 Task: Find connections with filter location Navalcarnero with filter topic #Culturewith filter profile language German with filter current company PRA Health Sciences with filter school Scaler with filter industry Surveying and Mapping Services with filter service category Healthcare Consulting with filter keywords title Paralegal
Action: Mouse moved to (193, 267)
Screenshot: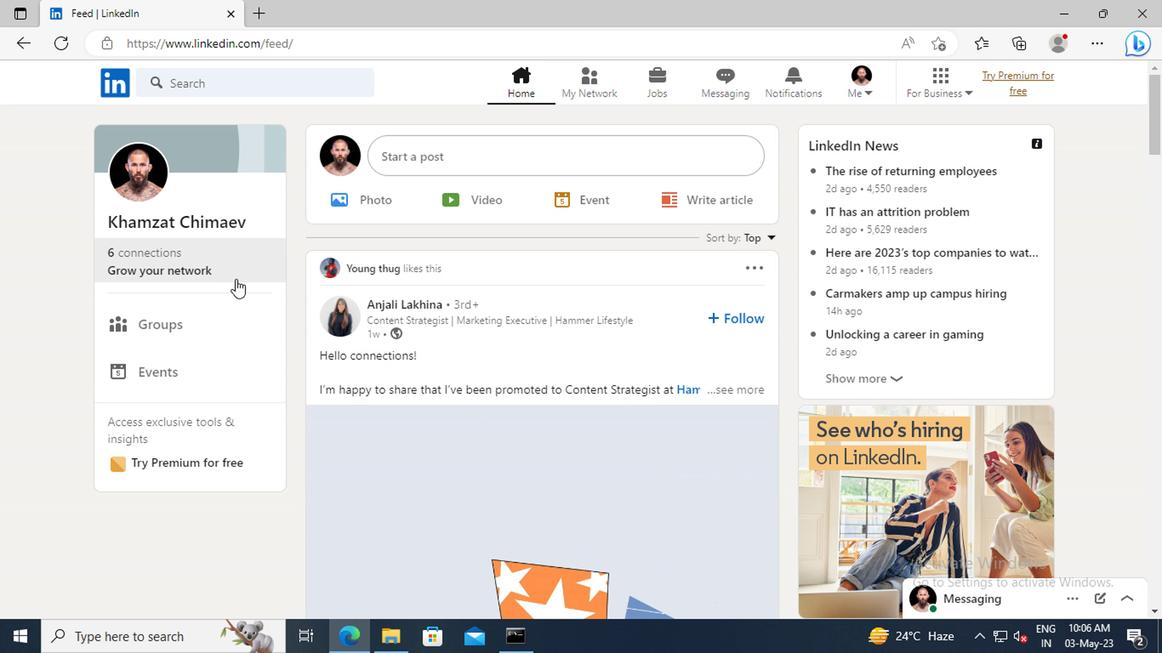 
Action: Mouse pressed left at (193, 267)
Screenshot: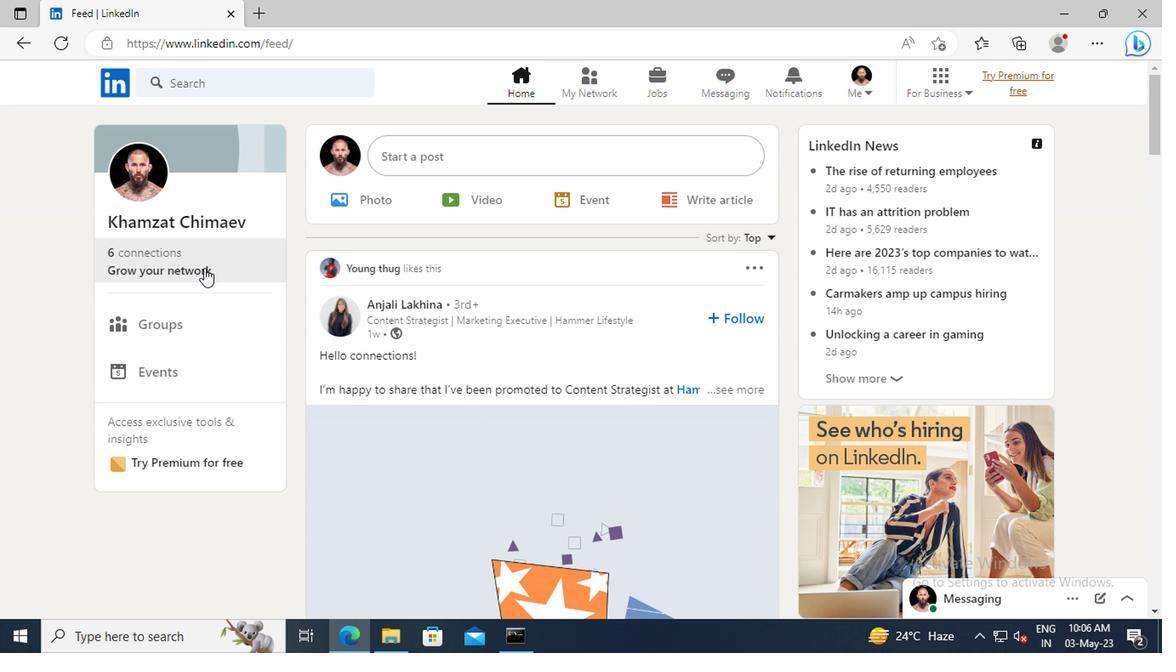 
Action: Mouse moved to (193, 184)
Screenshot: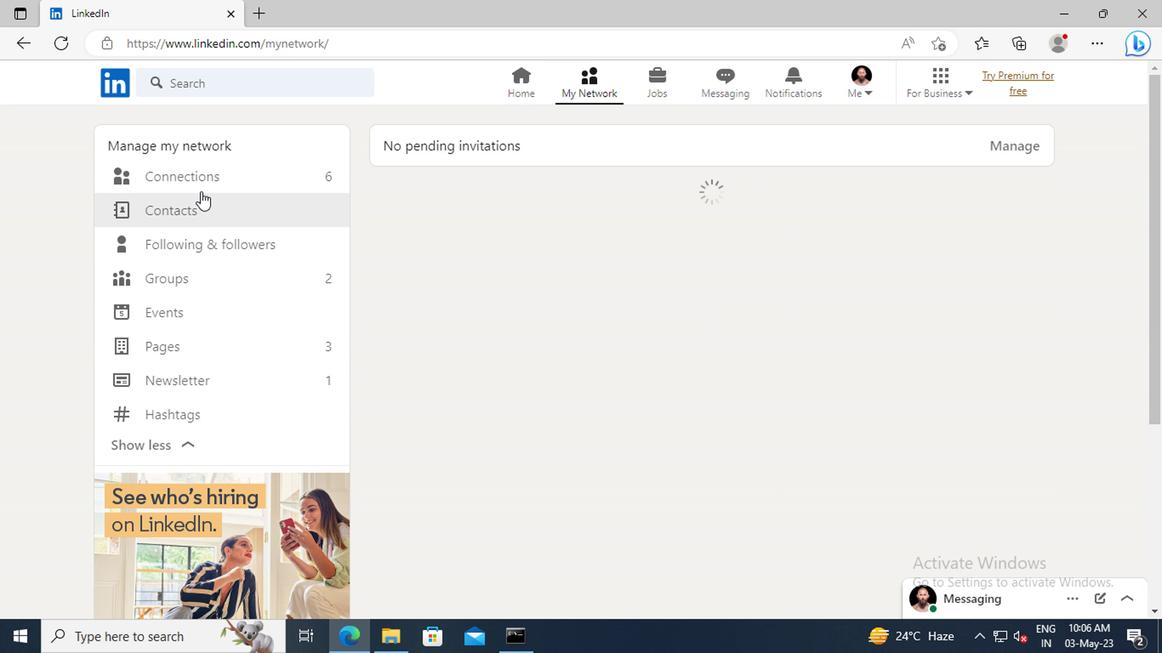 
Action: Mouse pressed left at (193, 184)
Screenshot: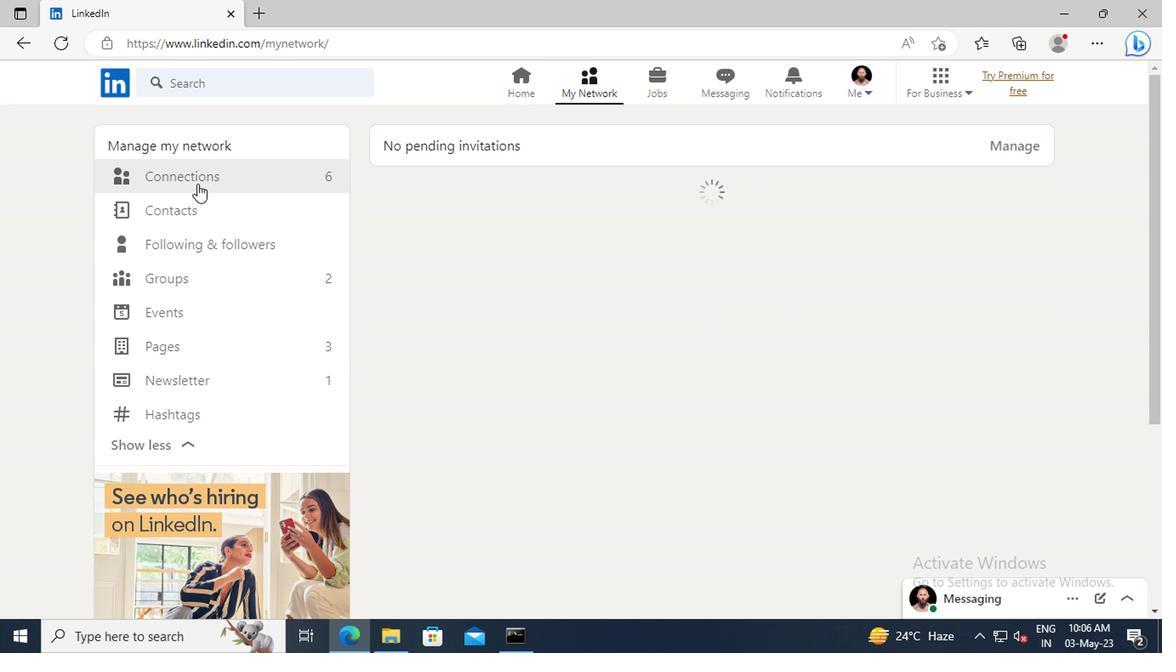 
Action: Mouse moved to (684, 182)
Screenshot: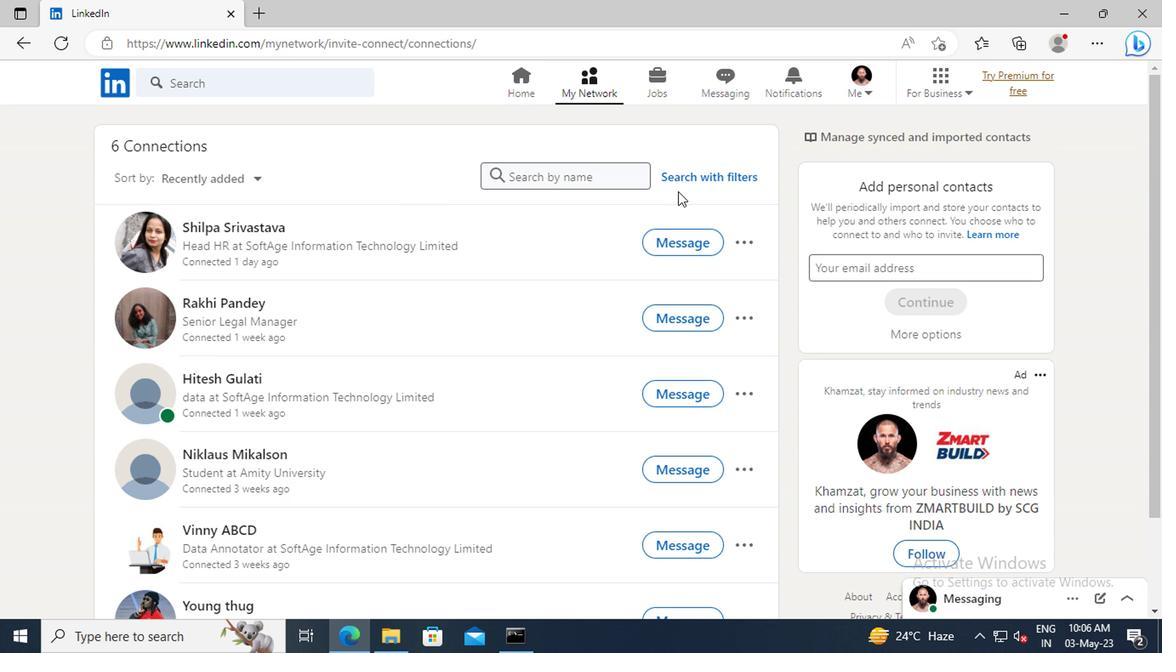 
Action: Mouse pressed left at (684, 182)
Screenshot: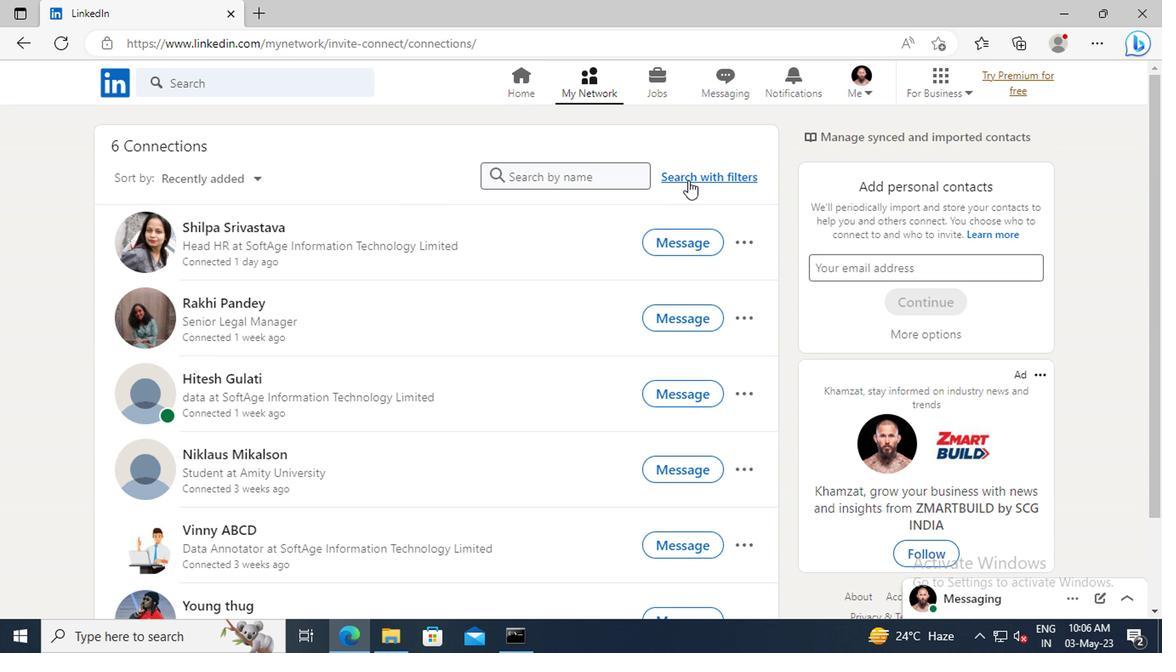 
Action: Mouse moved to (644, 135)
Screenshot: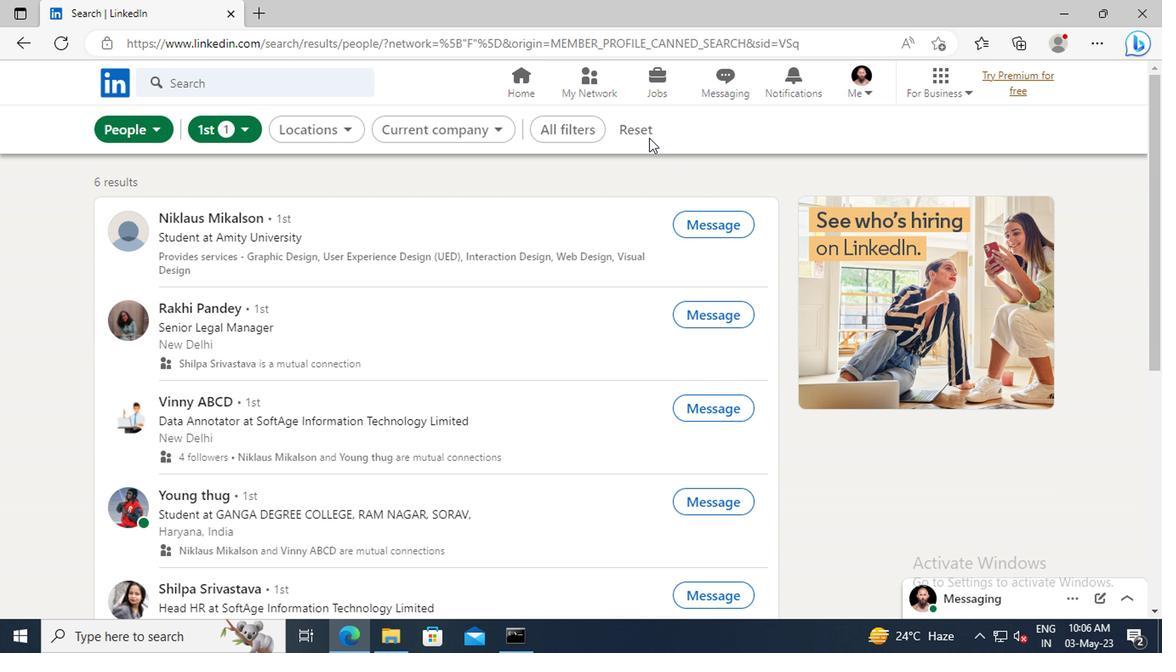 
Action: Mouse pressed left at (644, 135)
Screenshot: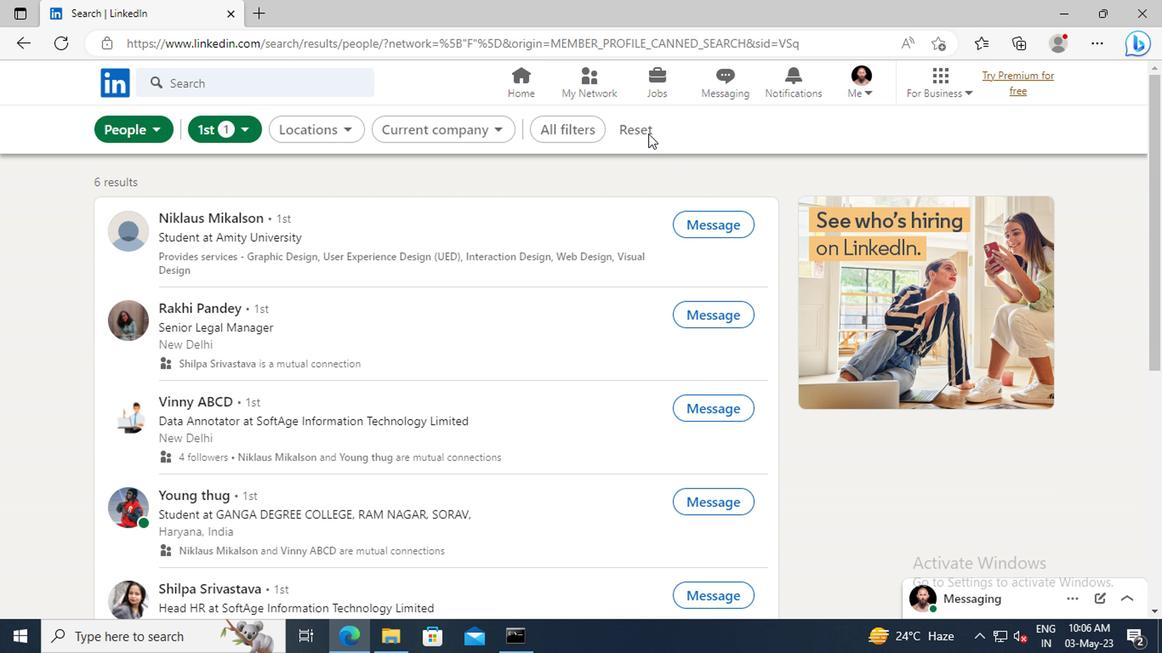 
Action: Mouse moved to (627, 134)
Screenshot: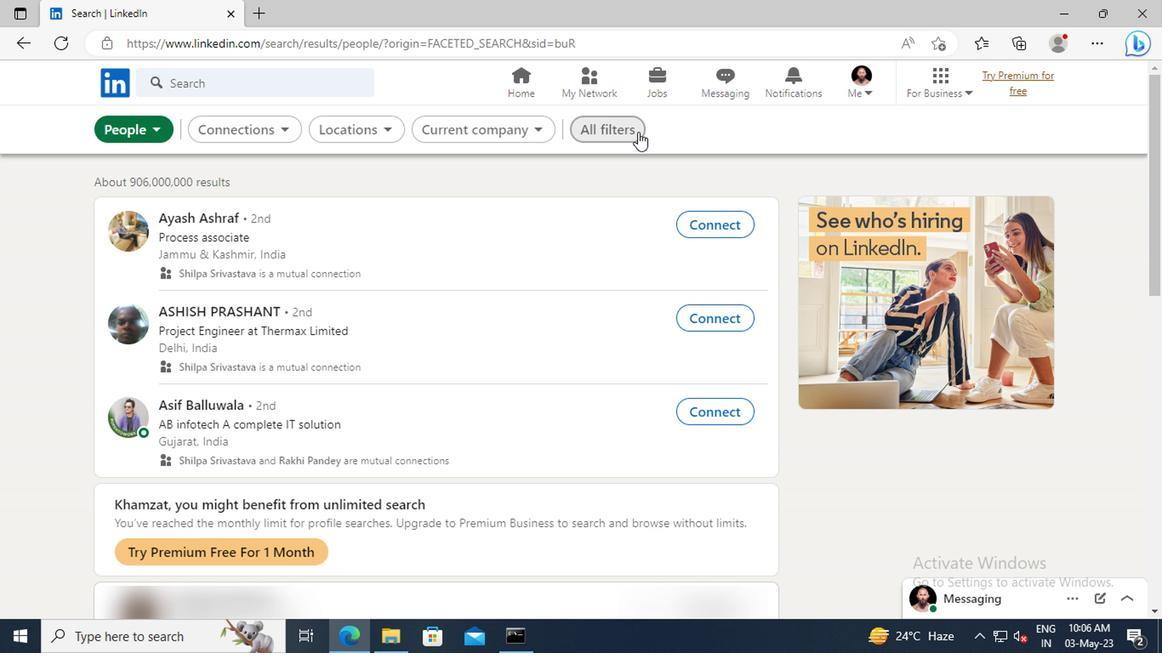 
Action: Mouse pressed left at (627, 134)
Screenshot: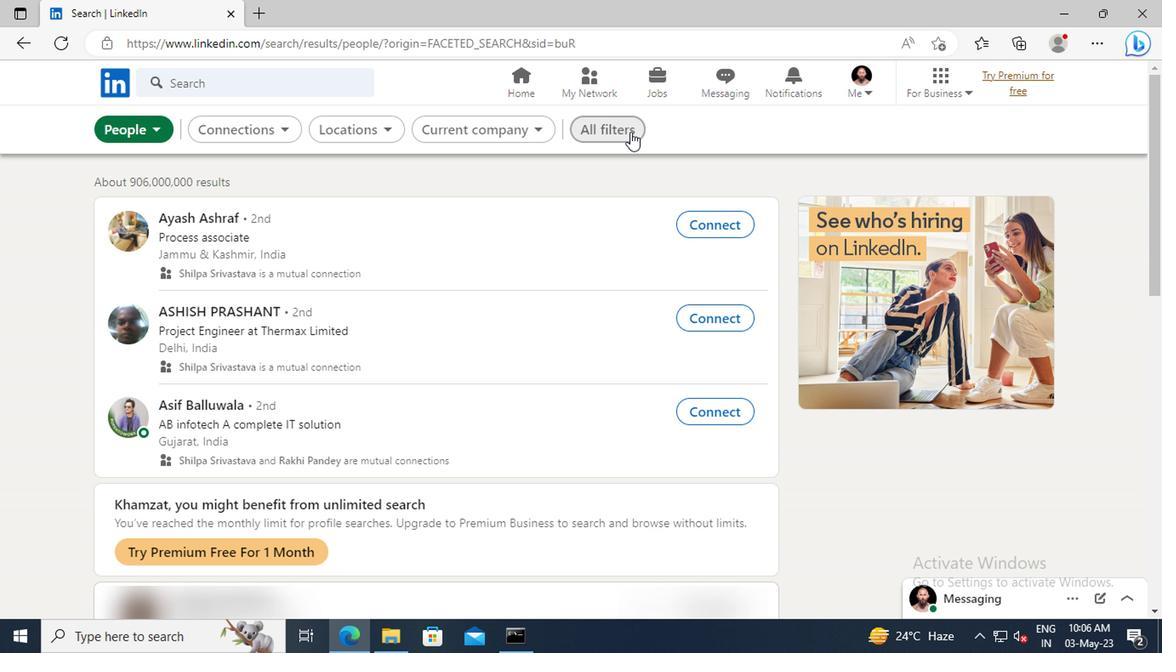 
Action: Mouse moved to (930, 313)
Screenshot: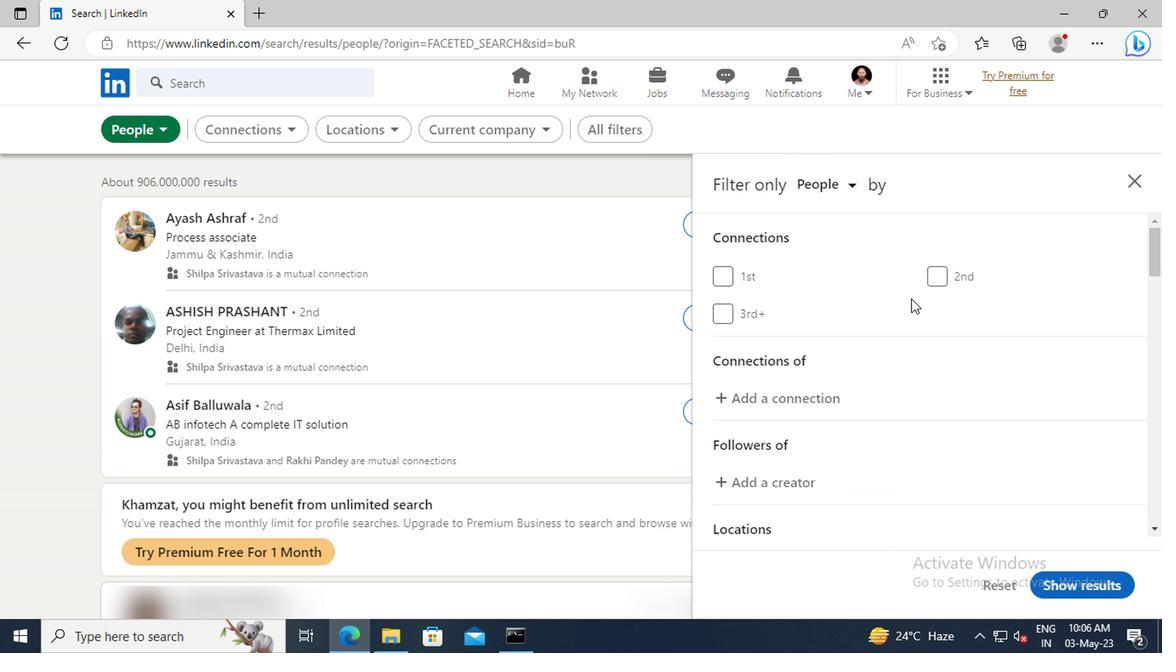 
Action: Mouse scrolled (930, 312) with delta (0, -1)
Screenshot: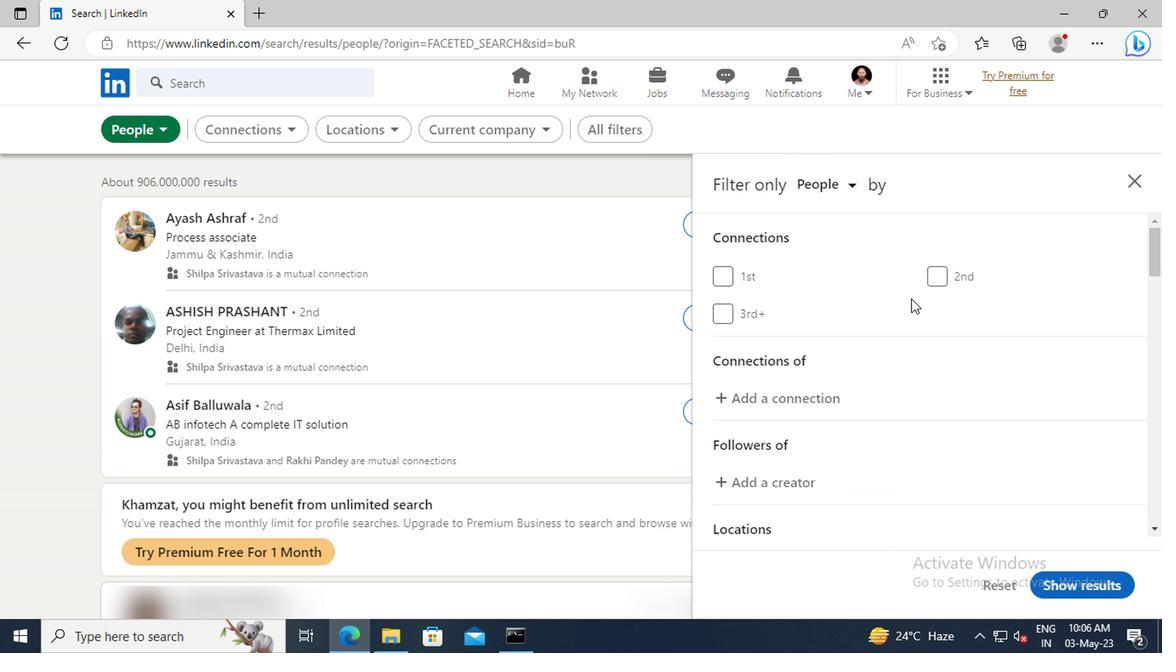 
Action: Mouse moved to (932, 316)
Screenshot: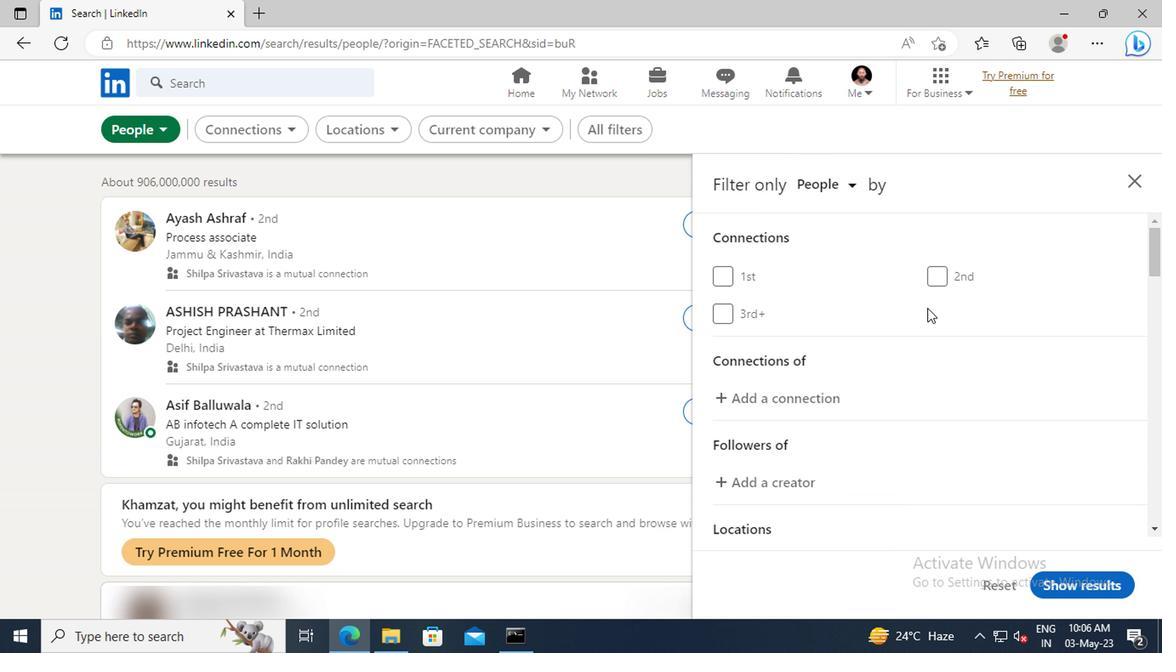
Action: Mouse scrolled (932, 314) with delta (0, -1)
Screenshot: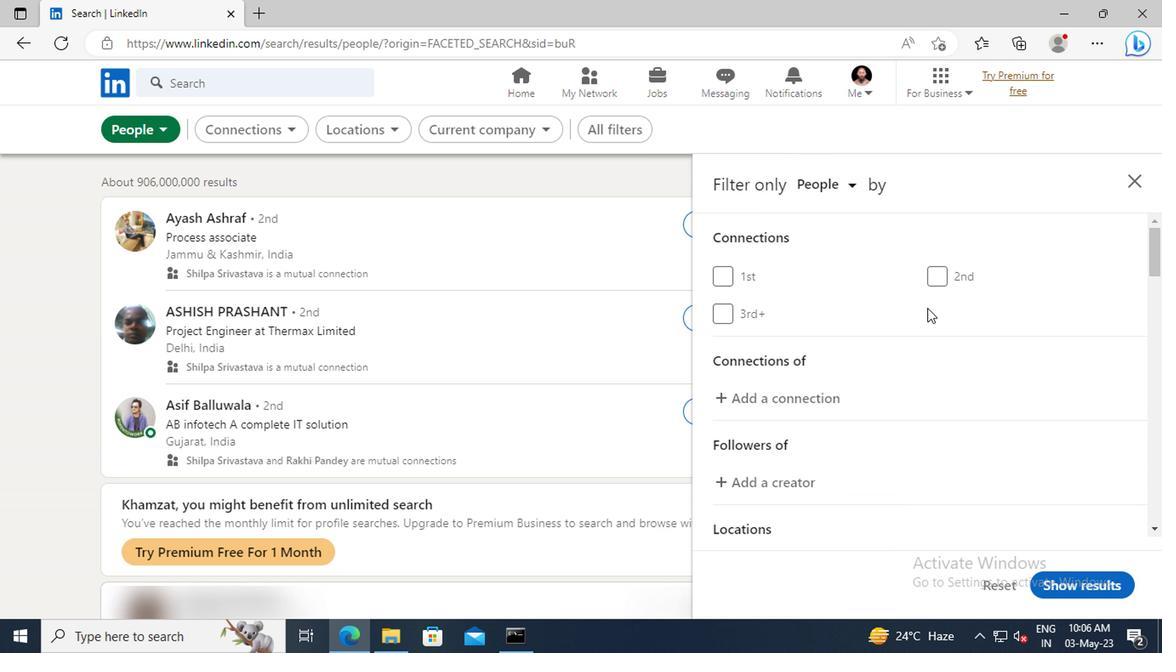 
Action: Mouse scrolled (932, 314) with delta (0, -1)
Screenshot: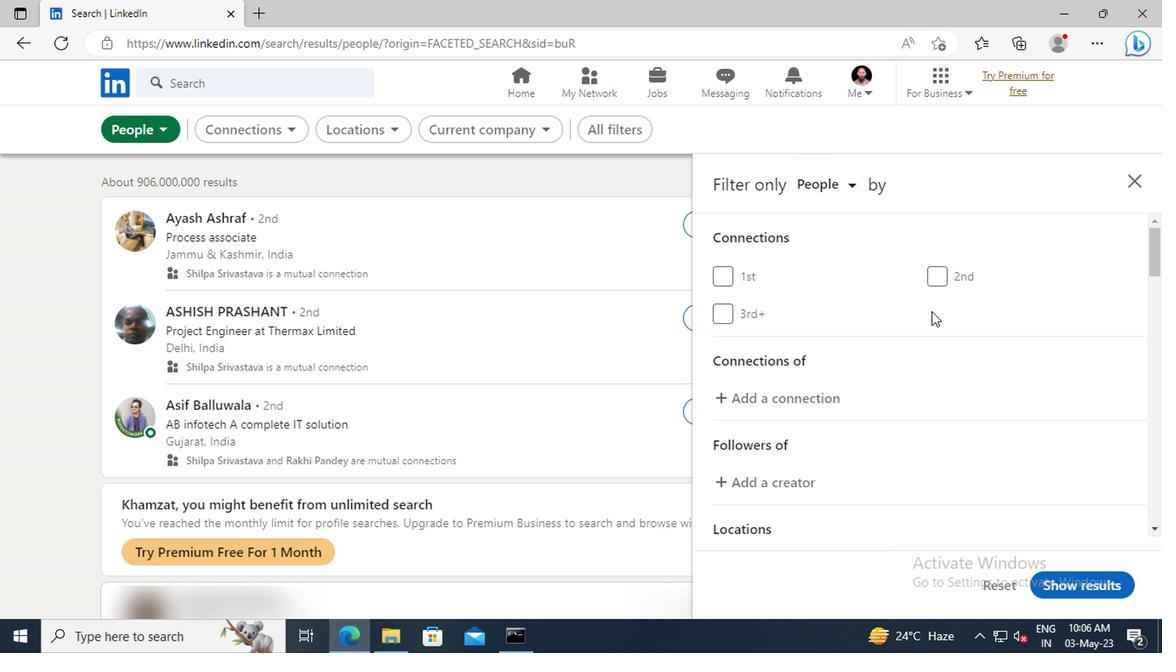
Action: Mouse scrolled (932, 314) with delta (0, -1)
Screenshot: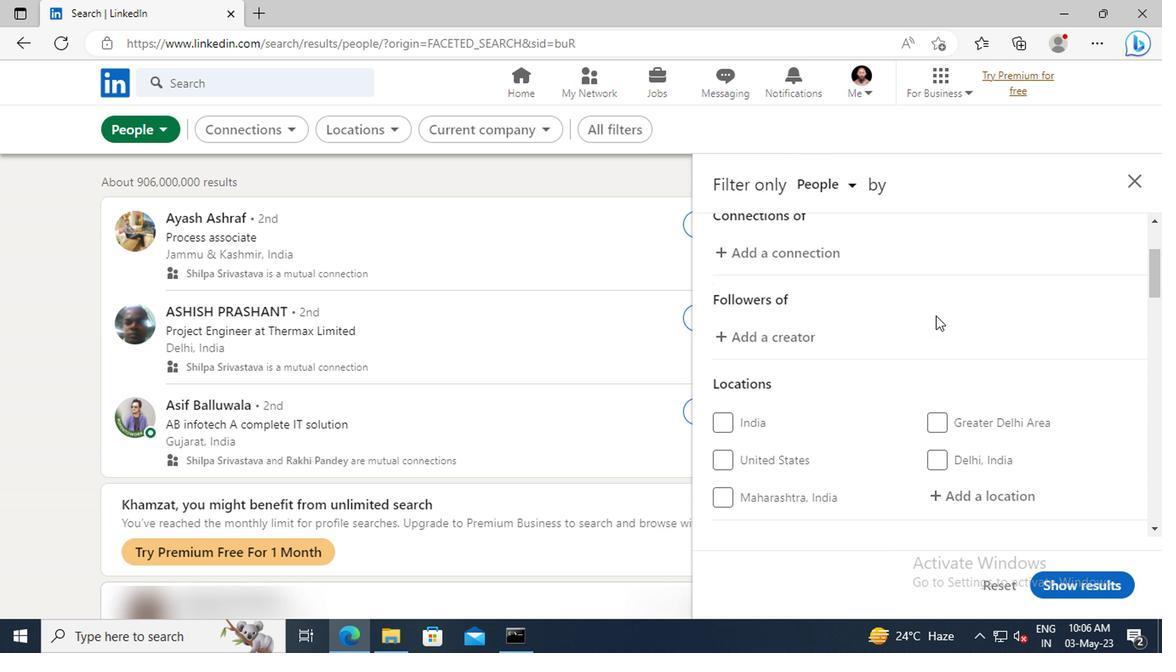 
Action: Mouse scrolled (932, 314) with delta (0, -1)
Screenshot: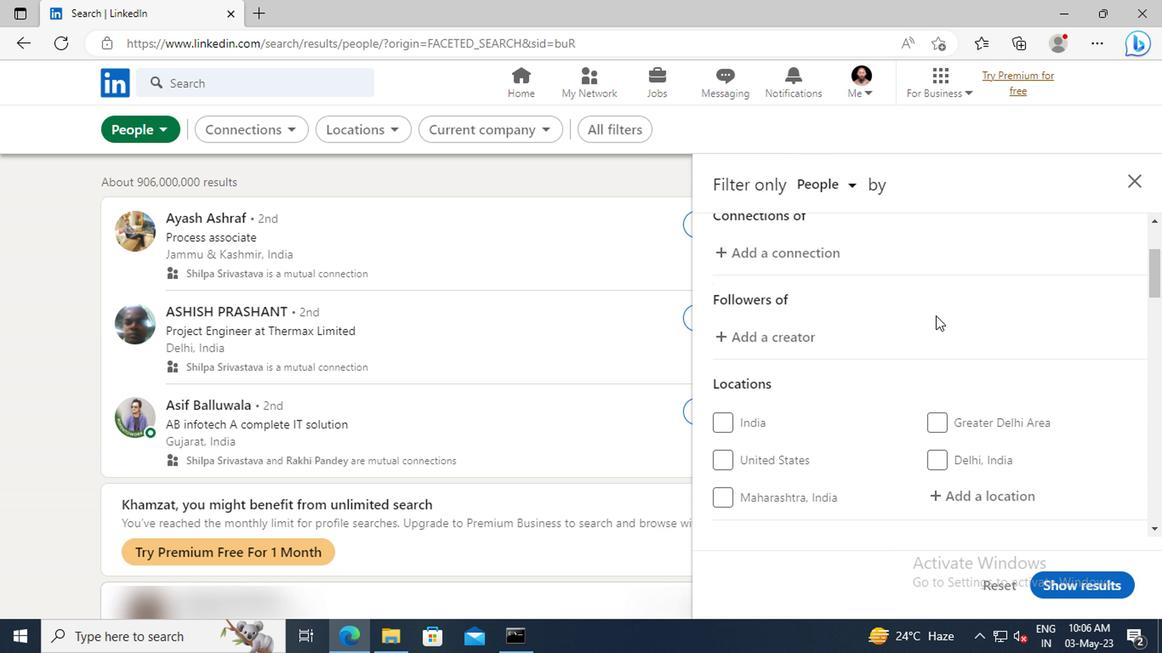 
Action: Mouse scrolled (932, 314) with delta (0, -1)
Screenshot: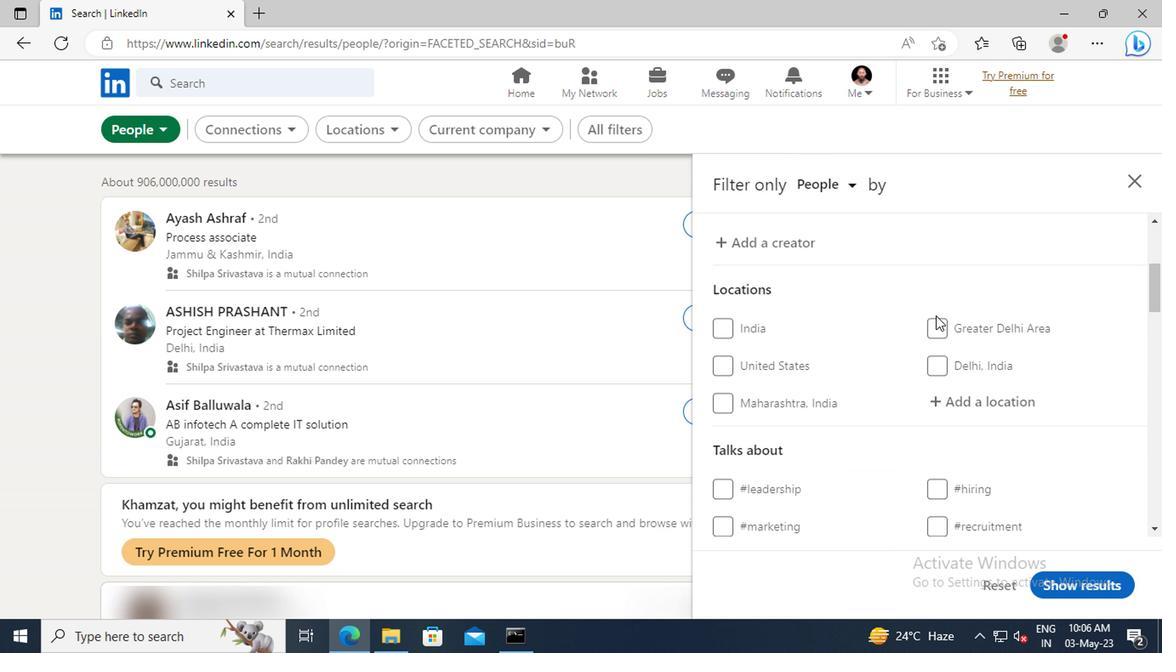 
Action: Mouse moved to (940, 350)
Screenshot: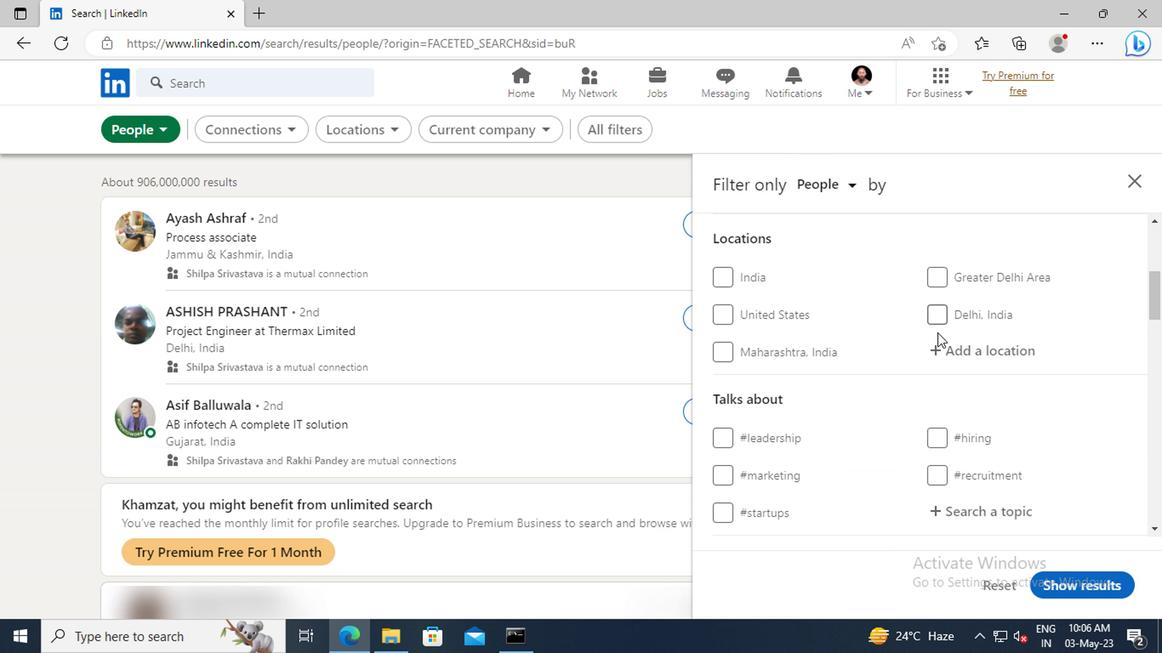 
Action: Mouse pressed left at (940, 350)
Screenshot: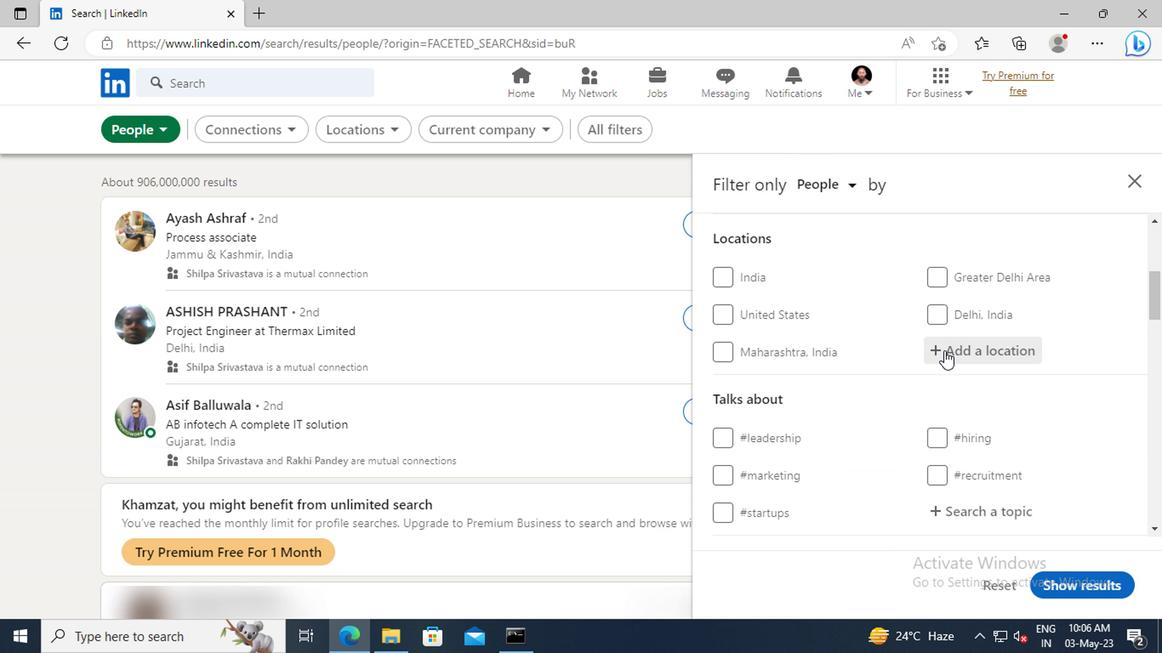 
Action: Key pressed <Key.shift>NAVALCARNERO<Key.enter>
Screenshot: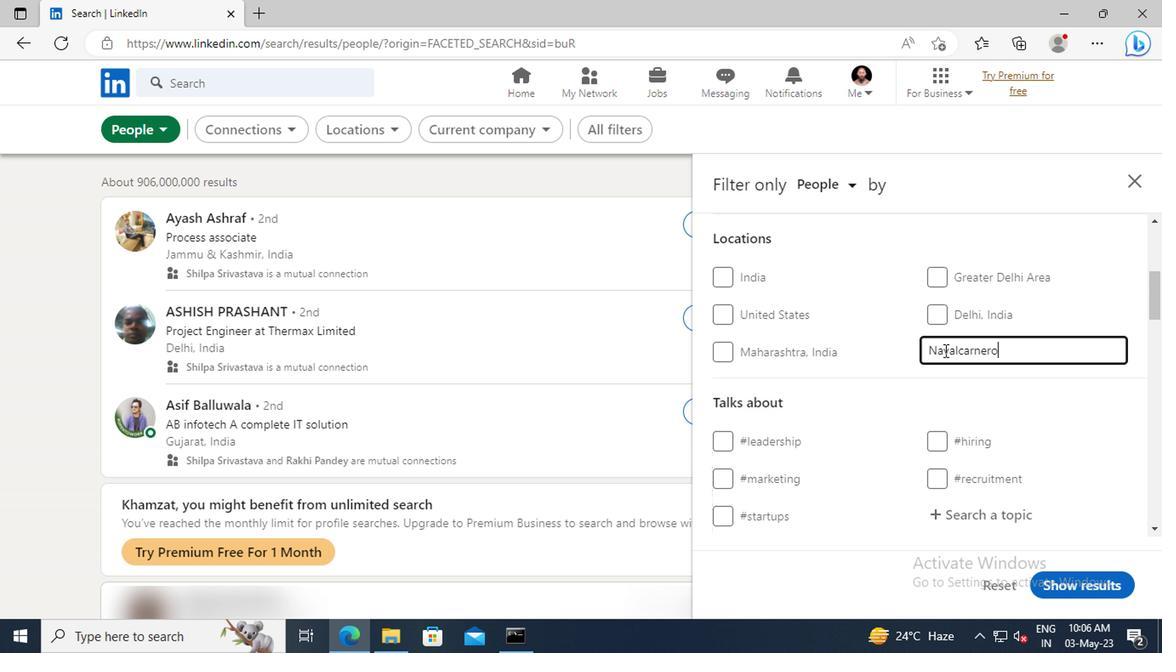 
Action: Mouse scrolled (940, 349) with delta (0, -1)
Screenshot: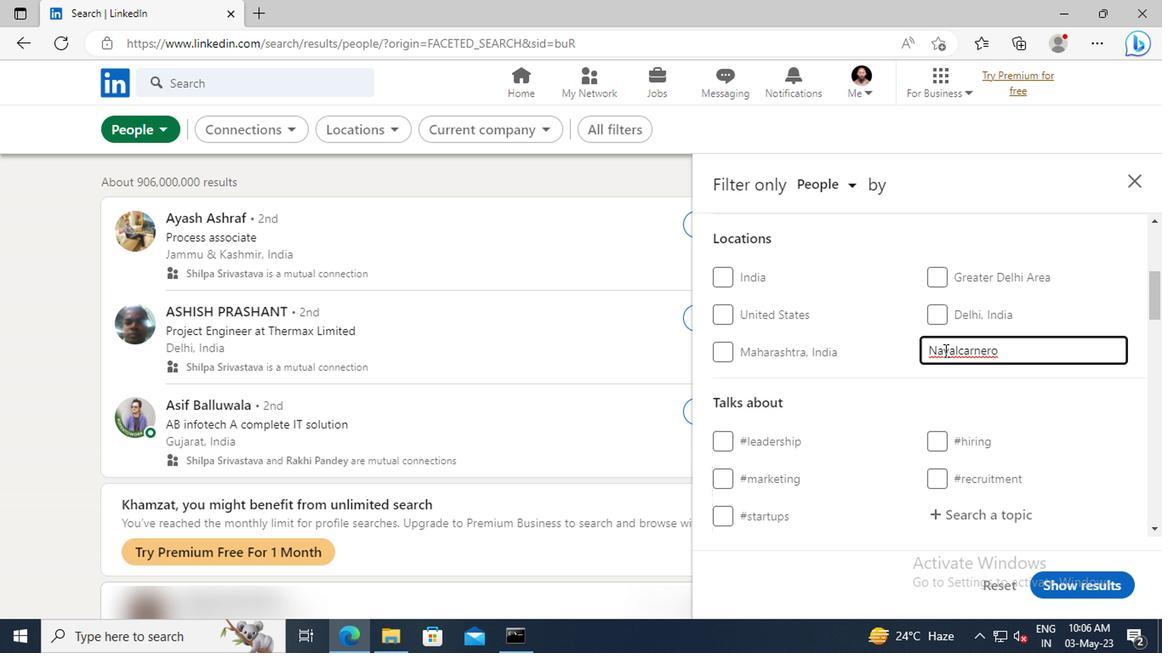
Action: Mouse scrolled (940, 349) with delta (0, -1)
Screenshot: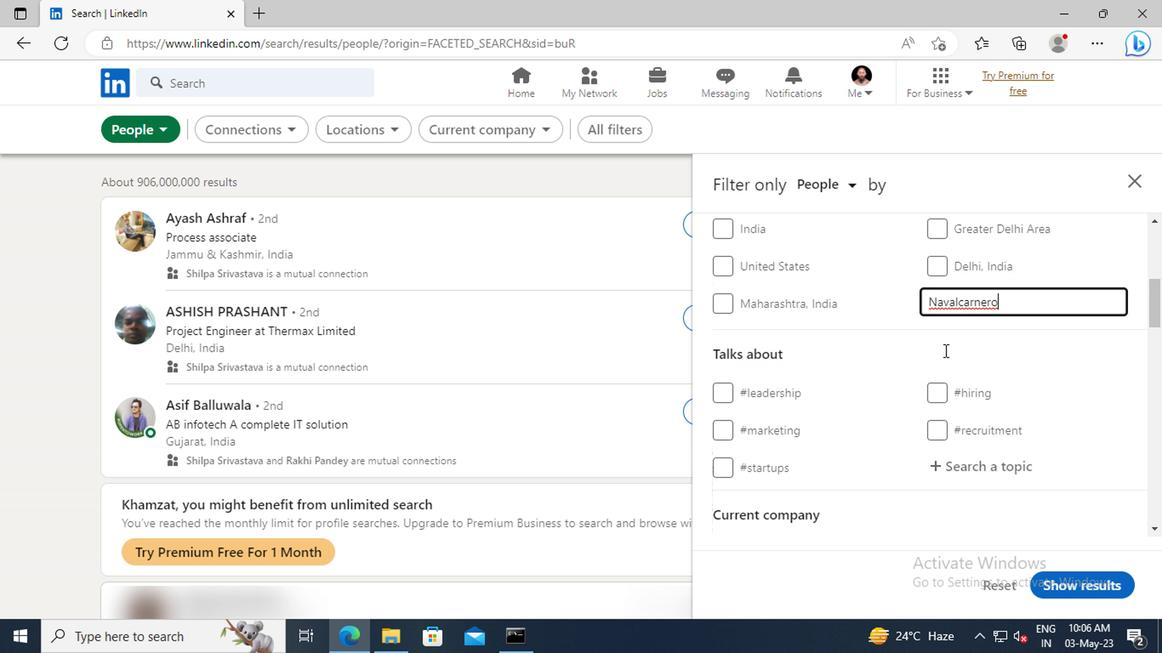 
Action: Mouse scrolled (940, 349) with delta (0, -1)
Screenshot: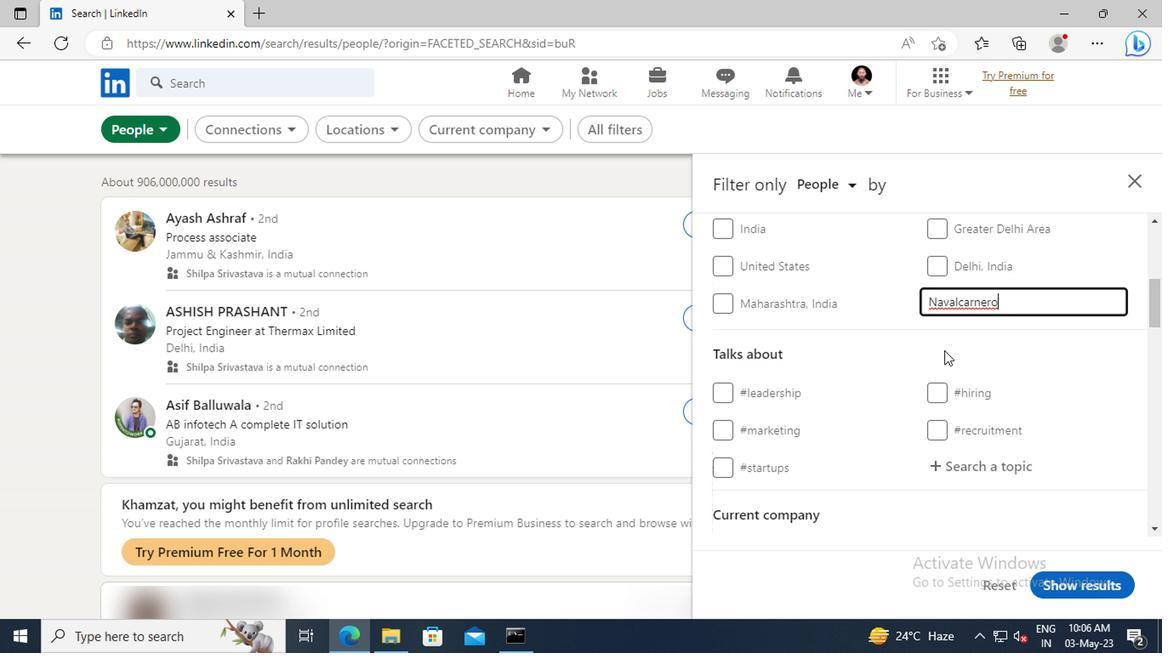 
Action: Mouse moved to (945, 365)
Screenshot: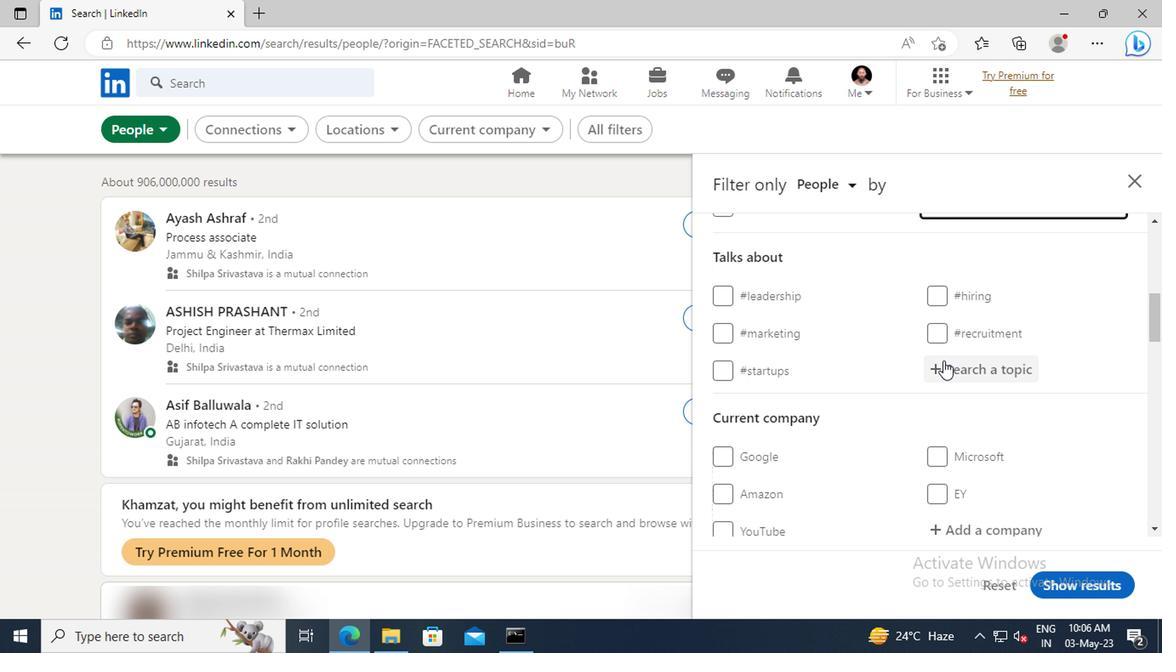 
Action: Mouse pressed left at (945, 365)
Screenshot: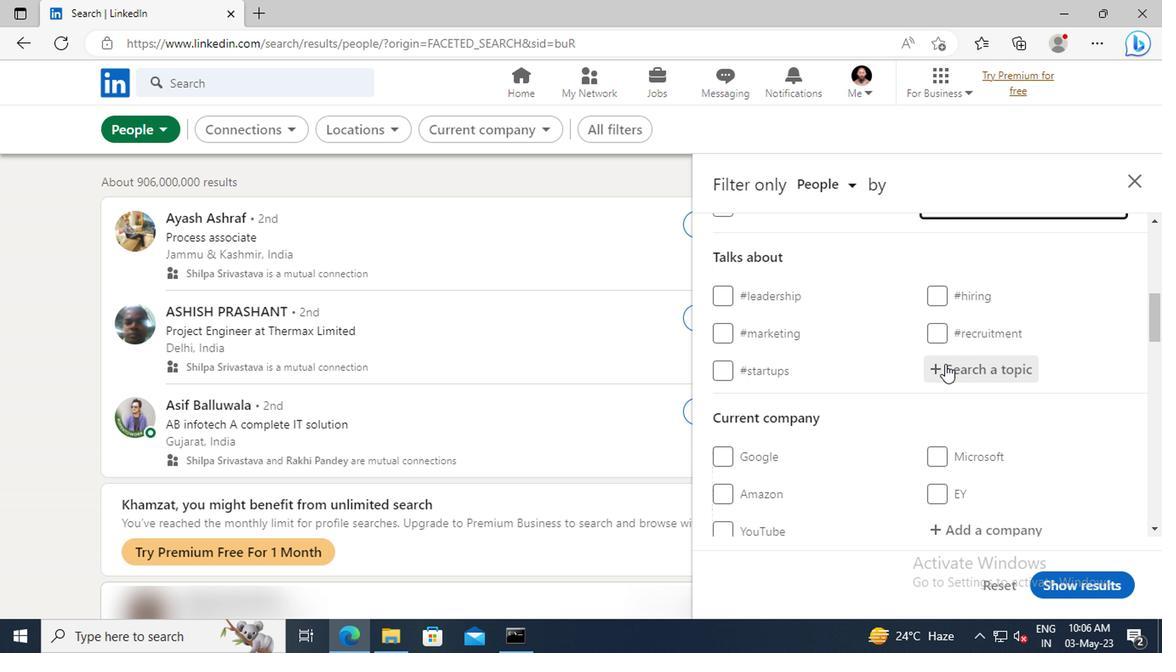 
Action: Key pressed <Key.shift>CULTU
Screenshot: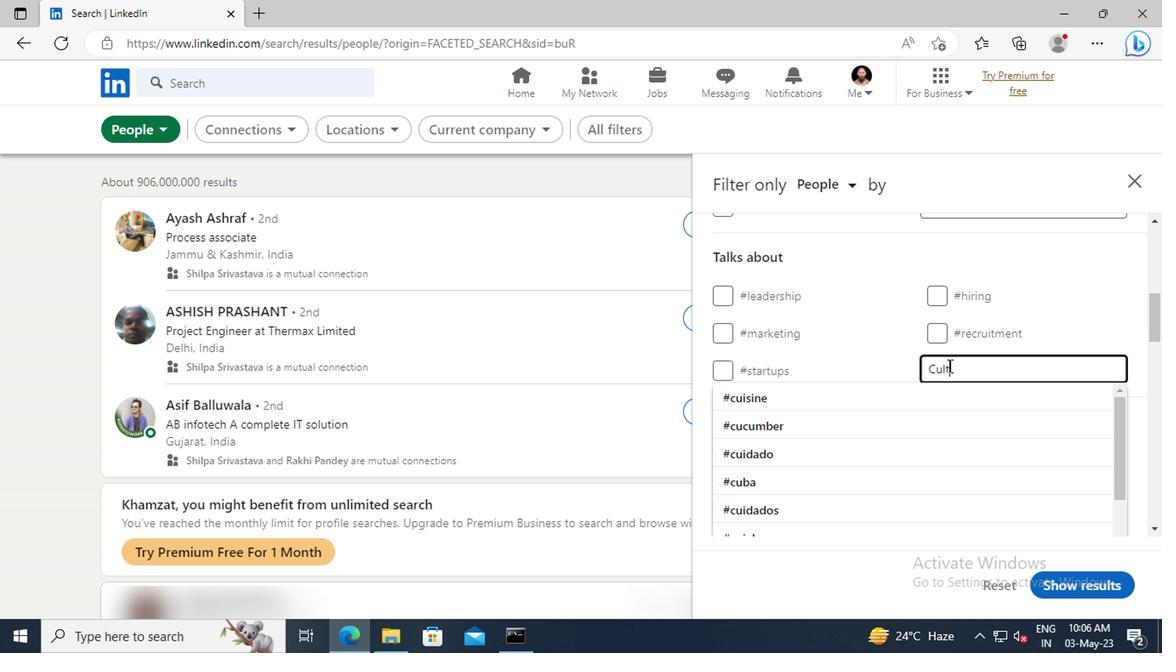 
Action: Mouse moved to (947, 389)
Screenshot: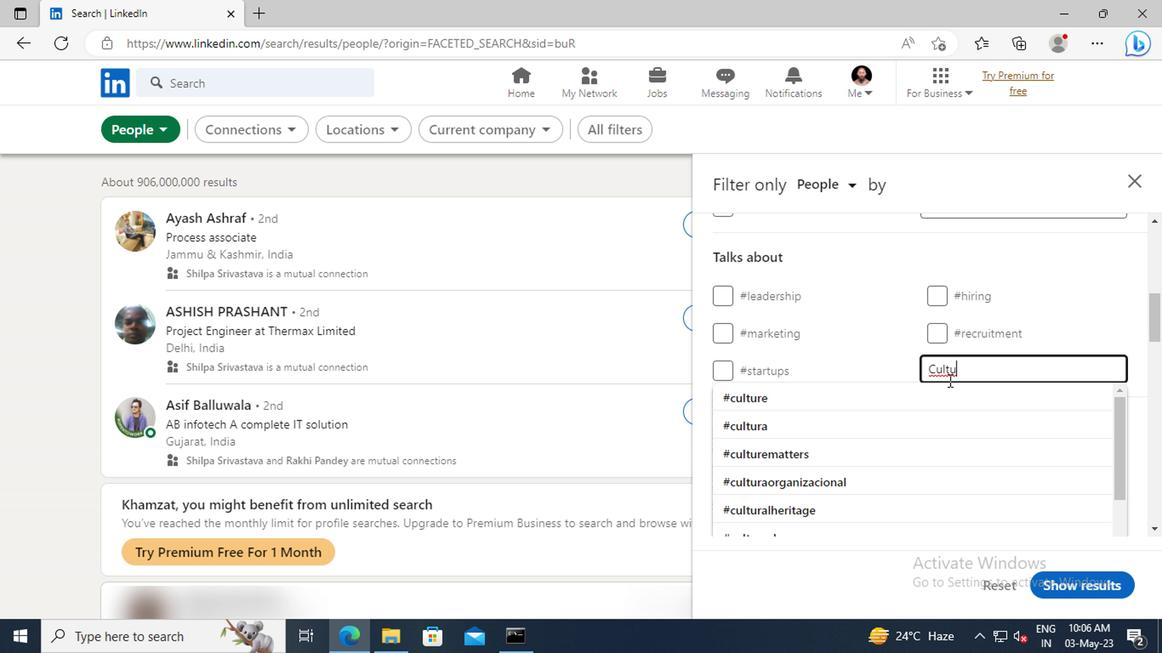 
Action: Mouse pressed left at (947, 389)
Screenshot: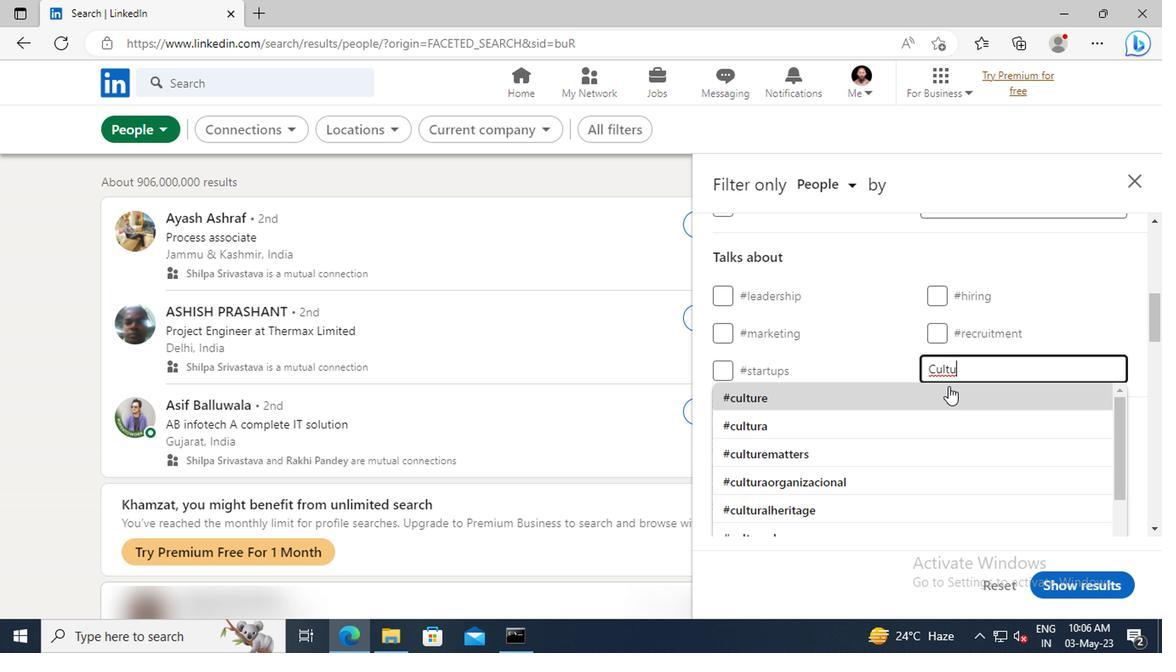 
Action: Mouse scrolled (947, 389) with delta (0, 0)
Screenshot: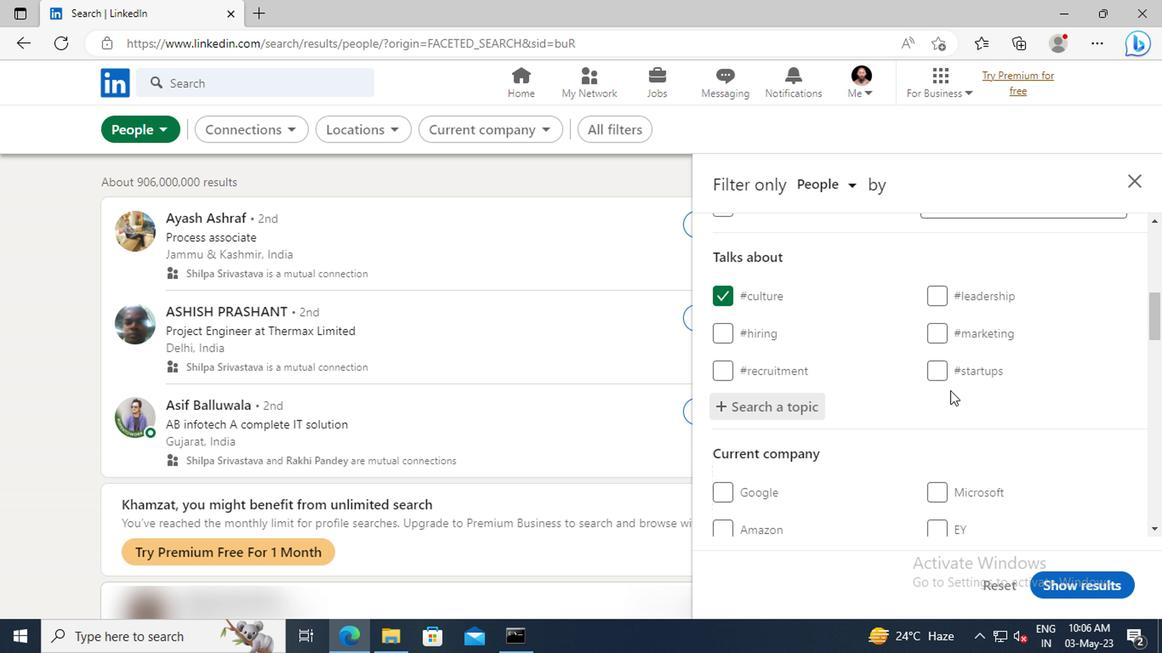 
Action: Mouse scrolled (947, 389) with delta (0, 0)
Screenshot: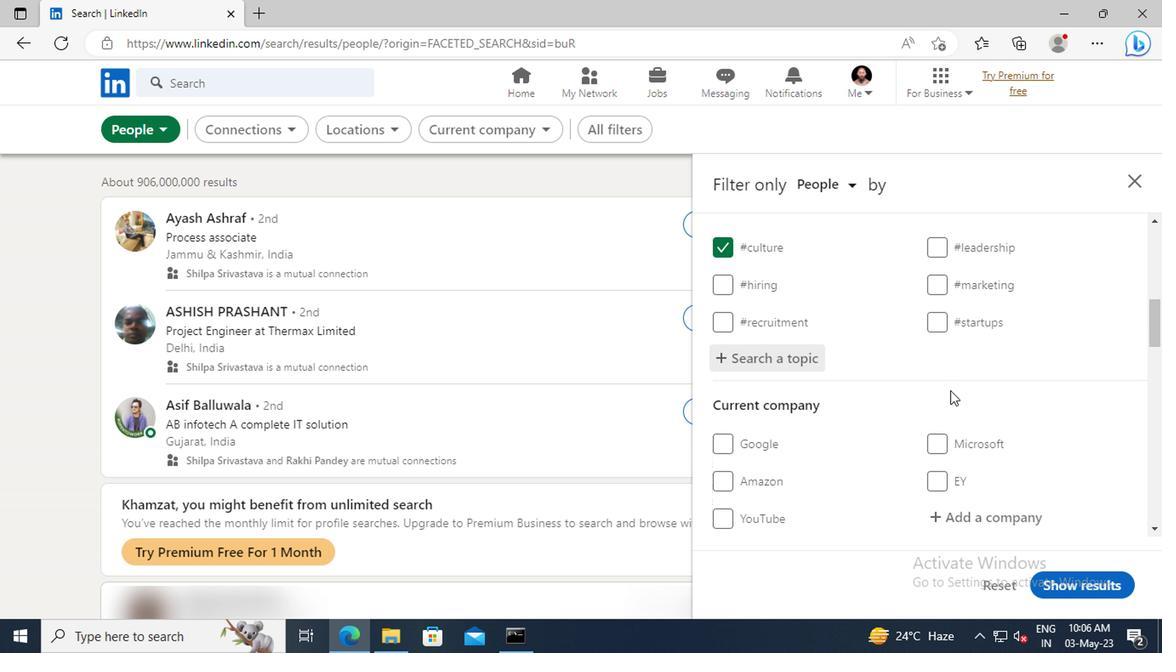
Action: Mouse scrolled (947, 389) with delta (0, 0)
Screenshot: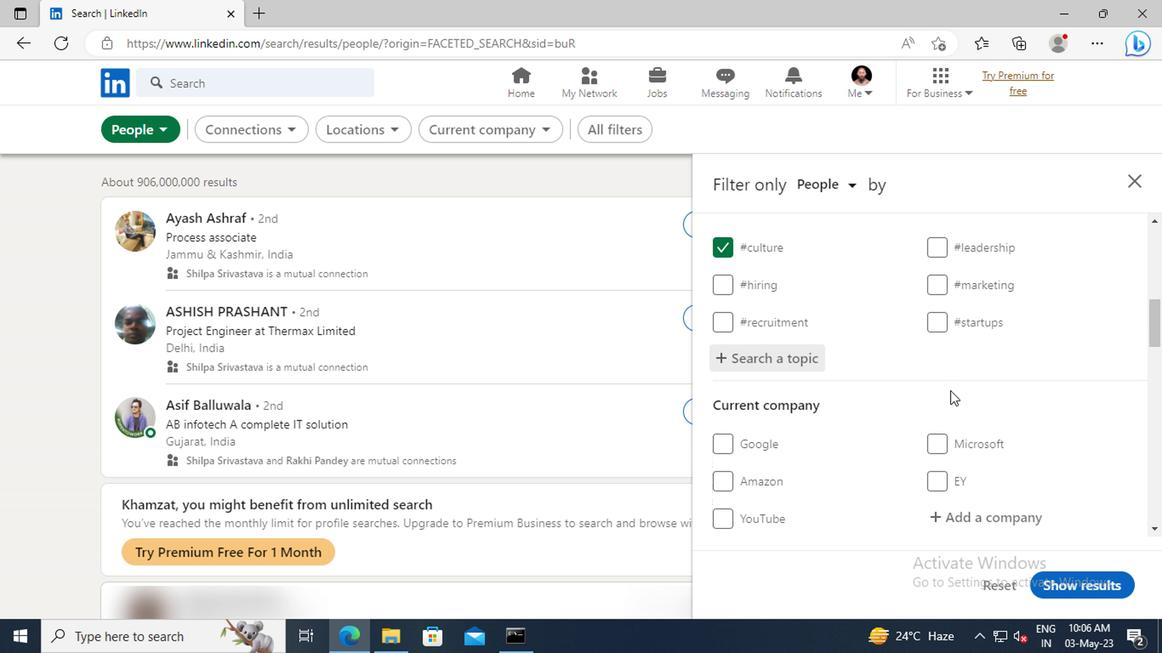 
Action: Mouse scrolled (947, 389) with delta (0, 0)
Screenshot: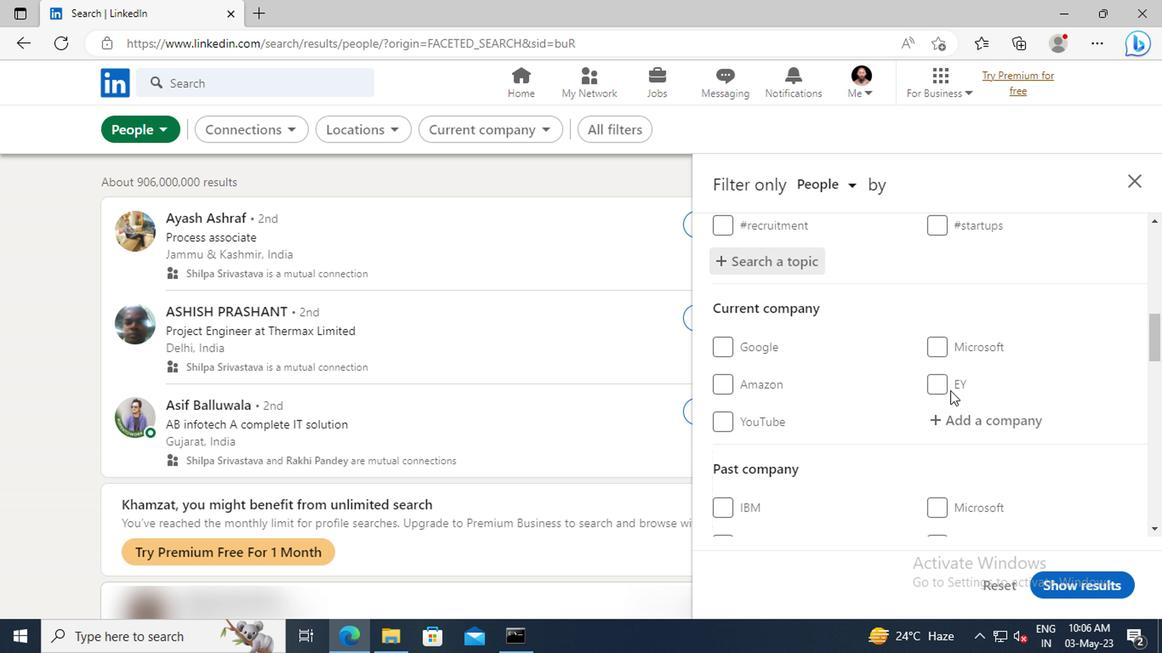 
Action: Mouse moved to (947, 390)
Screenshot: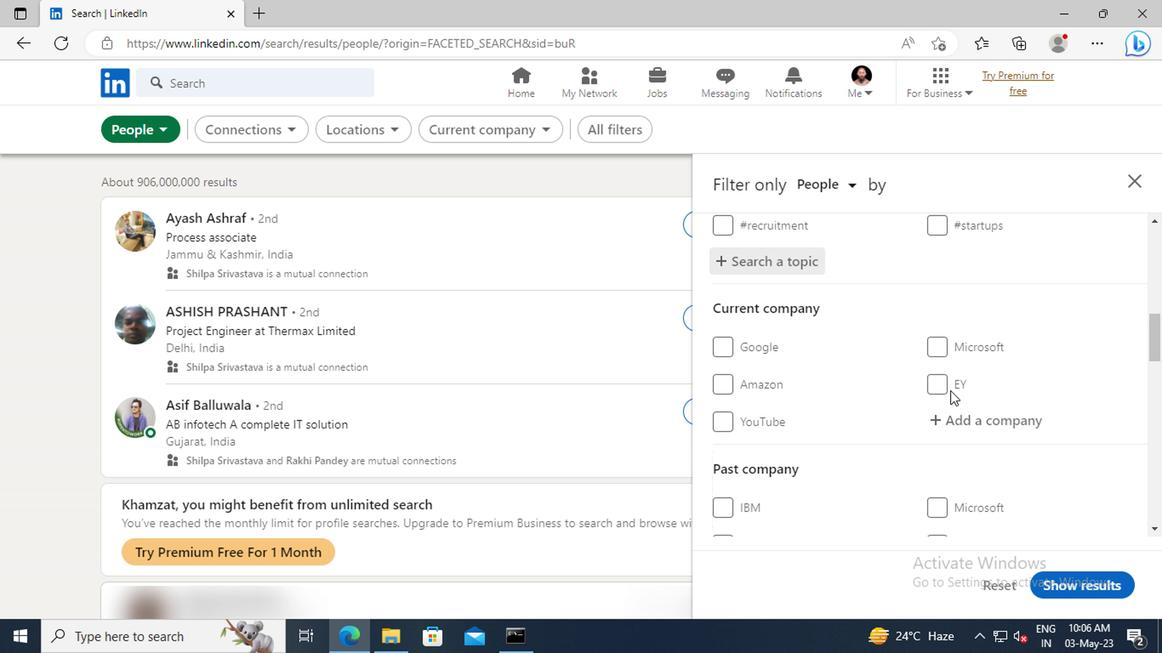 
Action: Mouse scrolled (947, 389) with delta (0, 0)
Screenshot: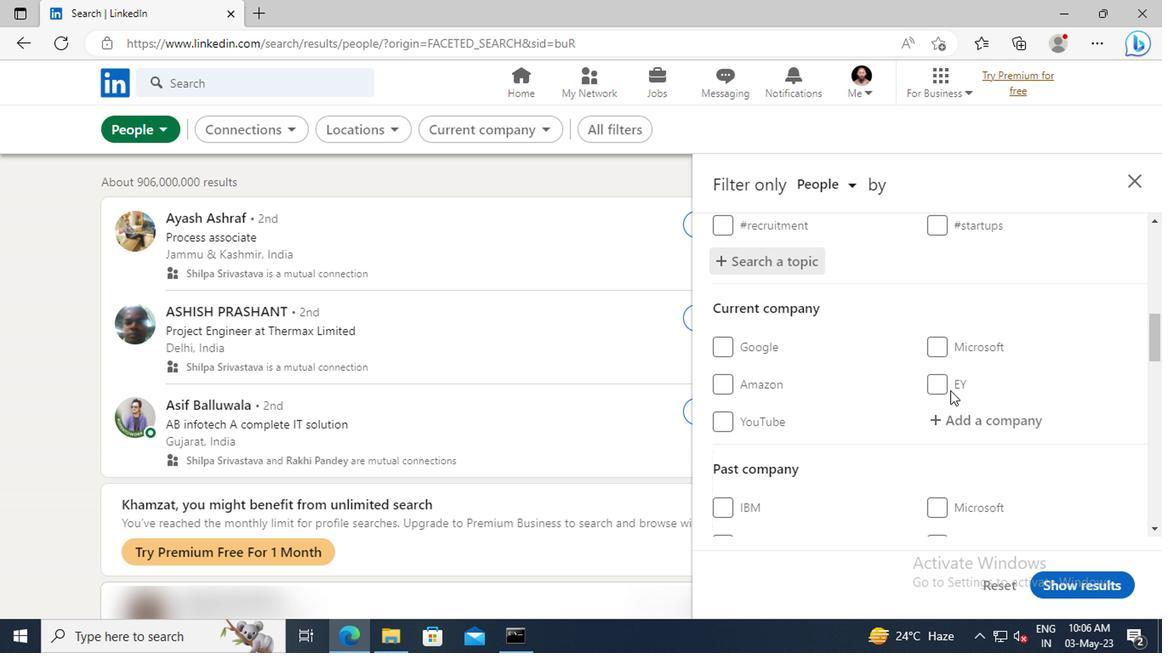 
Action: Mouse scrolled (947, 389) with delta (0, 0)
Screenshot: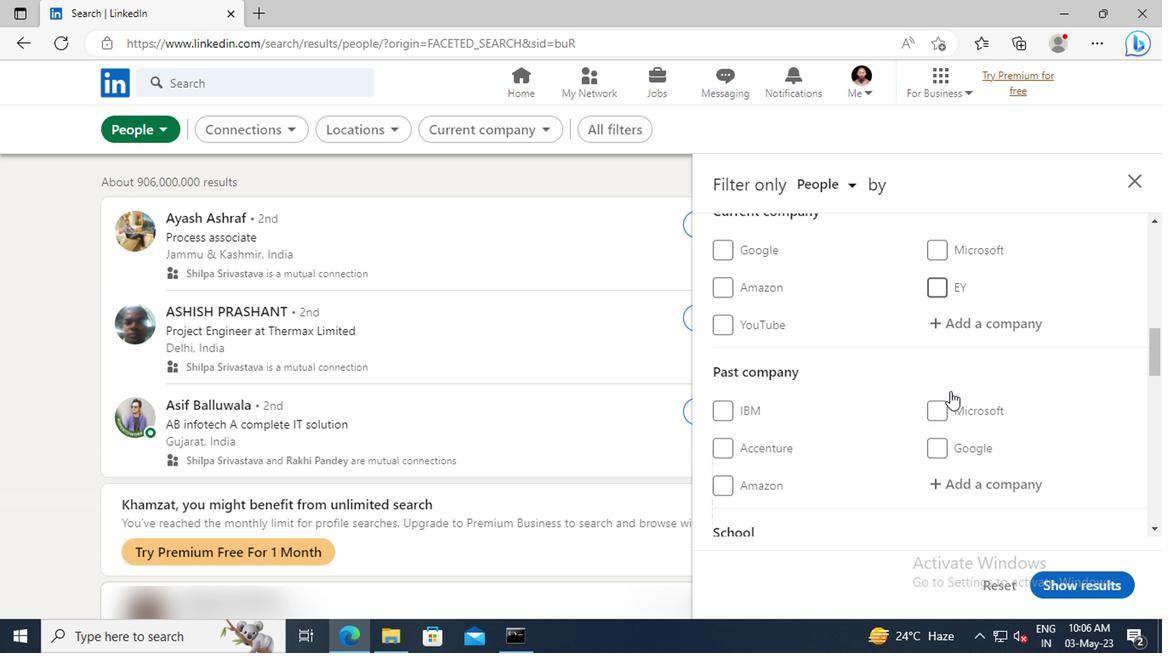 
Action: Mouse scrolled (947, 389) with delta (0, 0)
Screenshot: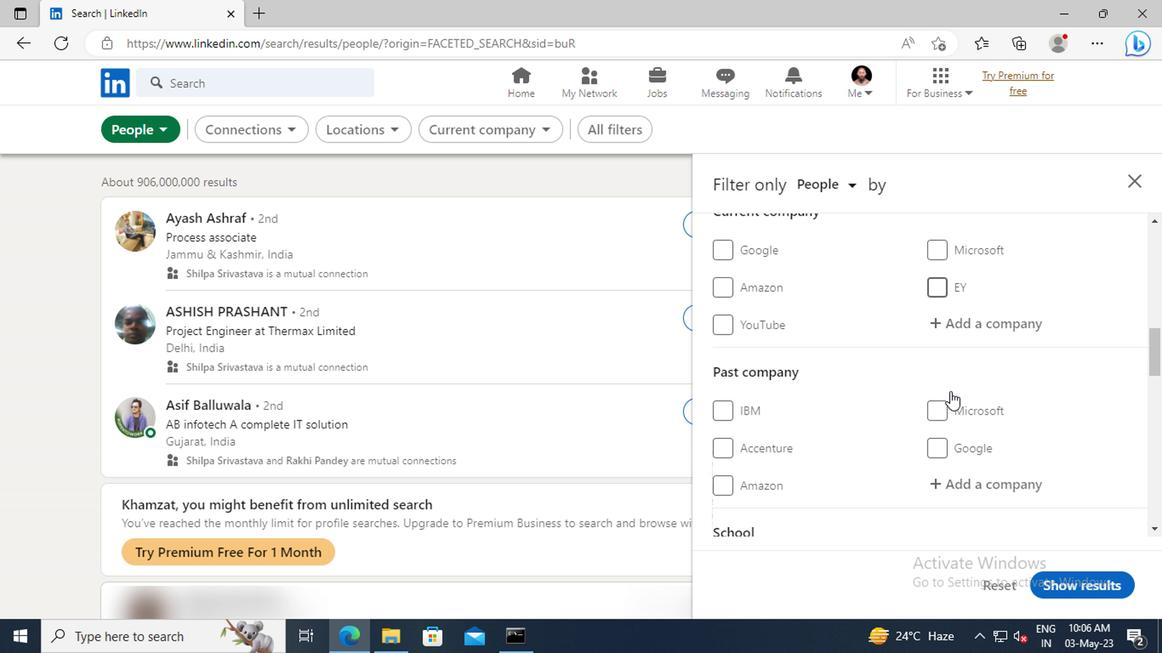 
Action: Mouse scrolled (947, 389) with delta (0, 0)
Screenshot: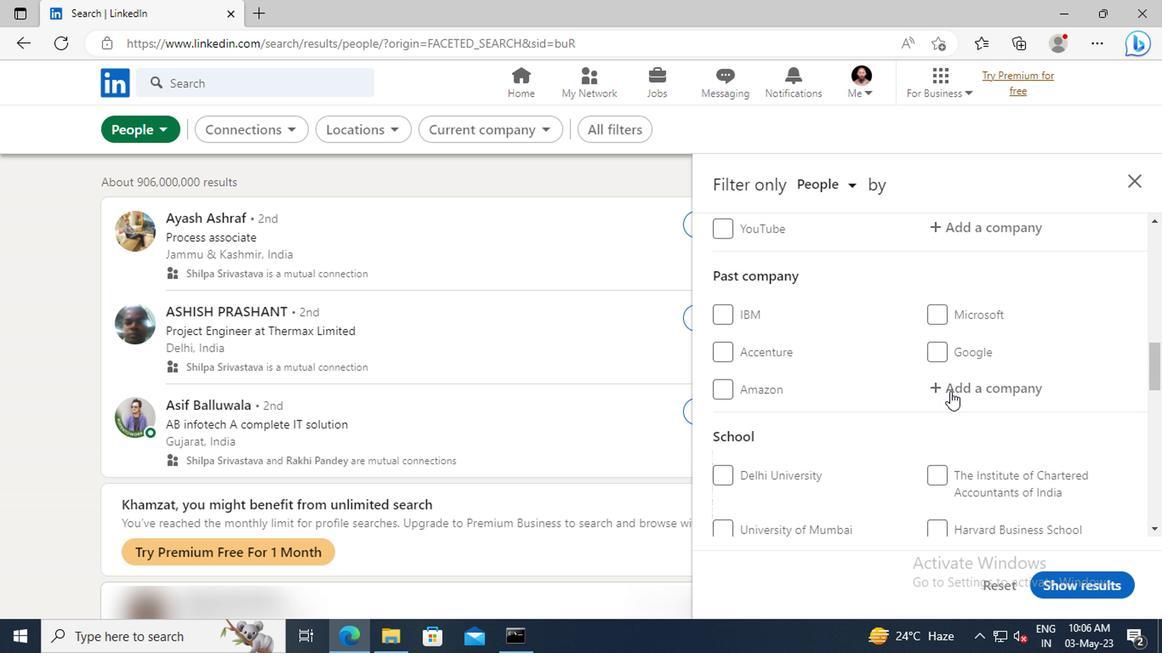
Action: Mouse scrolled (947, 389) with delta (0, 0)
Screenshot: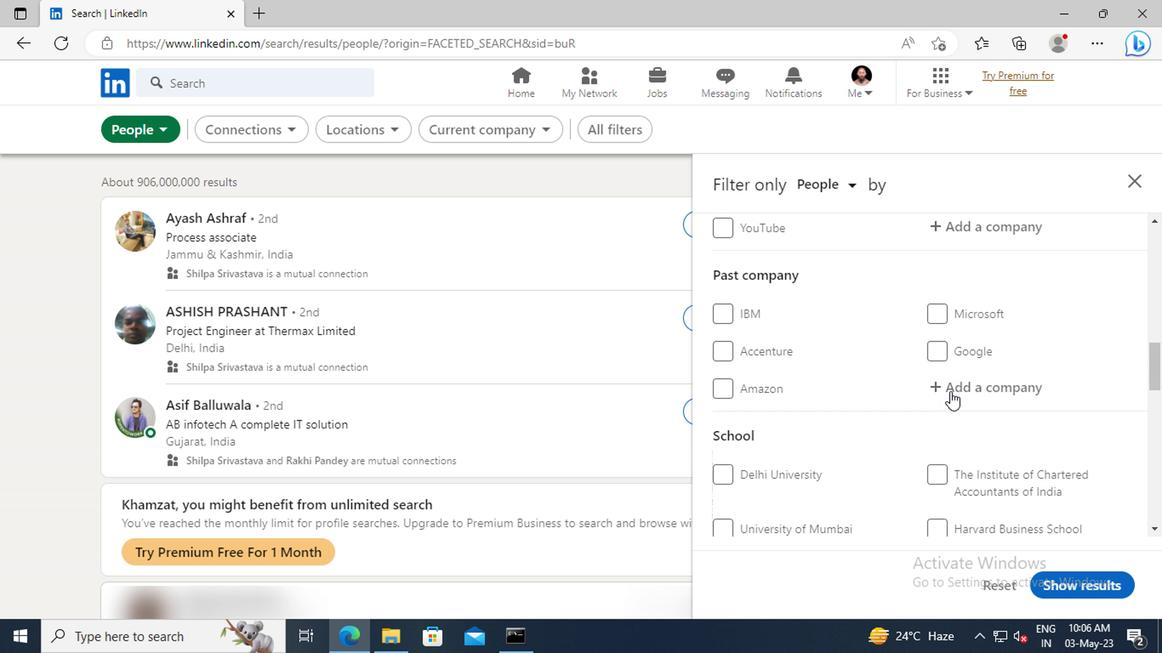 
Action: Mouse scrolled (947, 389) with delta (0, 0)
Screenshot: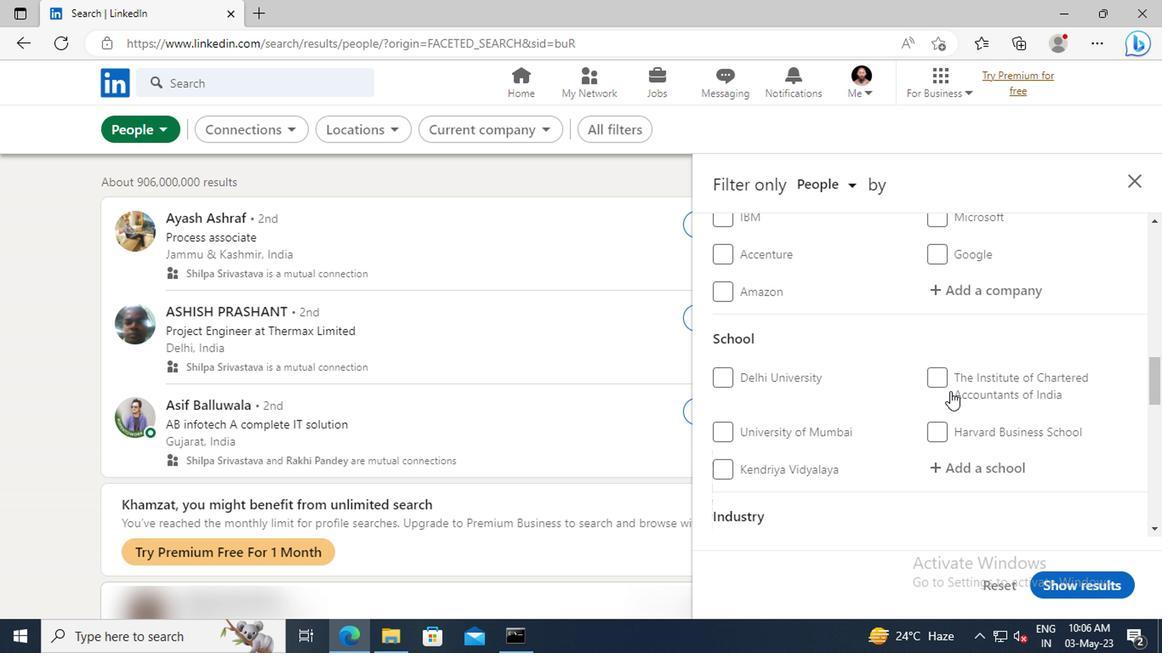 
Action: Mouse scrolled (947, 389) with delta (0, 0)
Screenshot: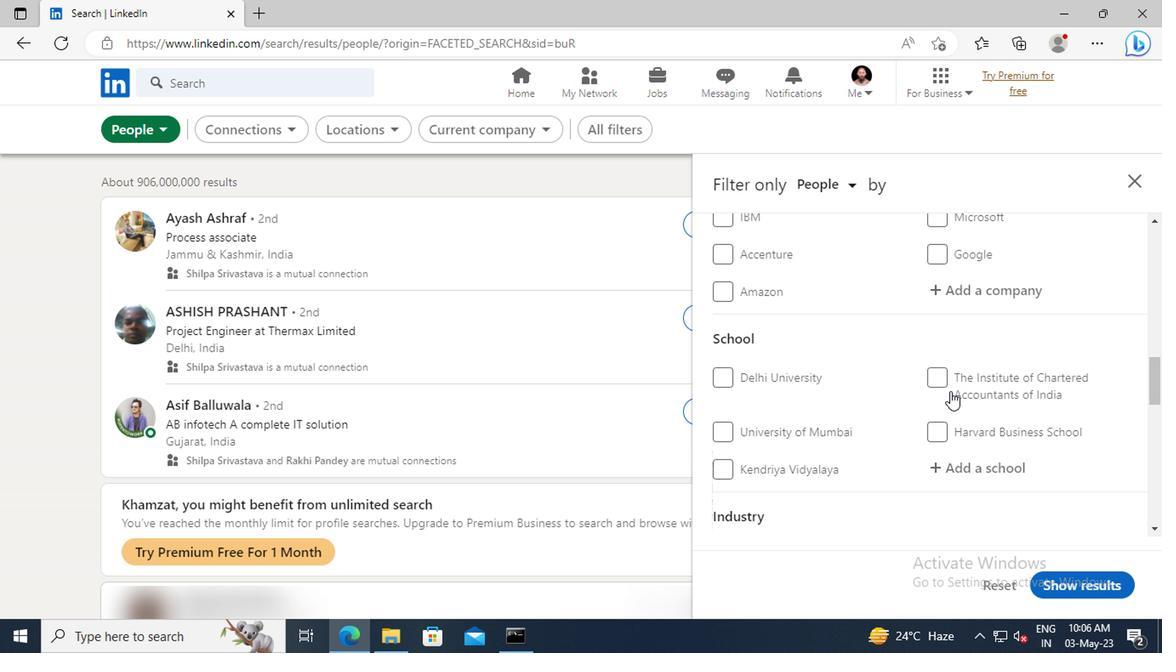 
Action: Mouse scrolled (947, 389) with delta (0, 0)
Screenshot: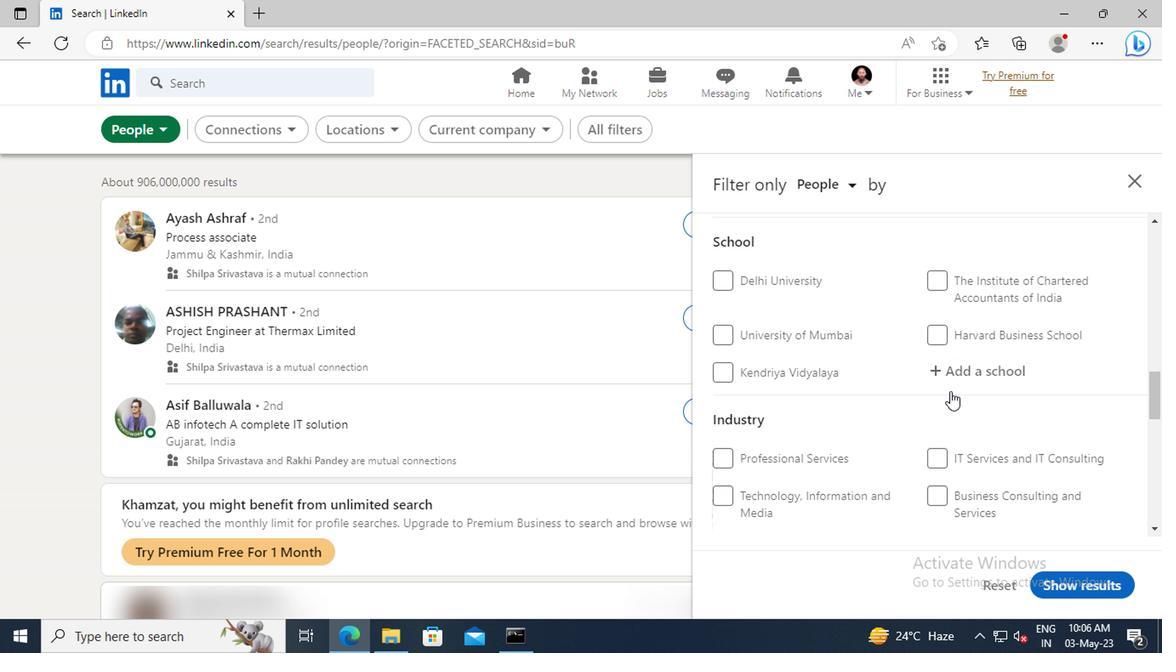 
Action: Mouse scrolled (947, 389) with delta (0, 0)
Screenshot: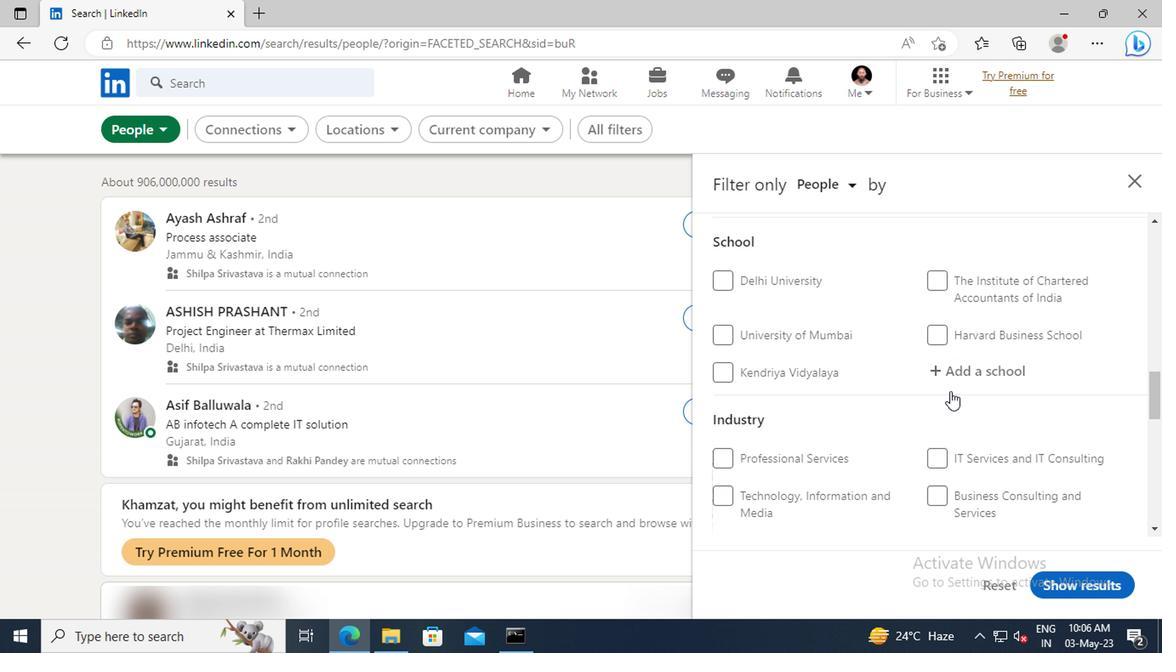 
Action: Mouse scrolled (947, 389) with delta (0, 0)
Screenshot: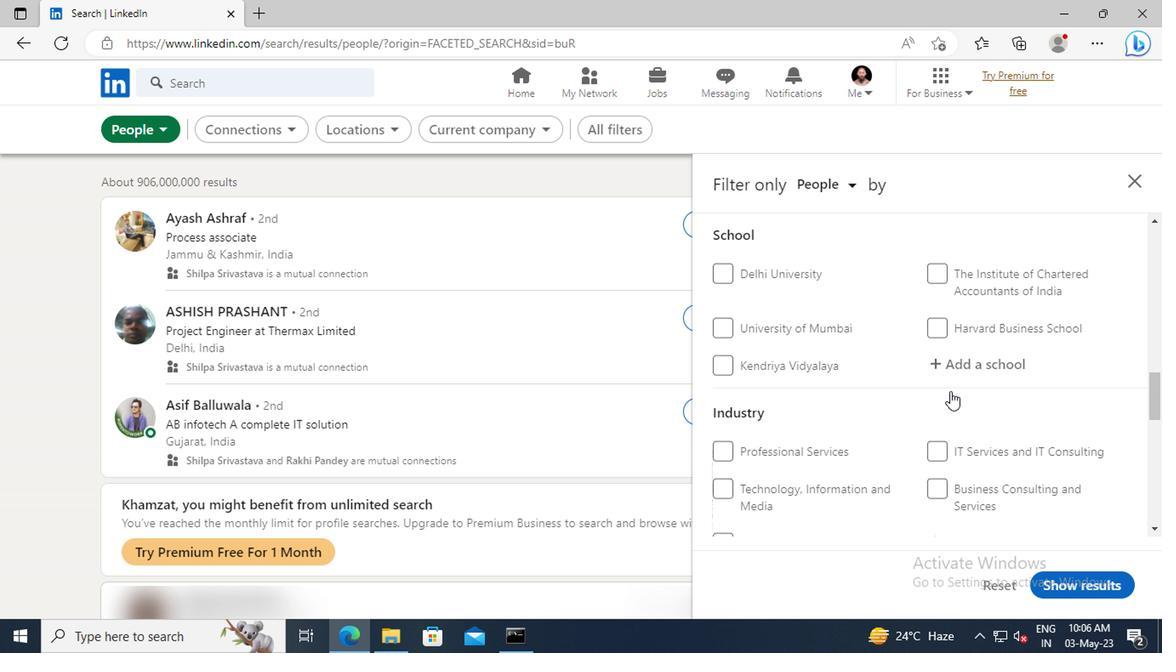 
Action: Mouse scrolled (947, 389) with delta (0, 0)
Screenshot: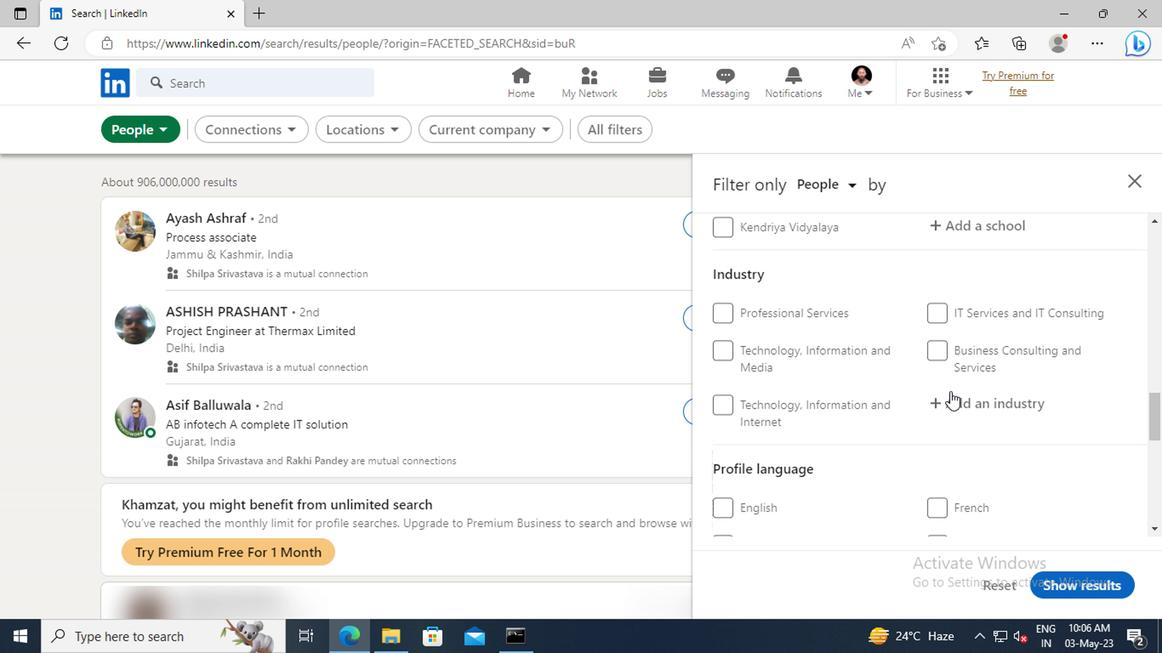 
Action: Mouse scrolled (947, 389) with delta (0, 0)
Screenshot: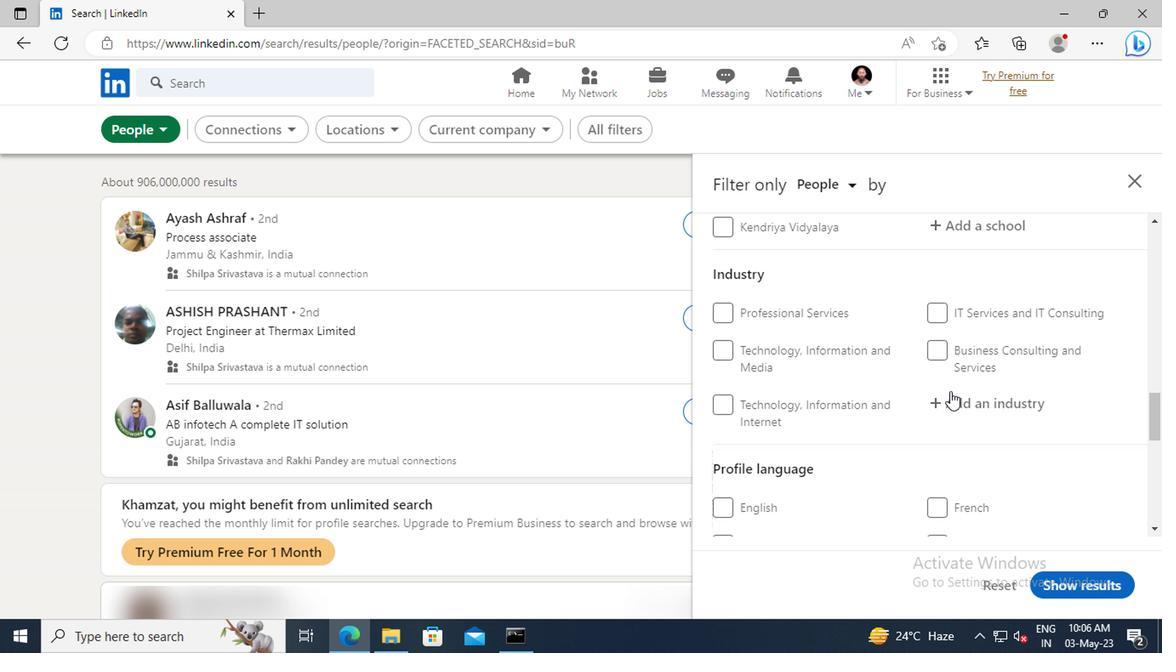 
Action: Mouse moved to (719, 483)
Screenshot: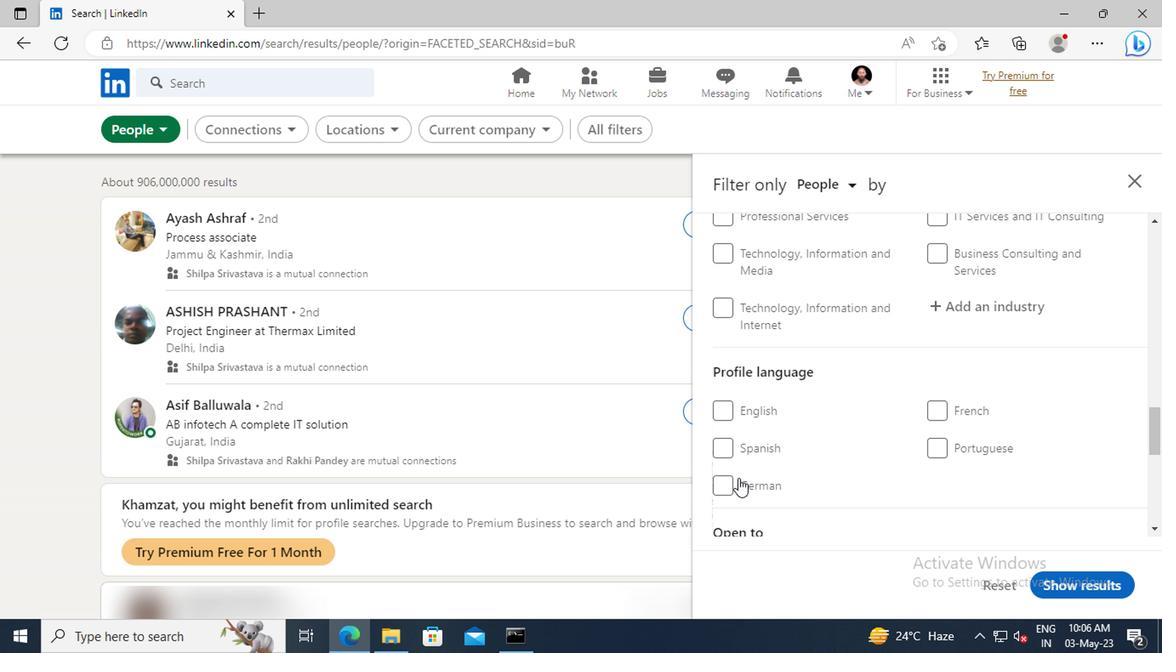 
Action: Mouse pressed left at (719, 483)
Screenshot: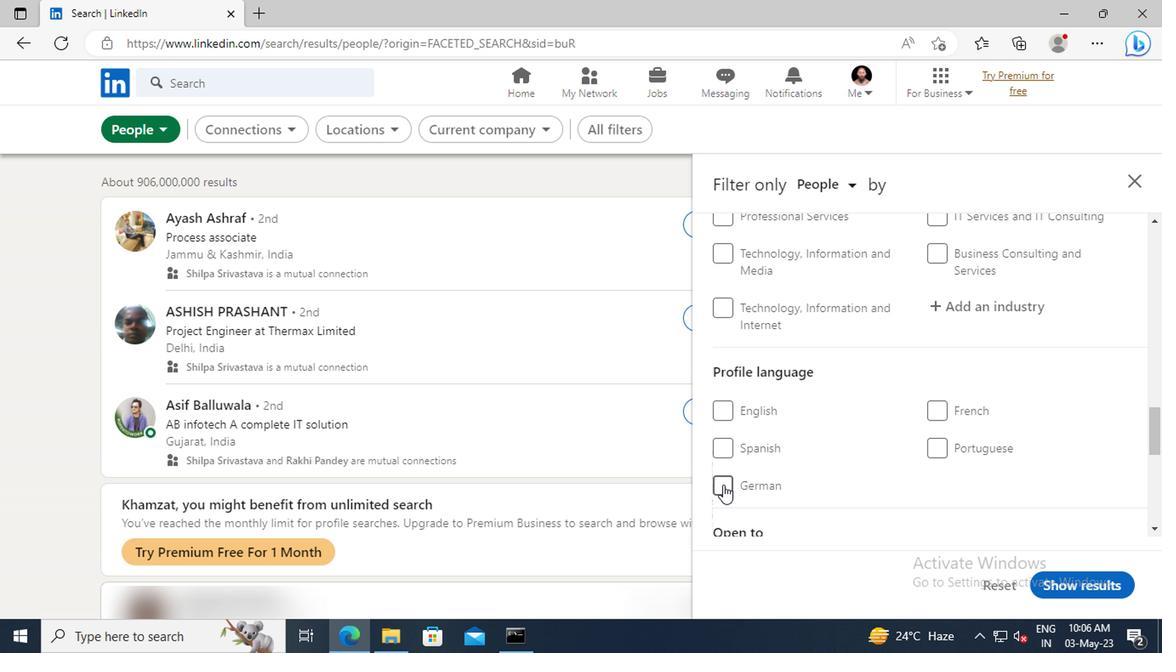 
Action: Mouse moved to (973, 435)
Screenshot: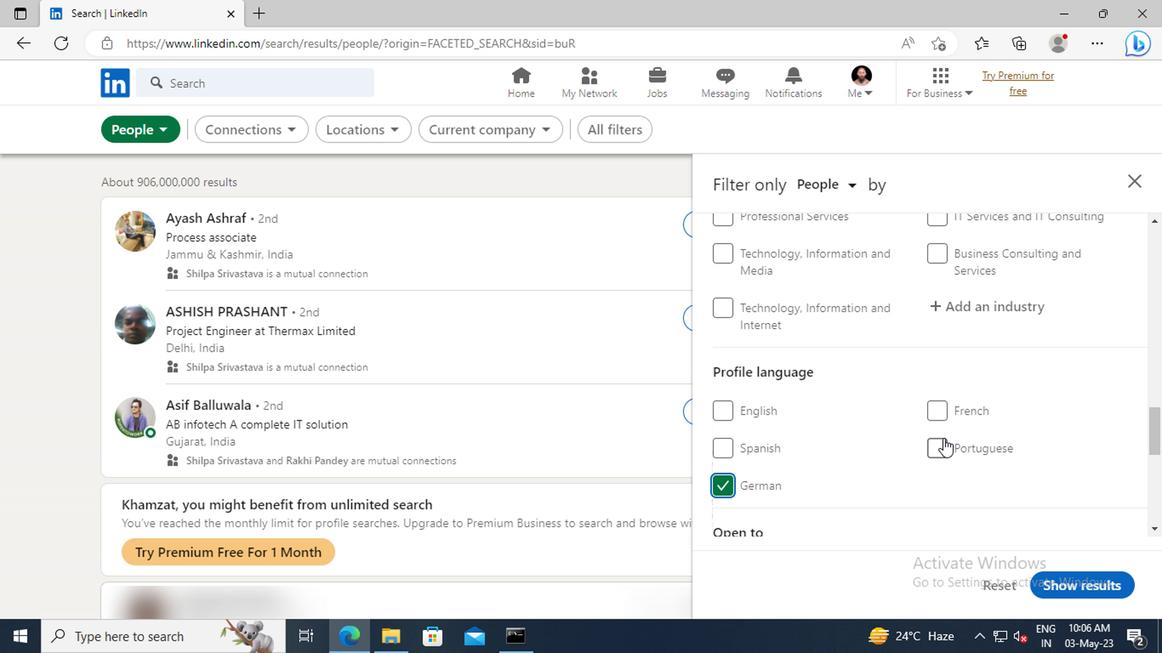 
Action: Mouse scrolled (973, 435) with delta (0, 0)
Screenshot: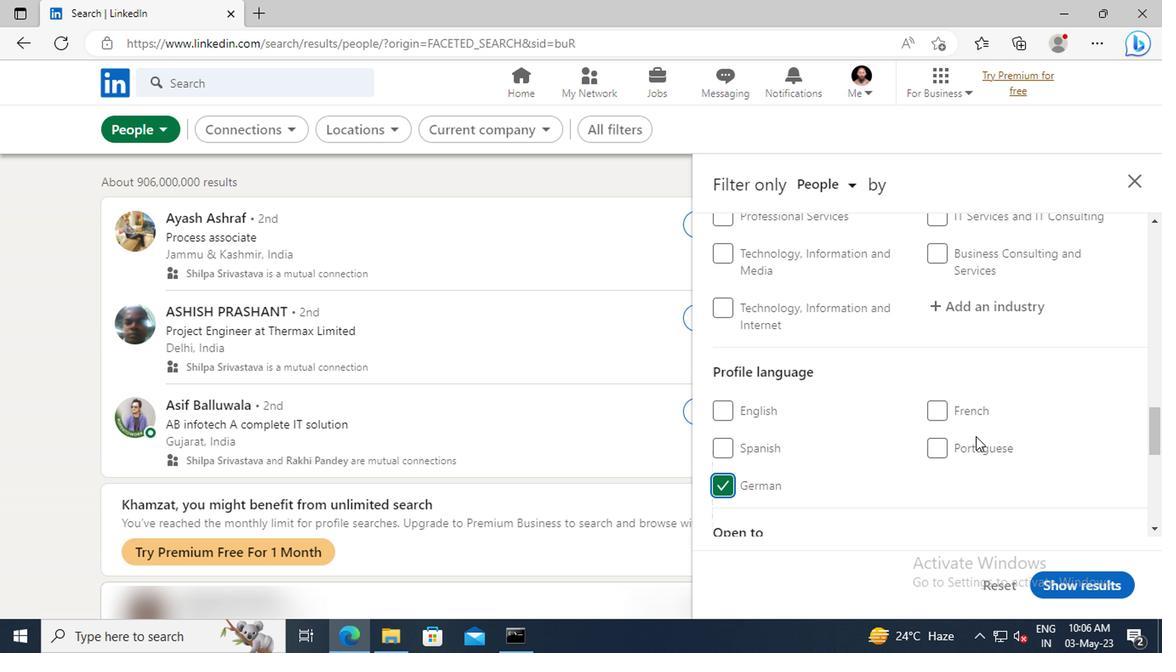
Action: Mouse scrolled (973, 435) with delta (0, 0)
Screenshot: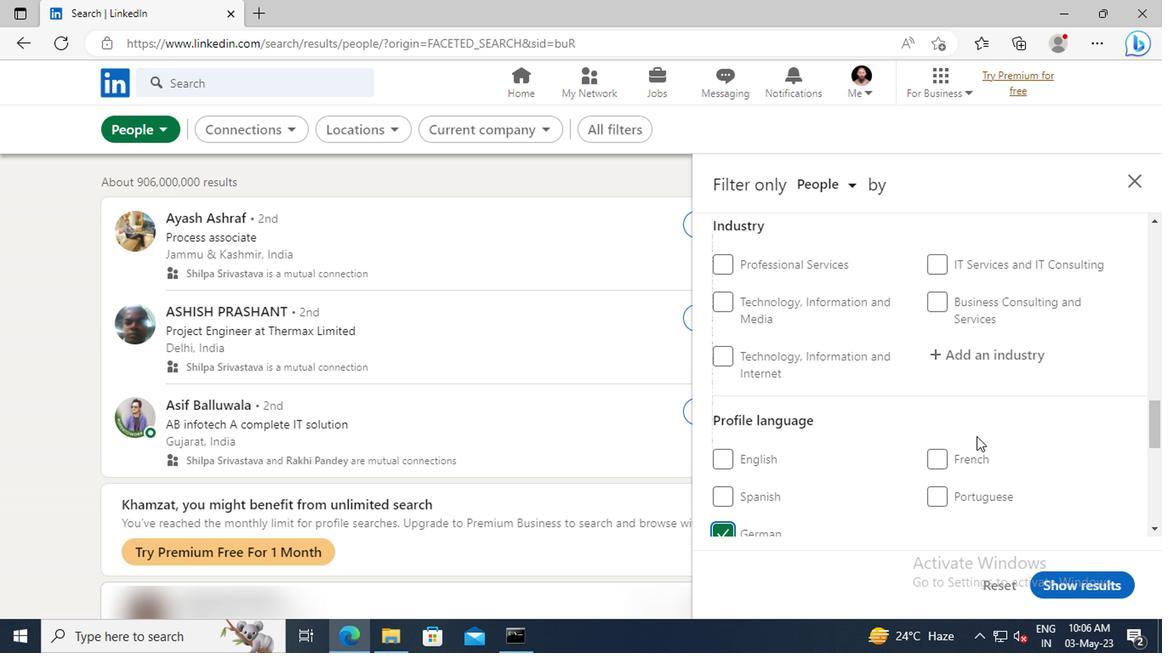 
Action: Mouse scrolled (973, 435) with delta (0, 0)
Screenshot: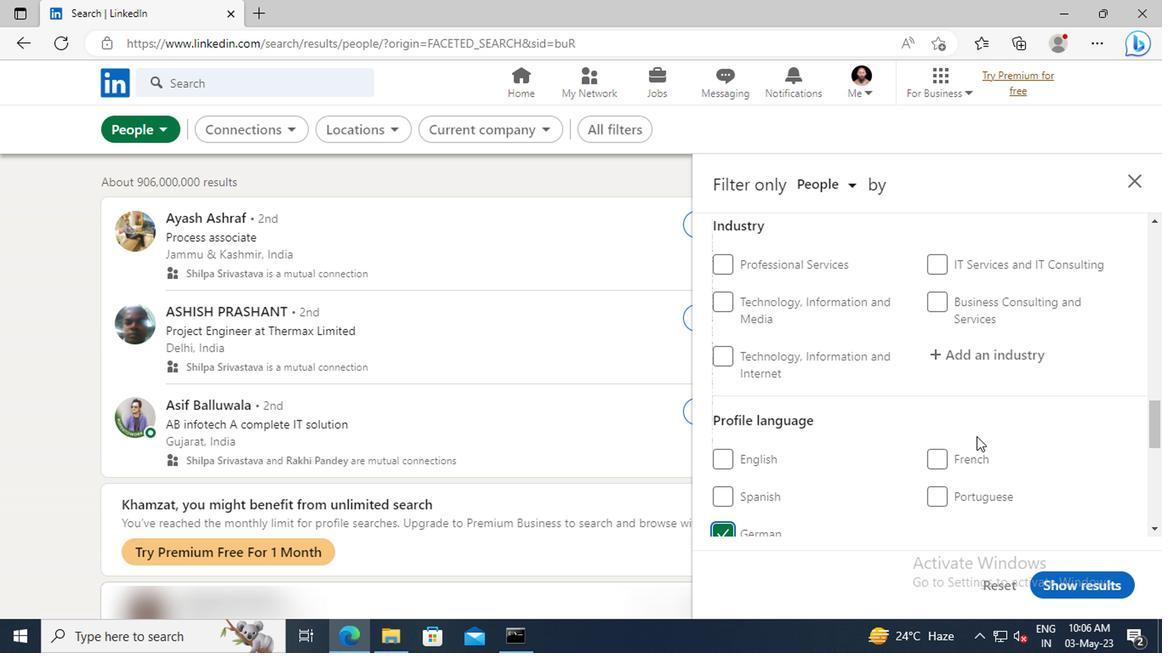 
Action: Mouse scrolled (973, 435) with delta (0, 0)
Screenshot: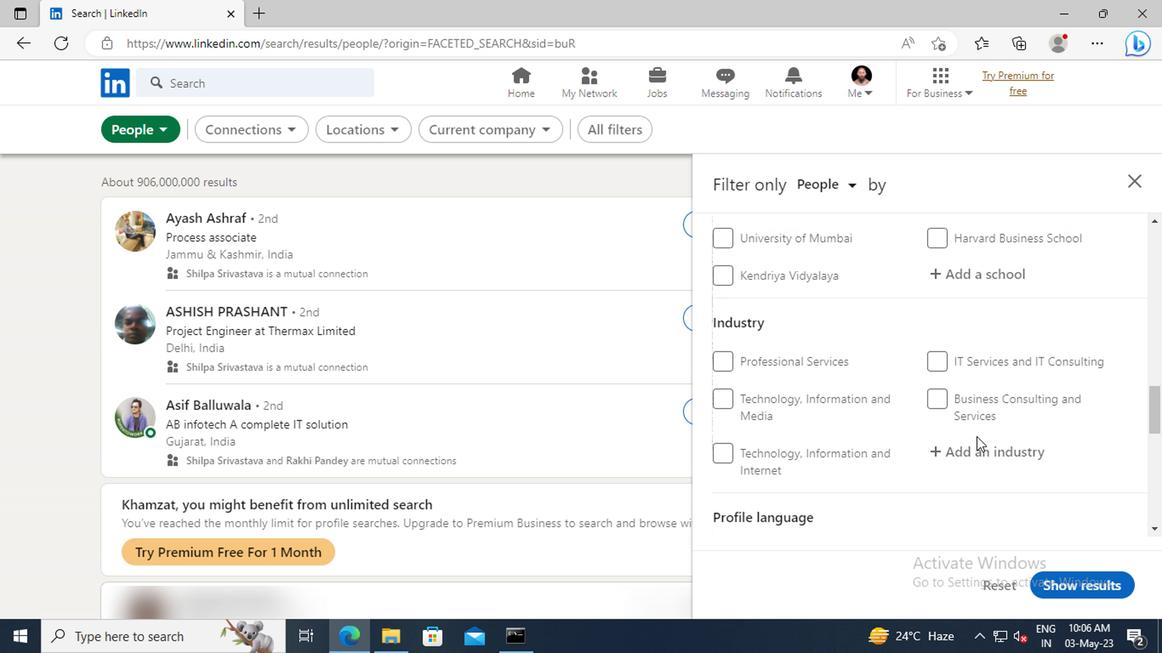 
Action: Mouse scrolled (973, 435) with delta (0, 0)
Screenshot: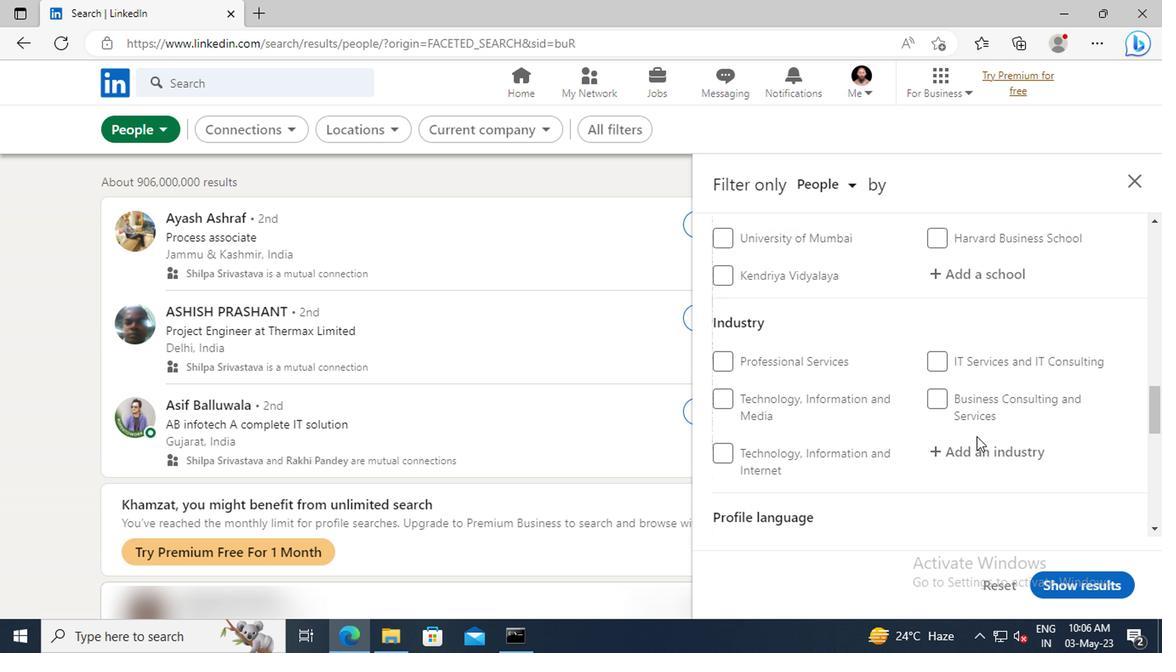 
Action: Mouse scrolled (973, 435) with delta (0, 0)
Screenshot: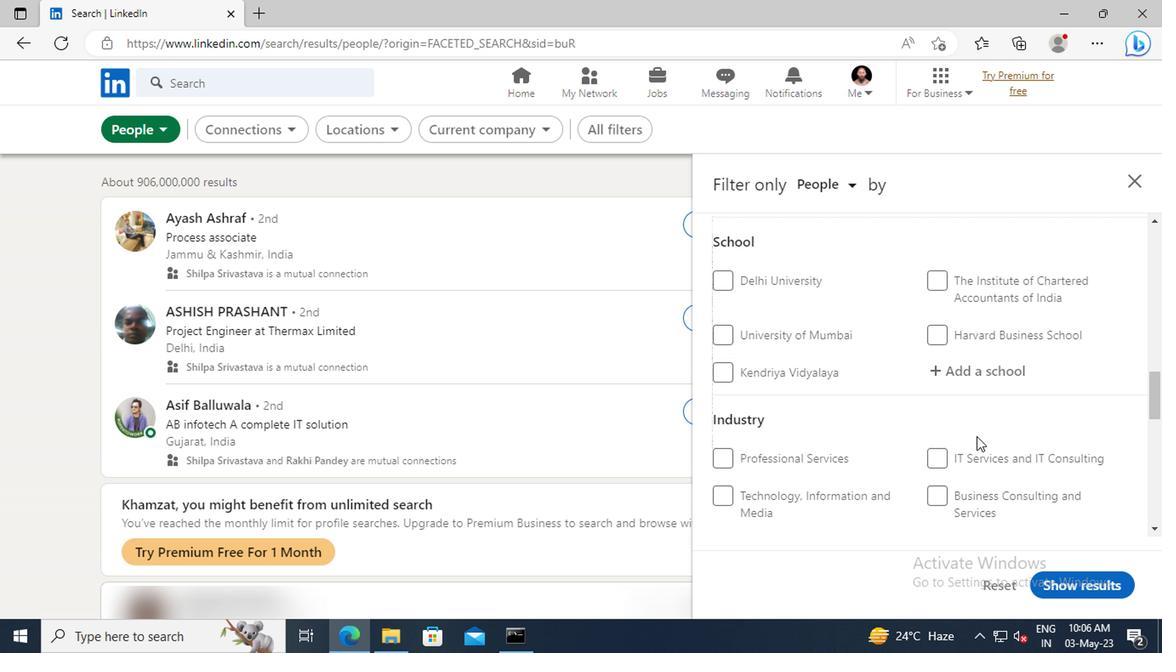 
Action: Mouse scrolled (973, 435) with delta (0, 0)
Screenshot: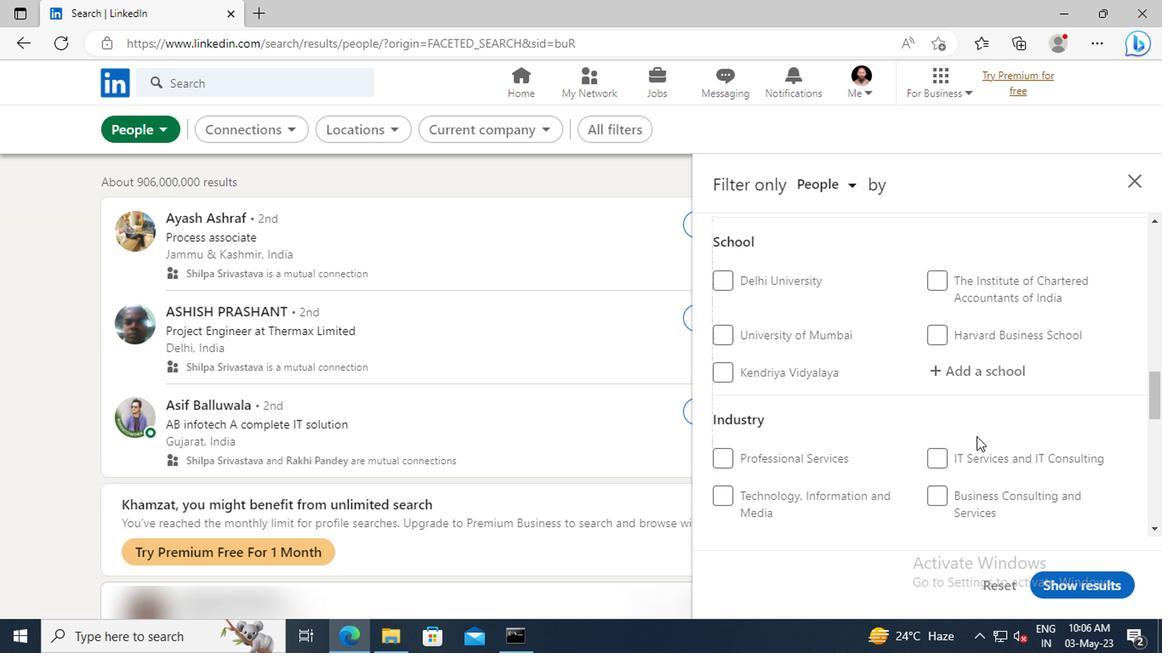 
Action: Mouse scrolled (973, 435) with delta (0, 0)
Screenshot: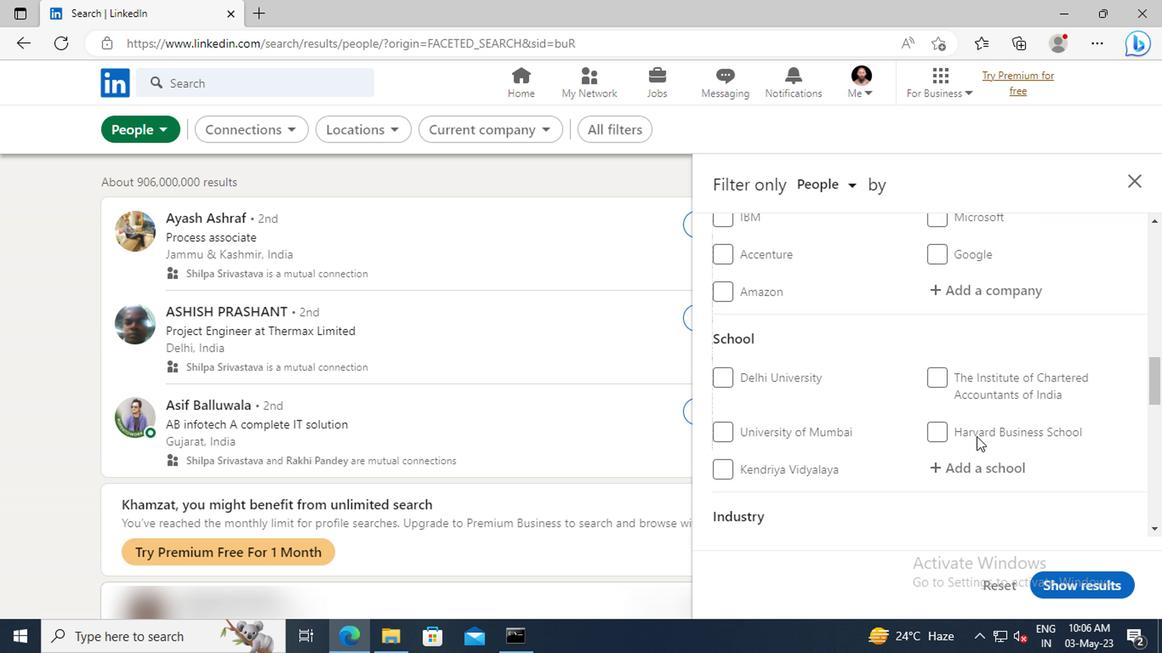 
Action: Mouse scrolled (973, 435) with delta (0, 0)
Screenshot: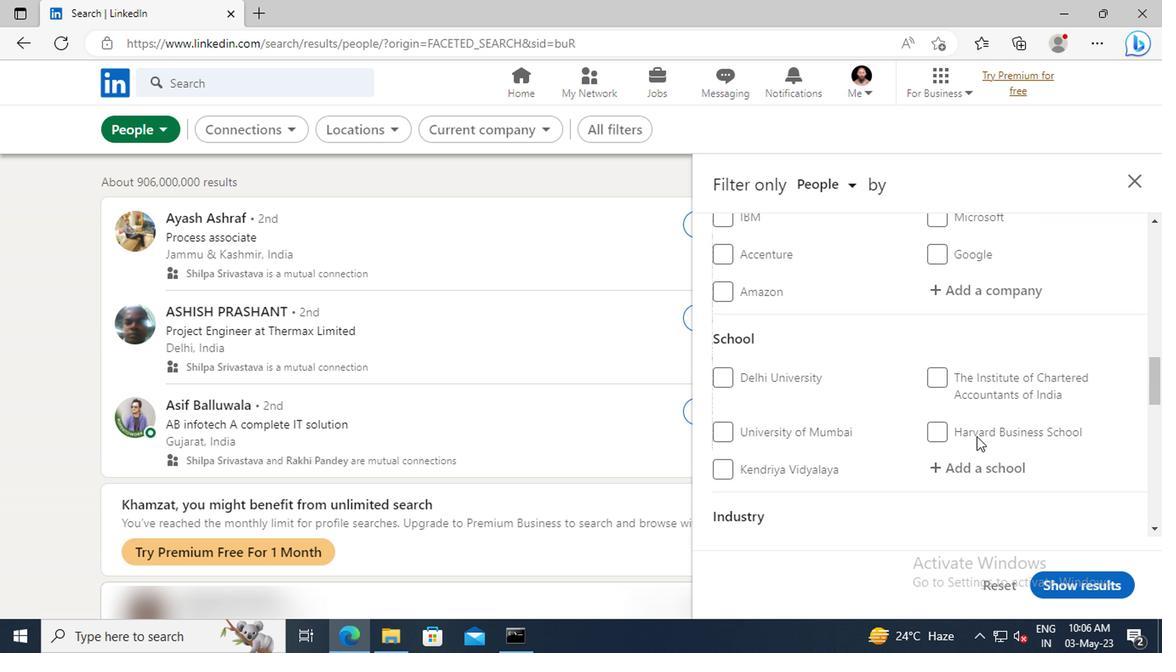 
Action: Mouse scrolled (973, 435) with delta (0, 0)
Screenshot: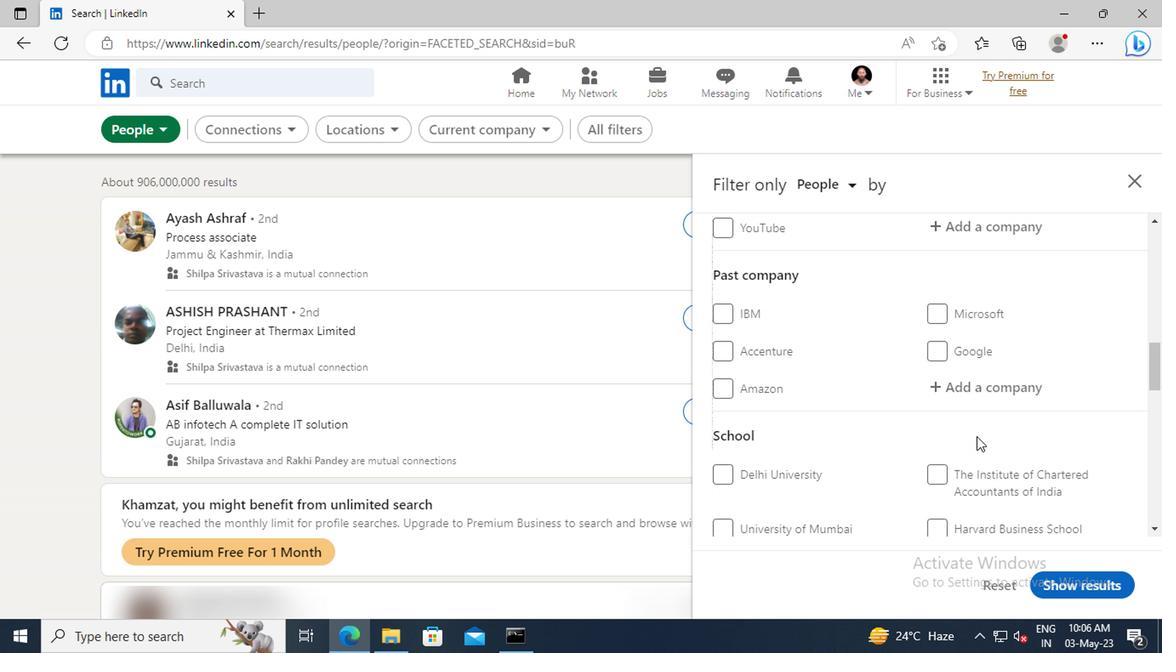 
Action: Mouse scrolled (973, 435) with delta (0, 0)
Screenshot: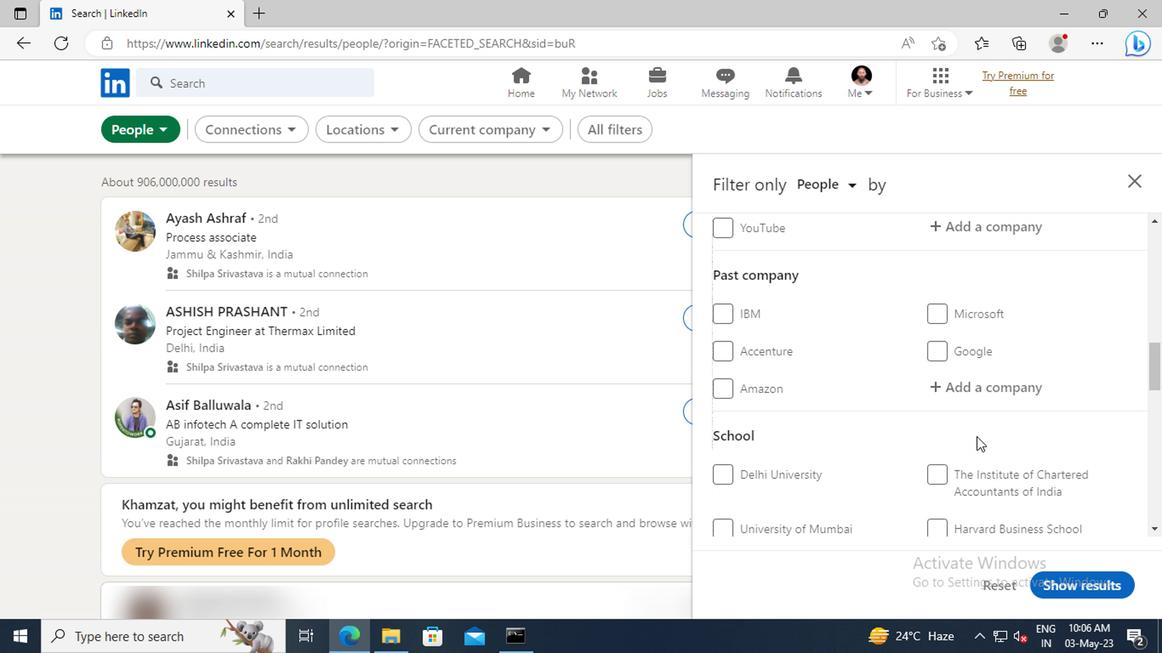 
Action: Mouse scrolled (973, 435) with delta (0, 0)
Screenshot: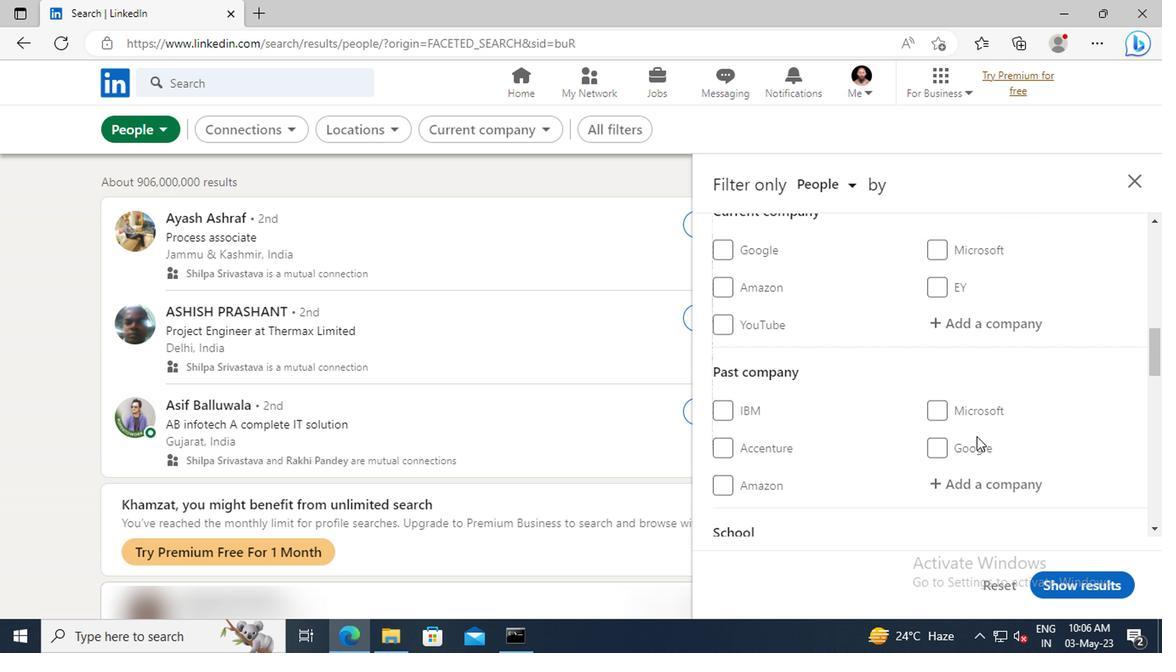 
Action: Mouse moved to (963, 376)
Screenshot: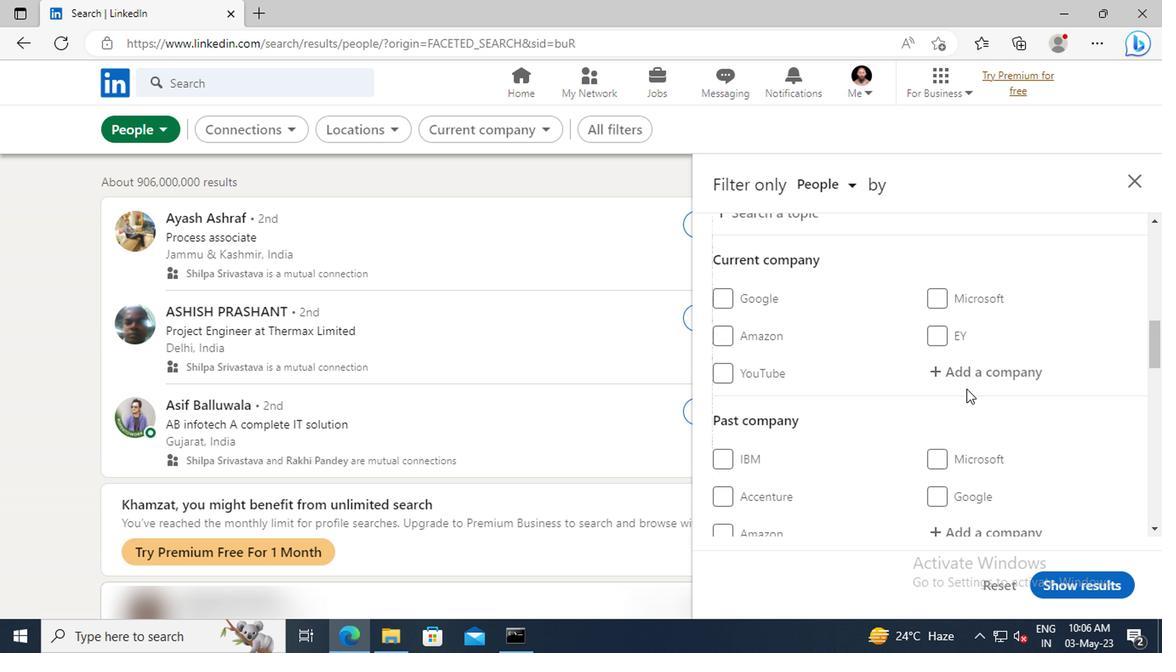 
Action: Mouse pressed left at (963, 376)
Screenshot: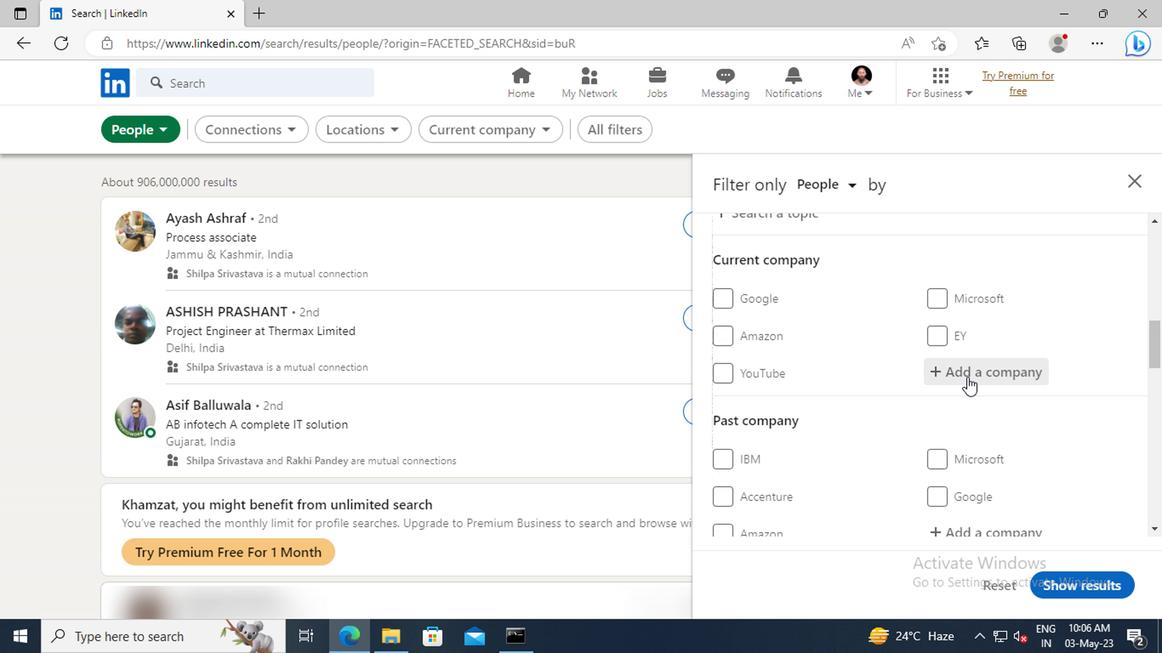 
Action: Key pressed <Key.shift>PRA<Key.space><Key.shift>HEA
Screenshot: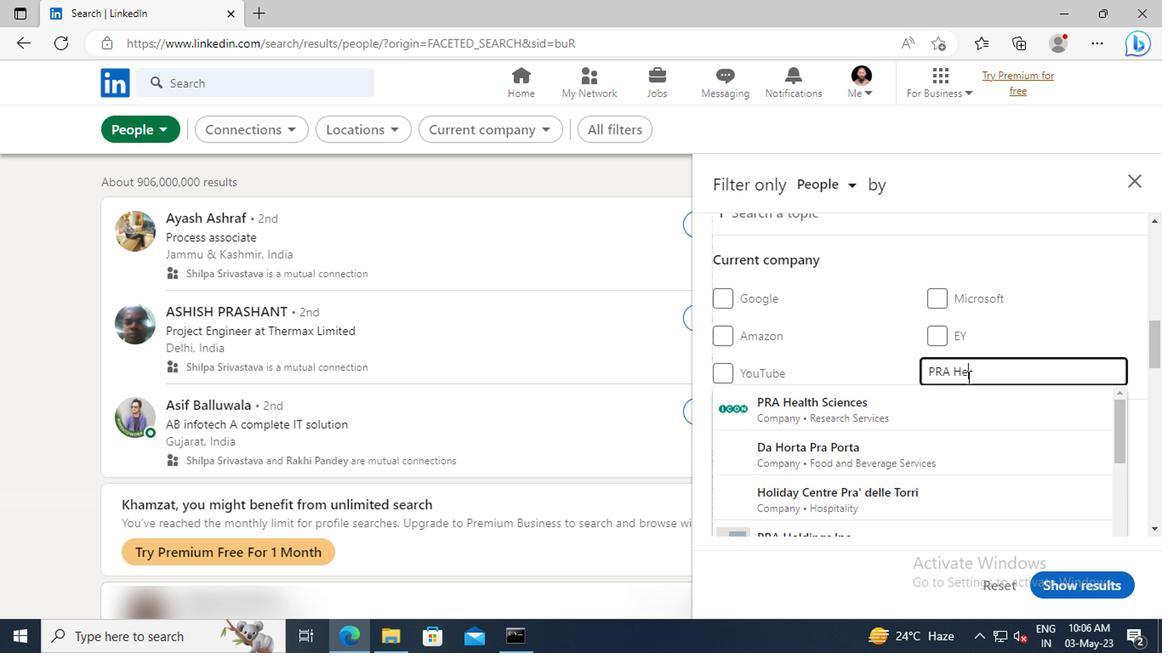 
Action: Mouse moved to (963, 394)
Screenshot: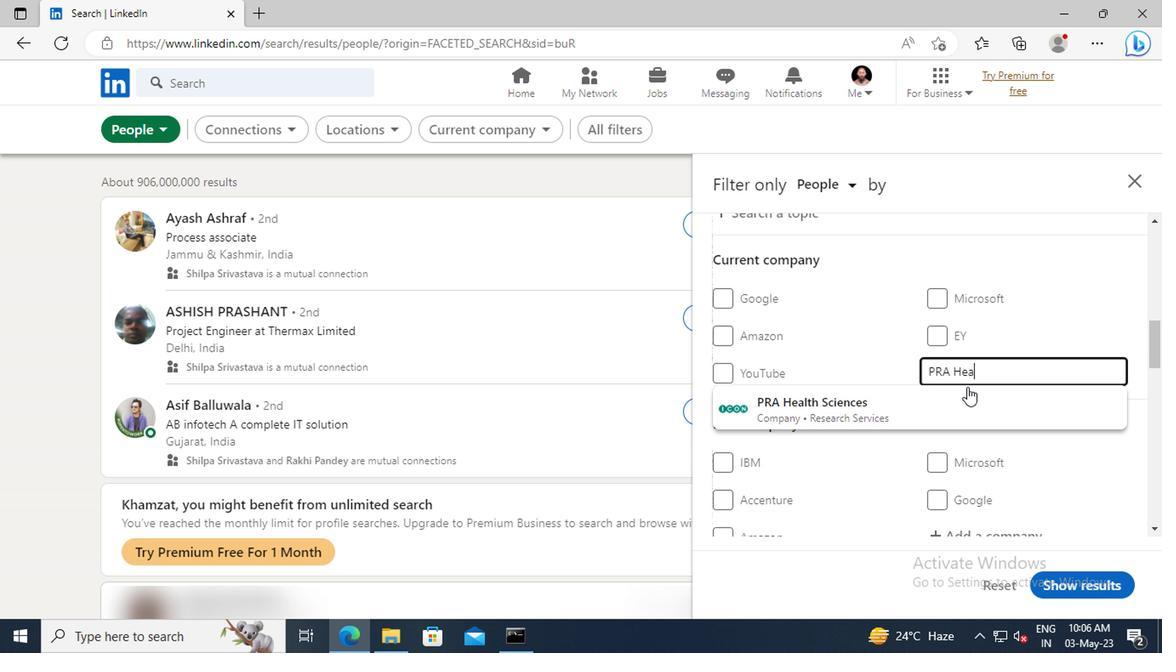 
Action: Mouse pressed left at (963, 394)
Screenshot: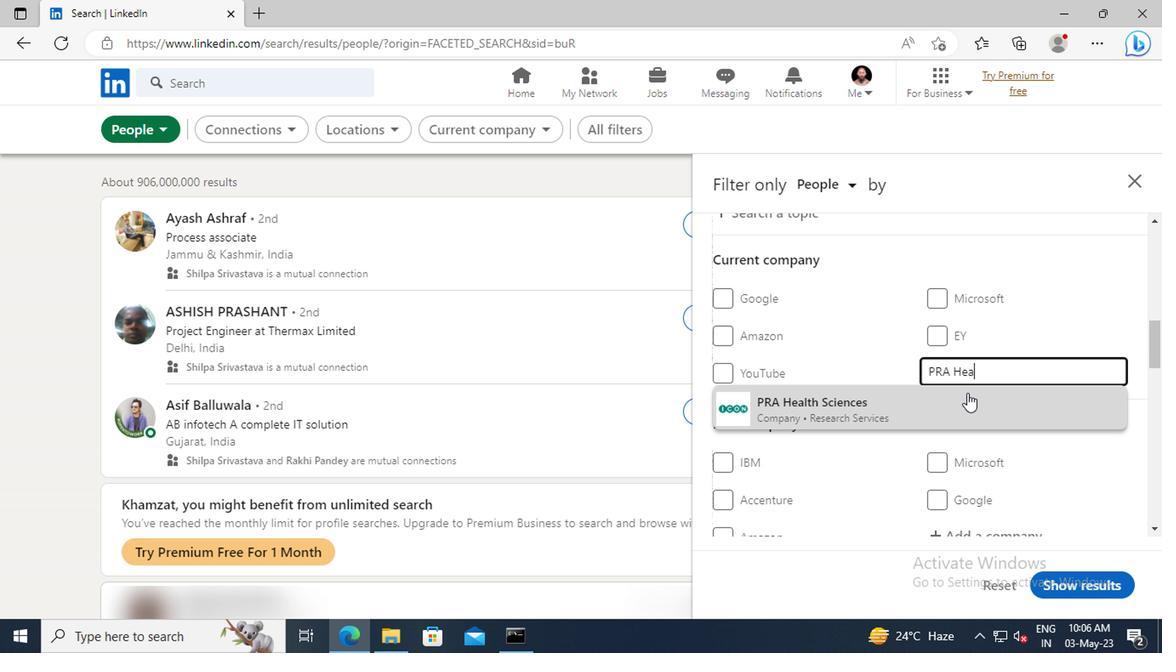 
Action: Mouse scrolled (963, 394) with delta (0, 0)
Screenshot: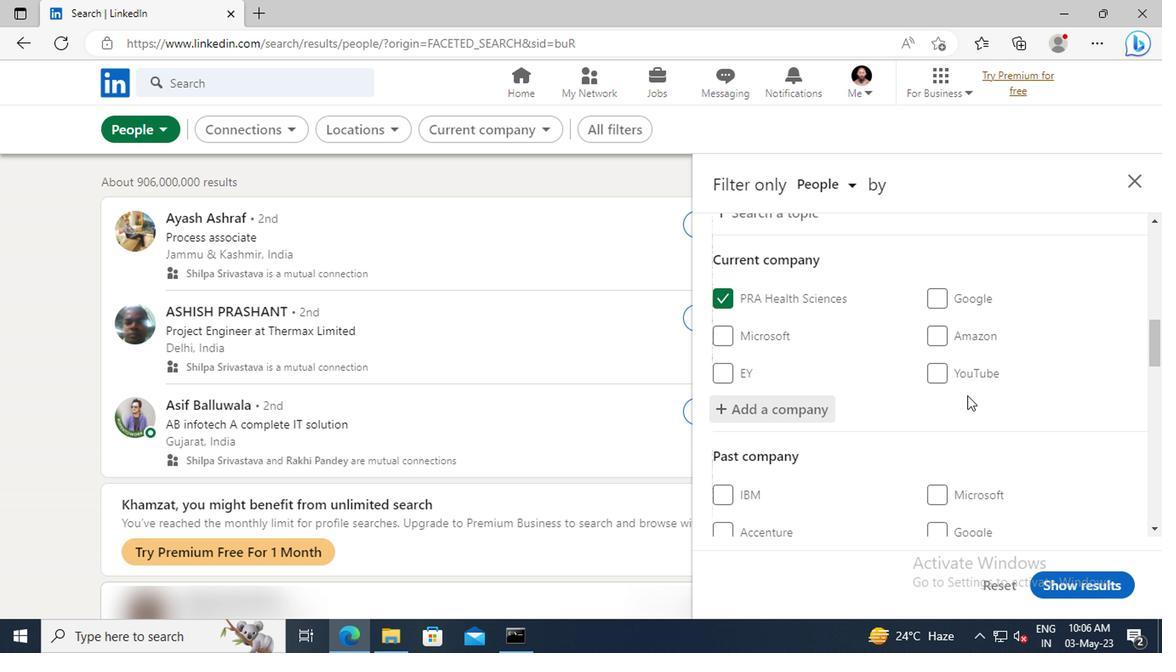
Action: Mouse scrolled (963, 394) with delta (0, 0)
Screenshot: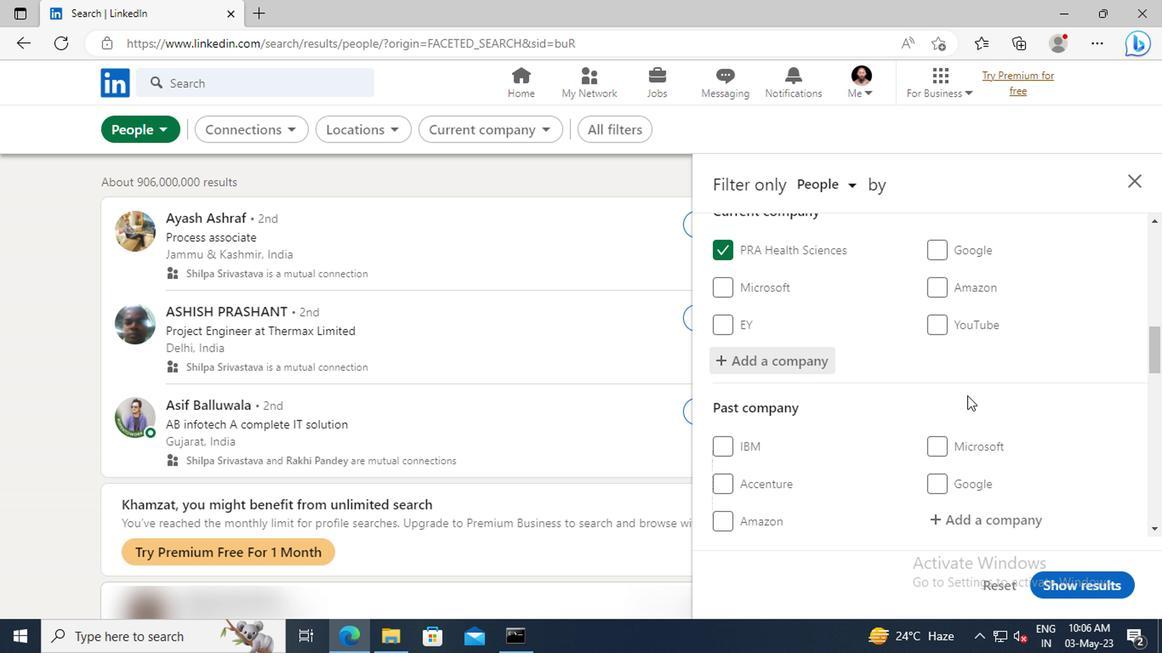 
Action: Mouse moved to (958, 369)
Screenshot: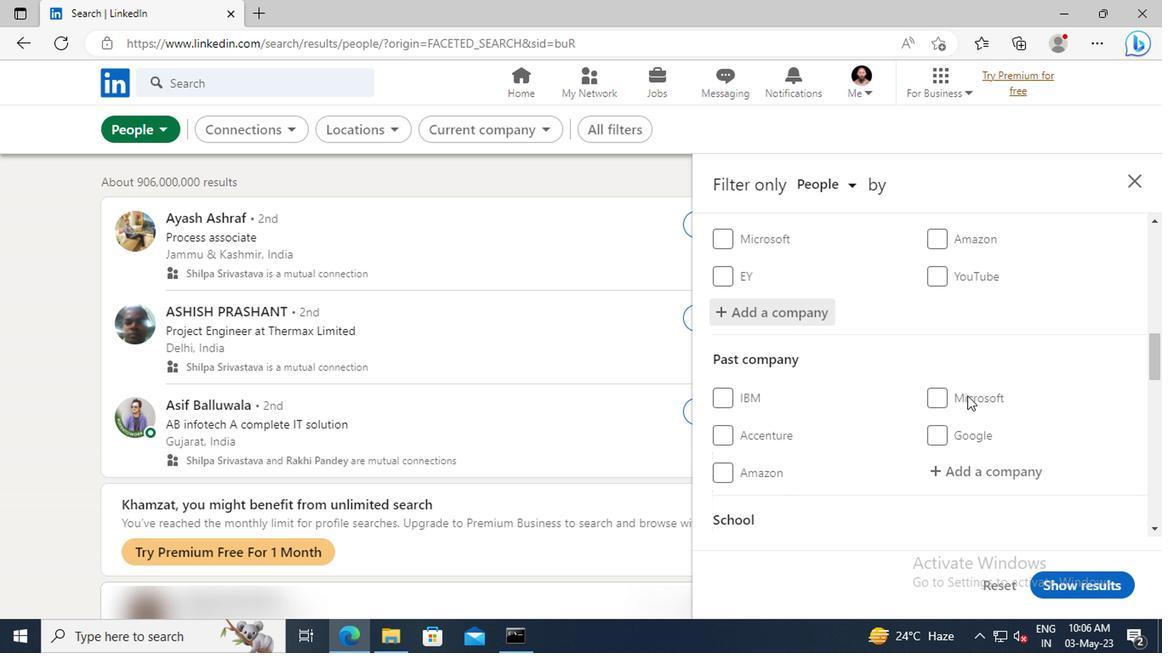 
Action: Mouse scrolled (958, 368) with delta (0, -1)
Screenshot: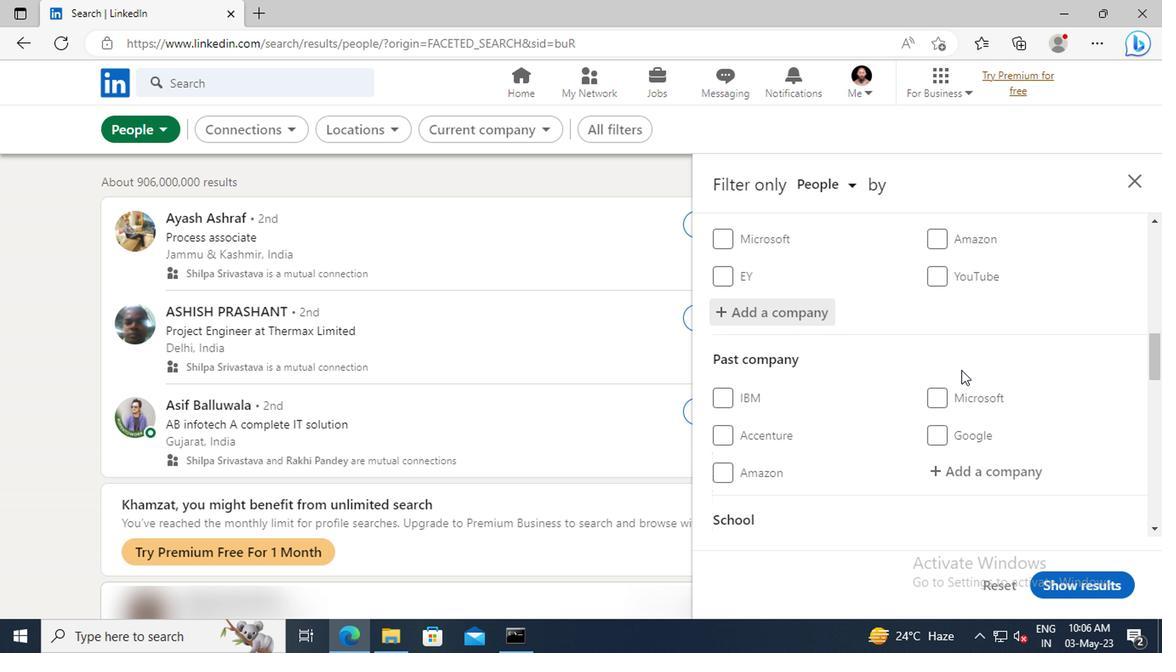 
Action: Mouse scrolled (958, 368) with delta (0, -1)
Screenshot: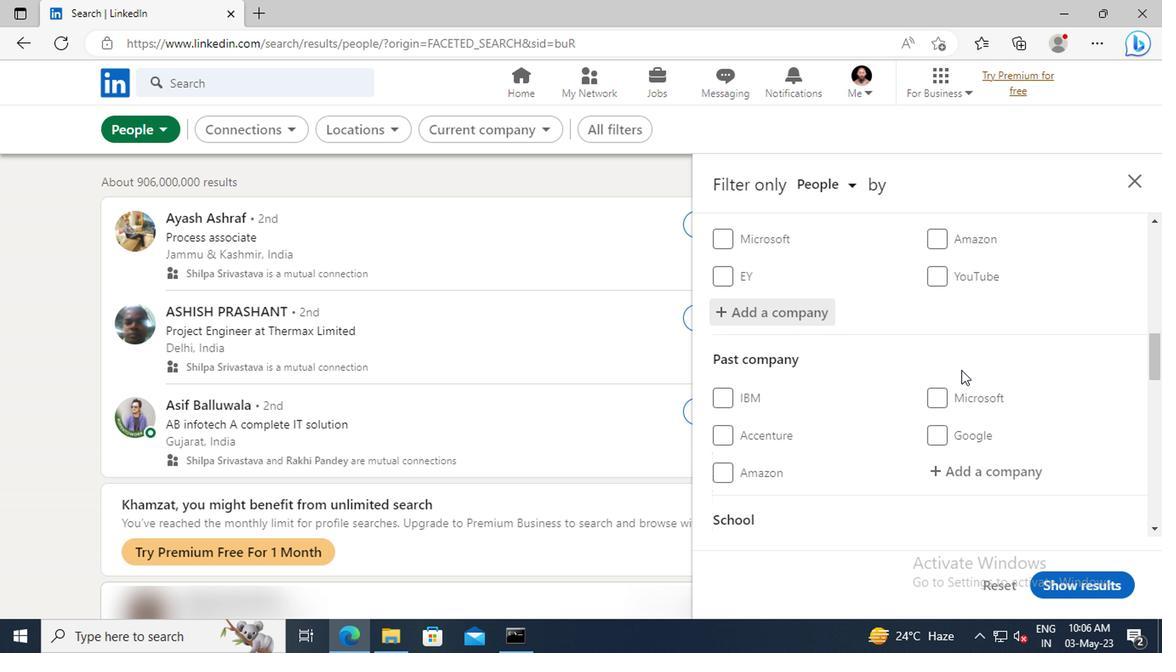 
Action: Mouse scrolled (958, 368) with delta (0, -1)
Screenshot: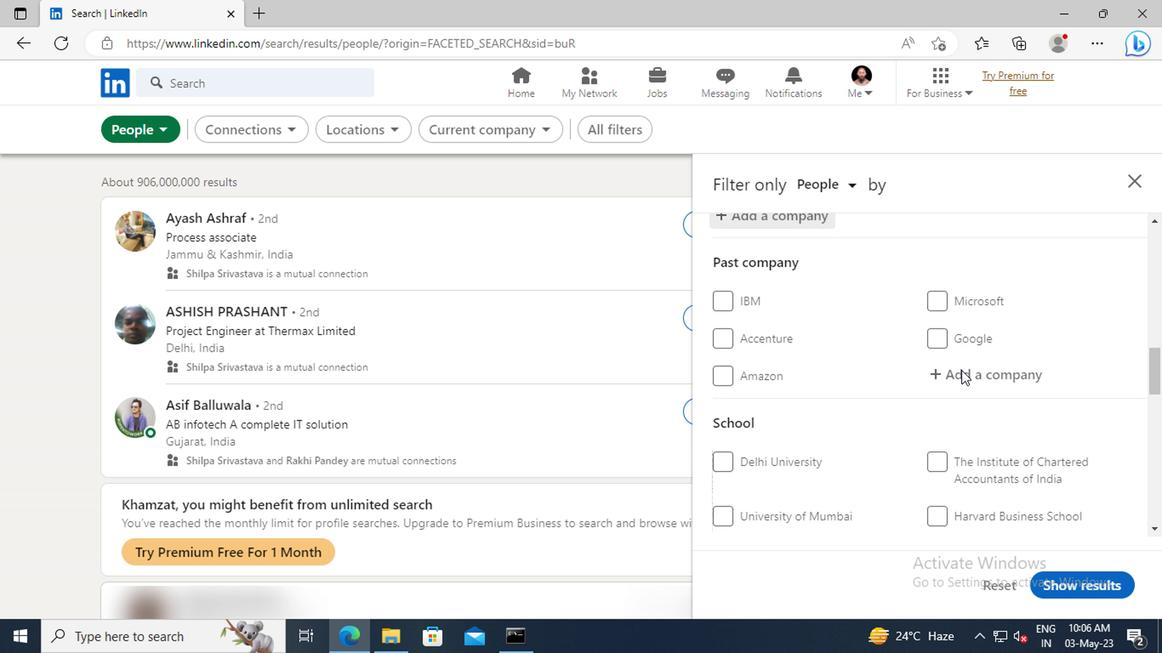 
Action: Mouse scrolled (958, 368) with delta (0, -1)
Screenshot: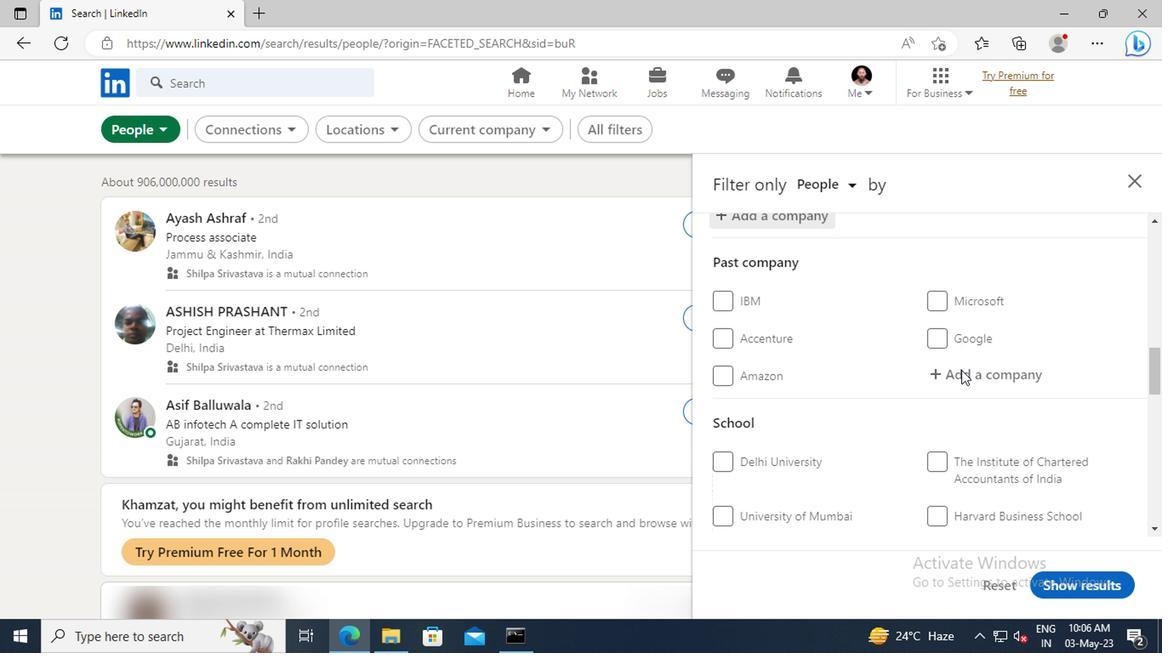 
Action: Mouse scrolled (958, 368) with delta (0, -1)
Screenshot: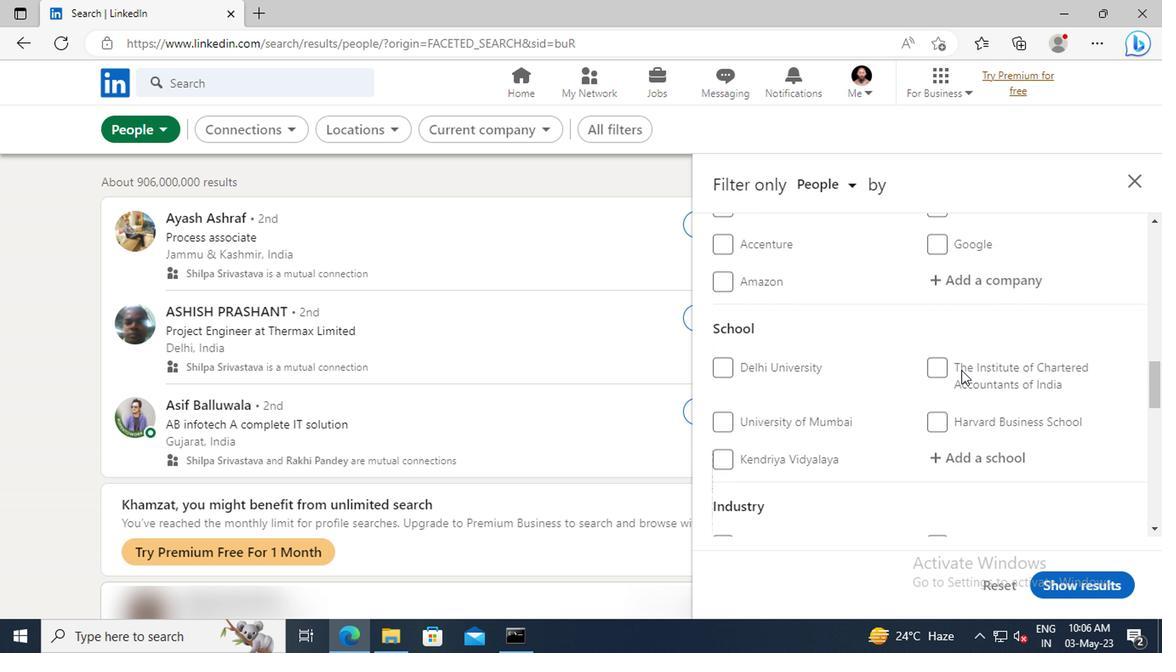
Action: Mouse moved to (954, 404)
Screenshot: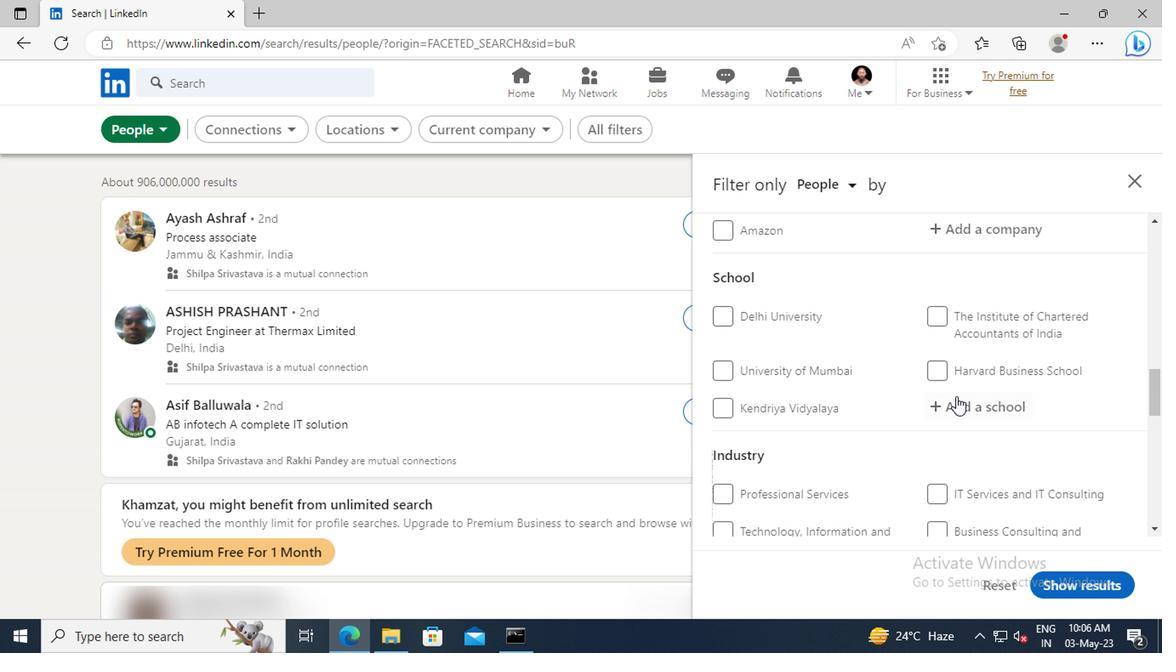 
Action: Mouse pressed left at (954, 404)
Screenshot: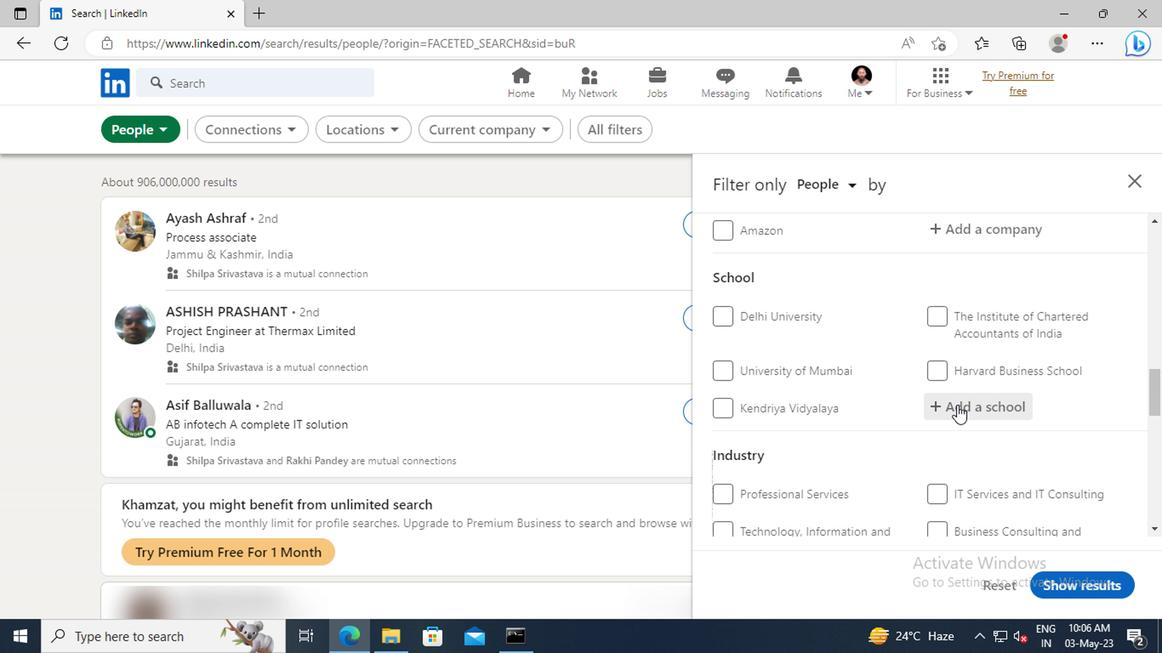
Action: Key pressed <Key.shift>SCALER
Screenshot: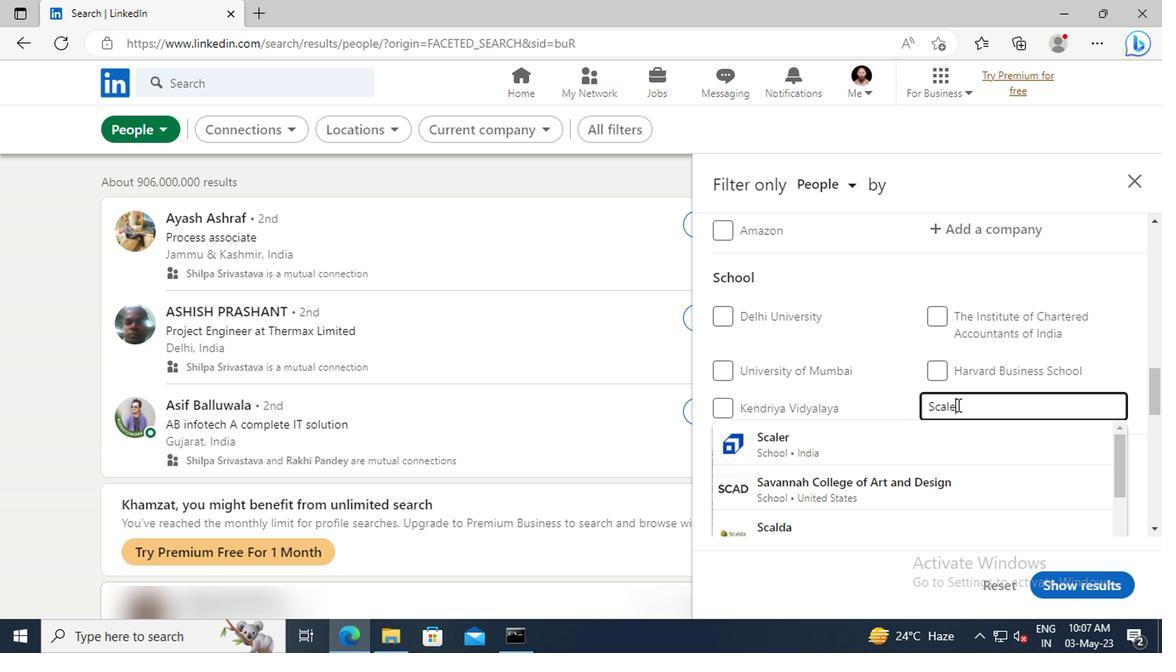 
Action: Mouse moved to (955, 431)
Screenshot: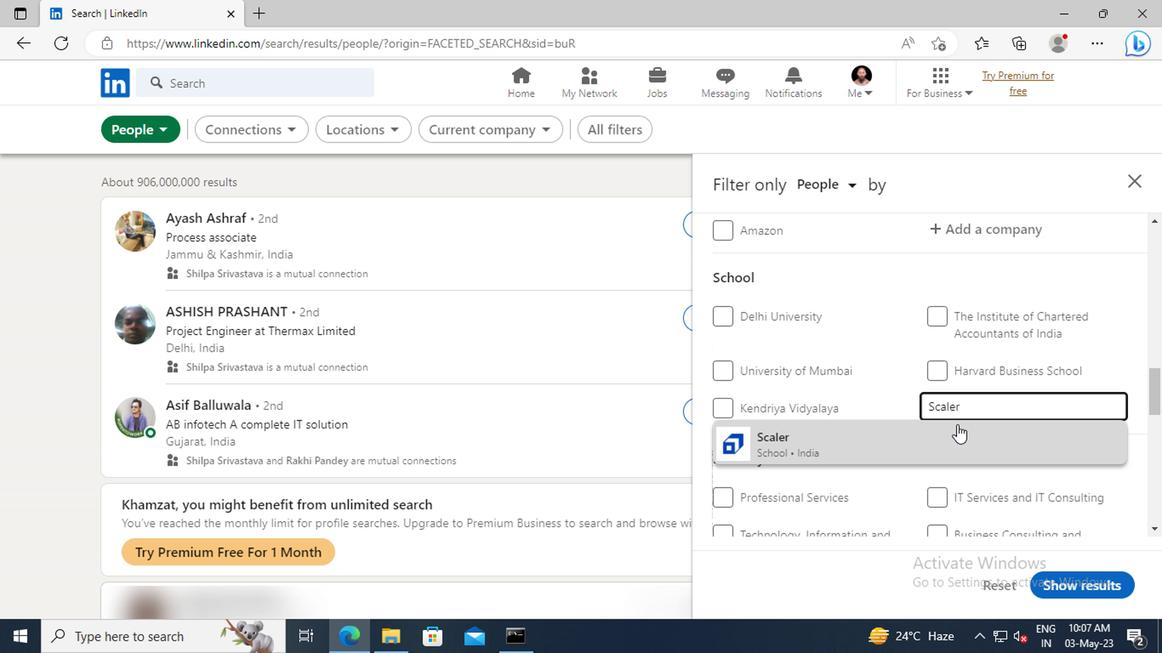 
Action: Mouse pressed left at (955, 431)
Screenshot: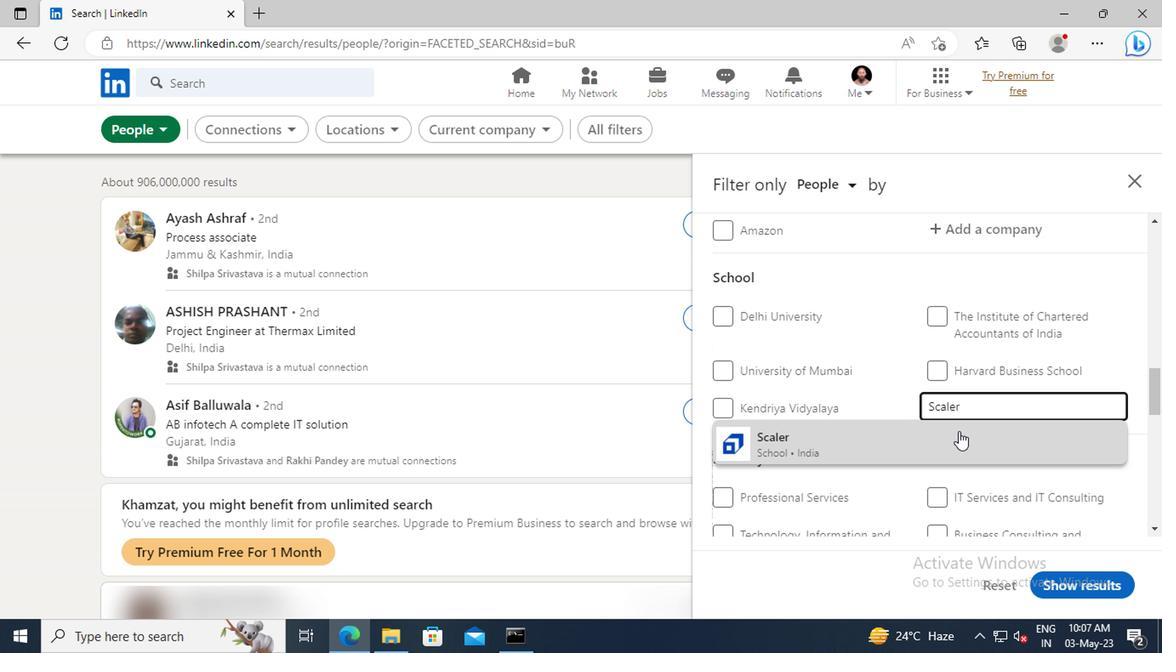 
Action: Mouse scrolled (955, 430) with delta (0, 0)
Screenshot: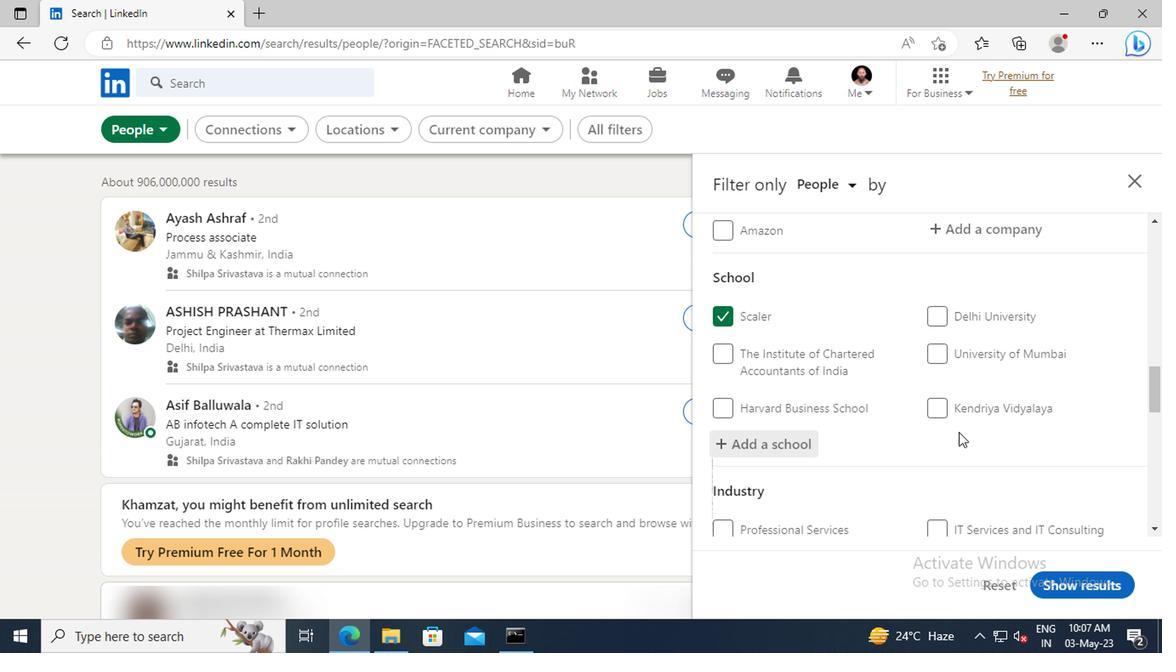 
Action: Mouse scrolled (955, 430) with delta (0, 0)
Screenshot: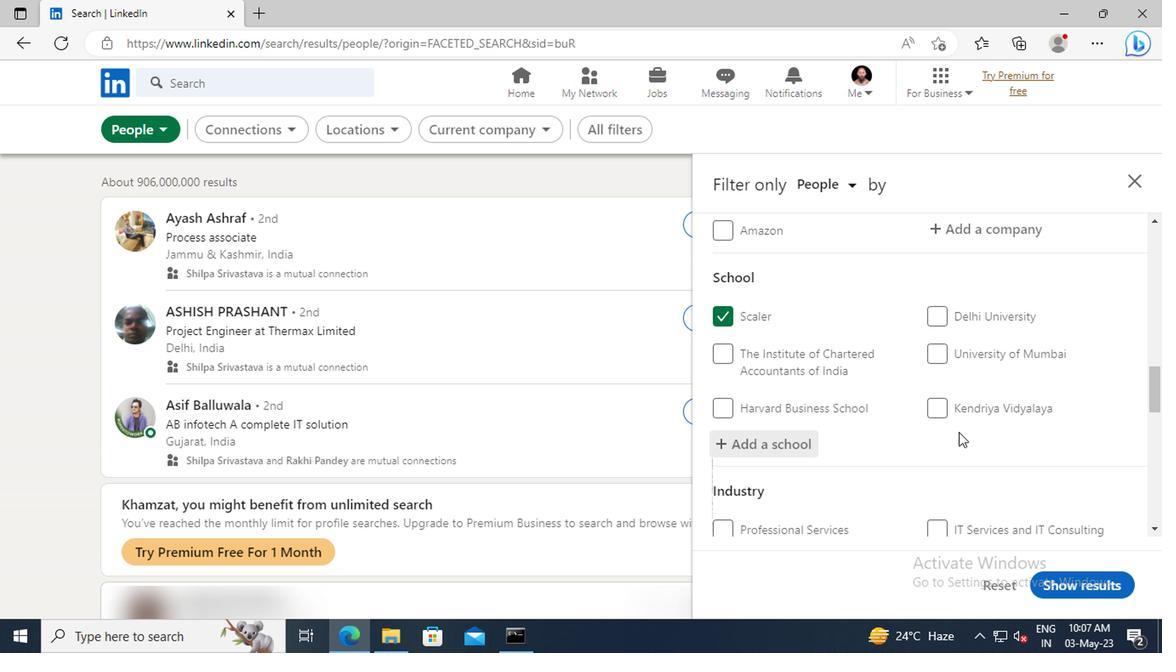 
Action: Mouse moved to (956, 430)
Screenshot: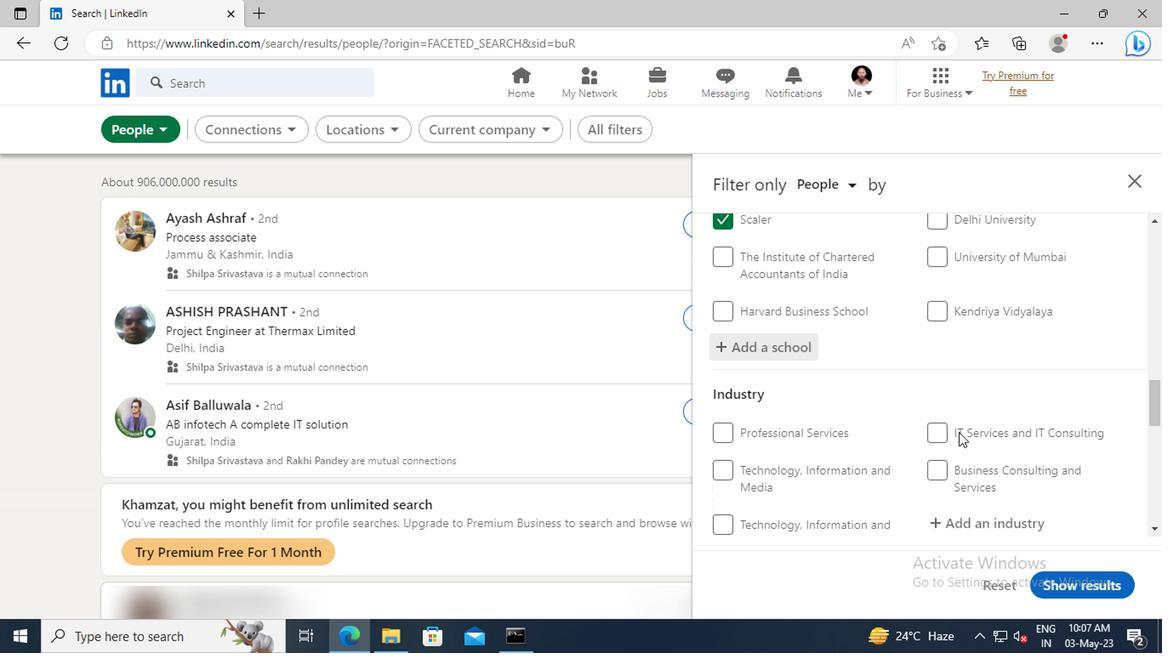 
Action: Mouse scrolled (956, 429) with delta (0, -1)
Screenshot: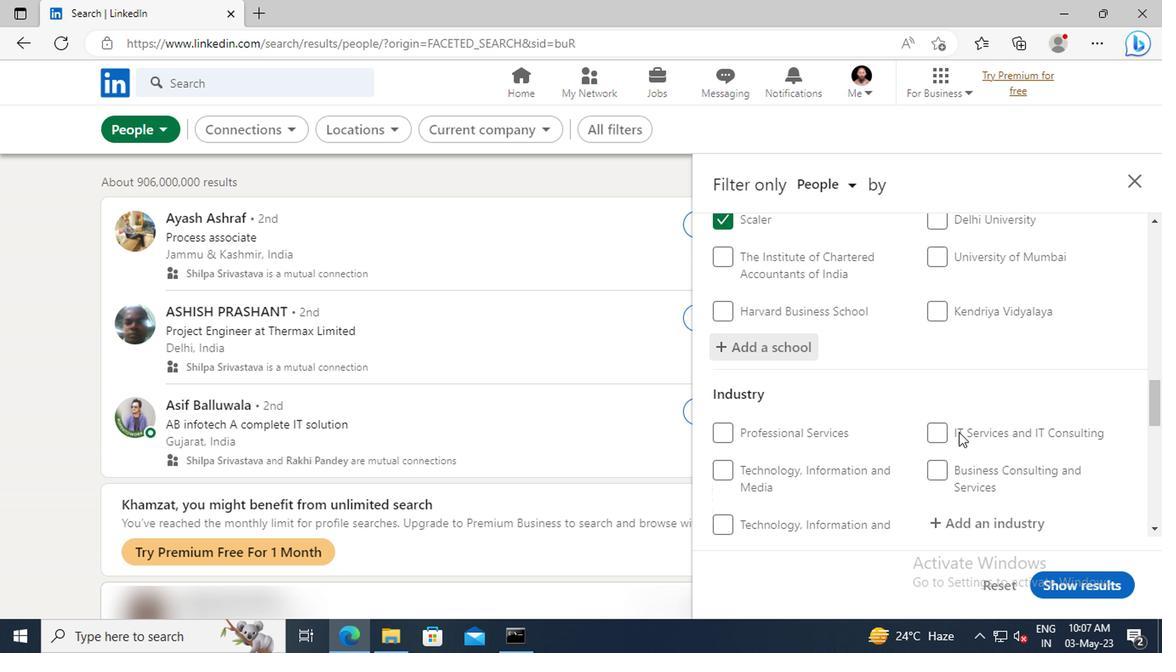 
Action: Mouse scrolled (956, 429) with delta (0, -1)
Screenshot: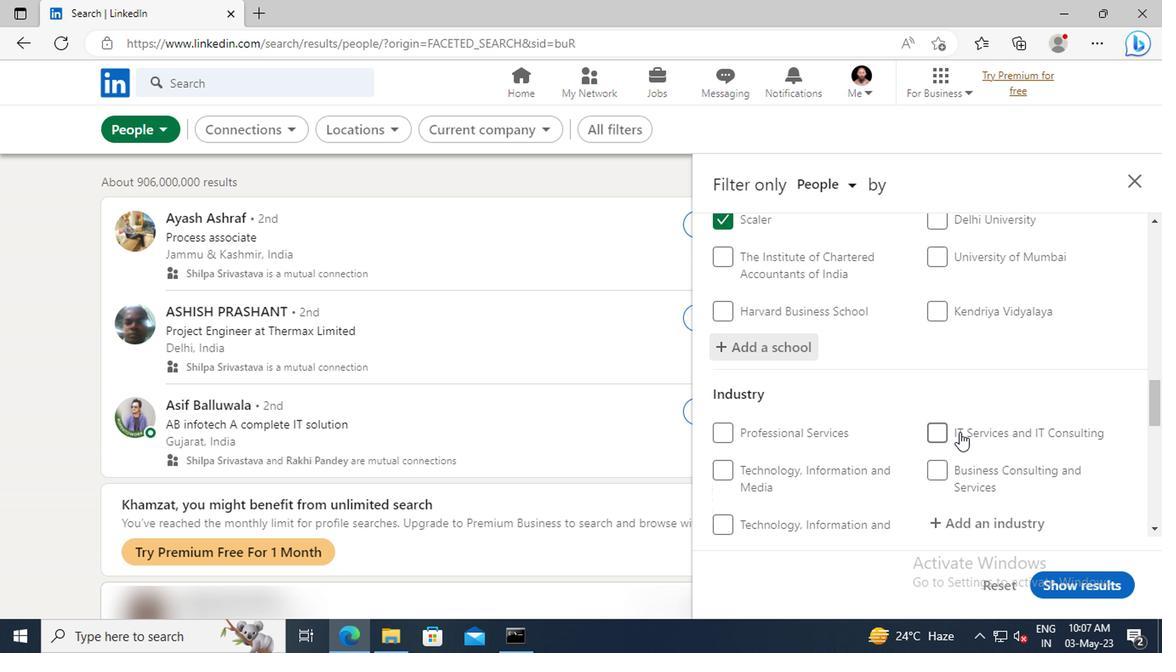 
Action: Mouse moved to (955, 389)
Screenshot: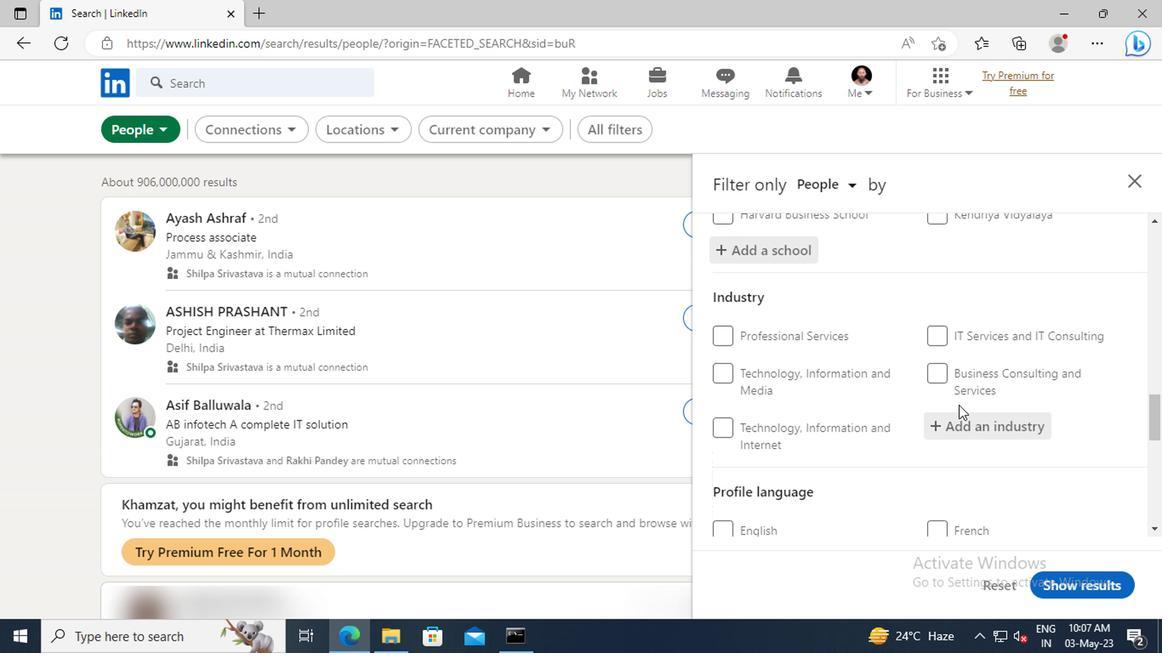
Action: Mouse scrolled (955, 389) with delta (0, 0)
Screenshot: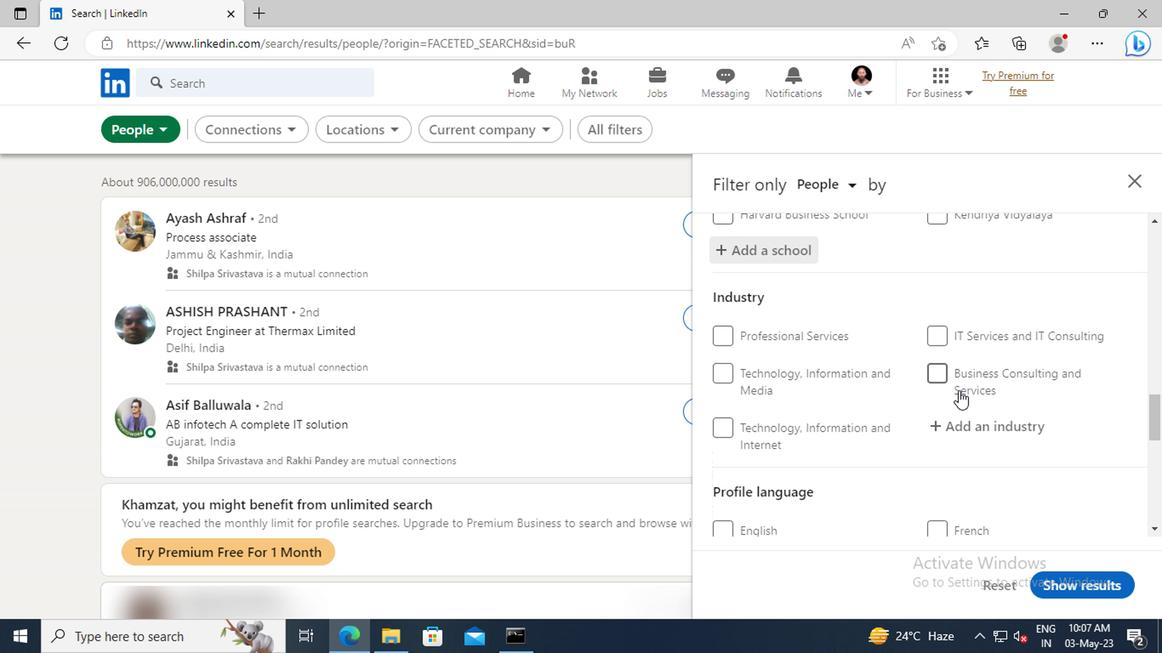 
Action: Mouse moved to (963, 379)
Screenshot: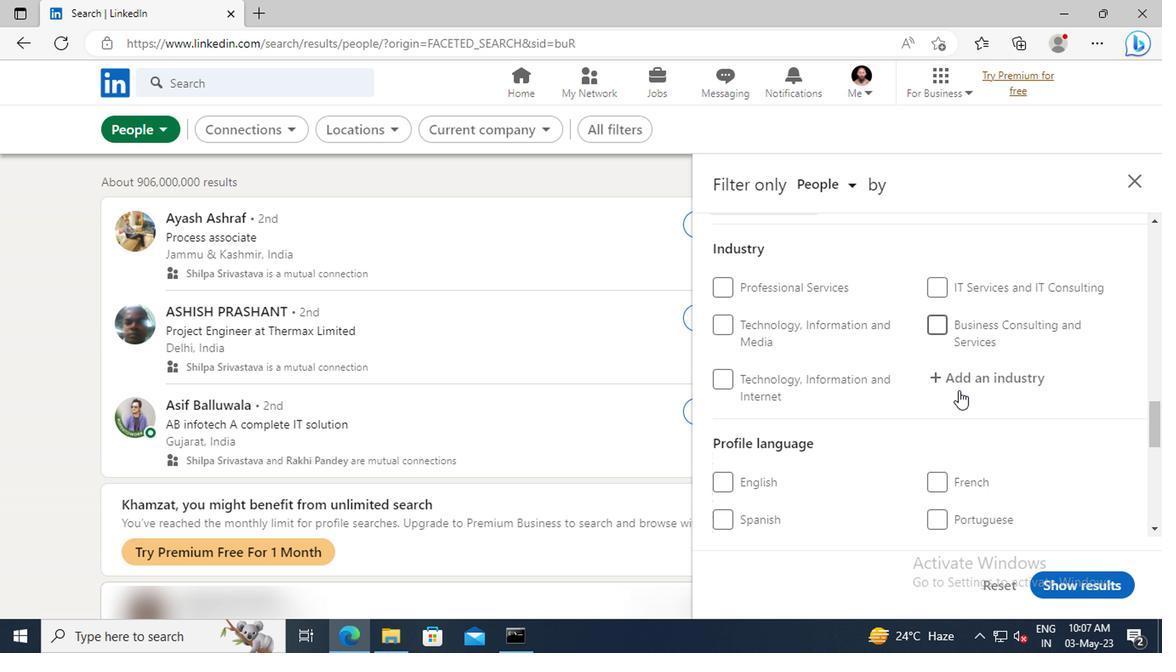 
Action: Mouse pressed left at (963, 379)
Screenshot: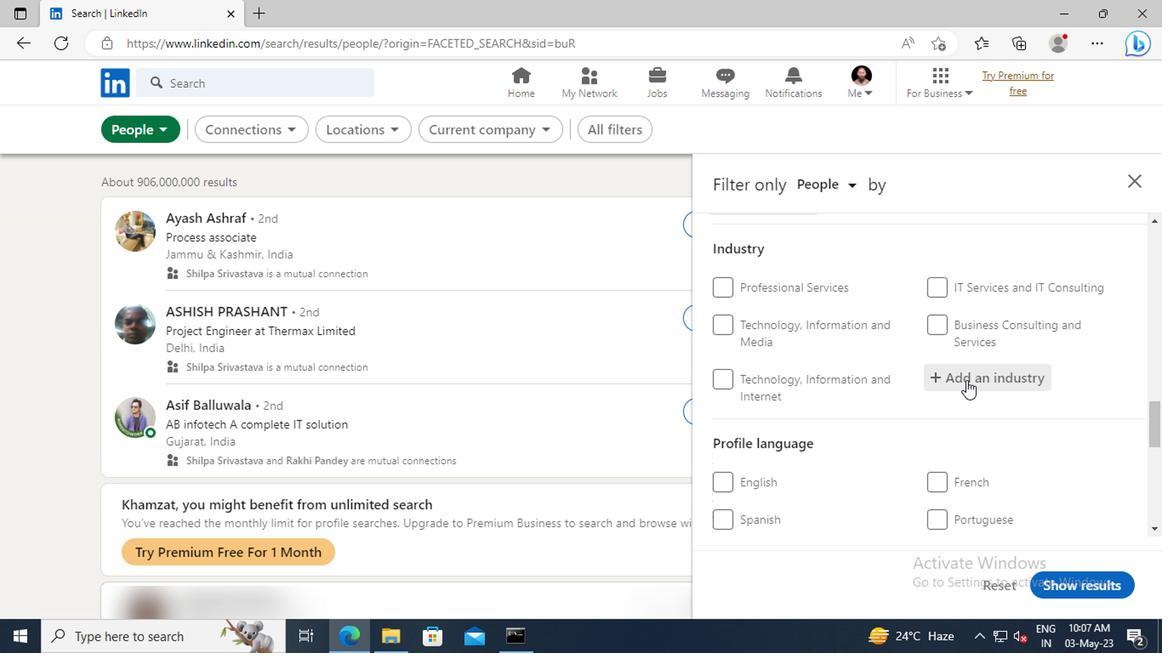 
Action: Key pressed <Key.shift>SURVEY
Screenshot: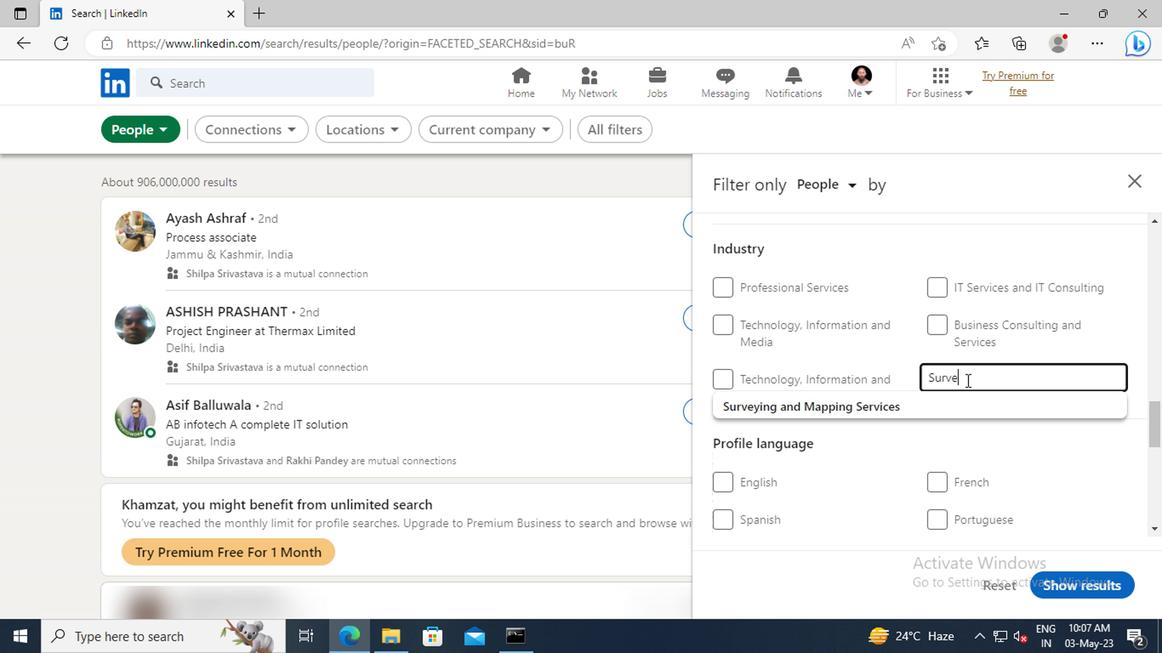 
Action: Mouse moved to (968, 396)
Screenshot: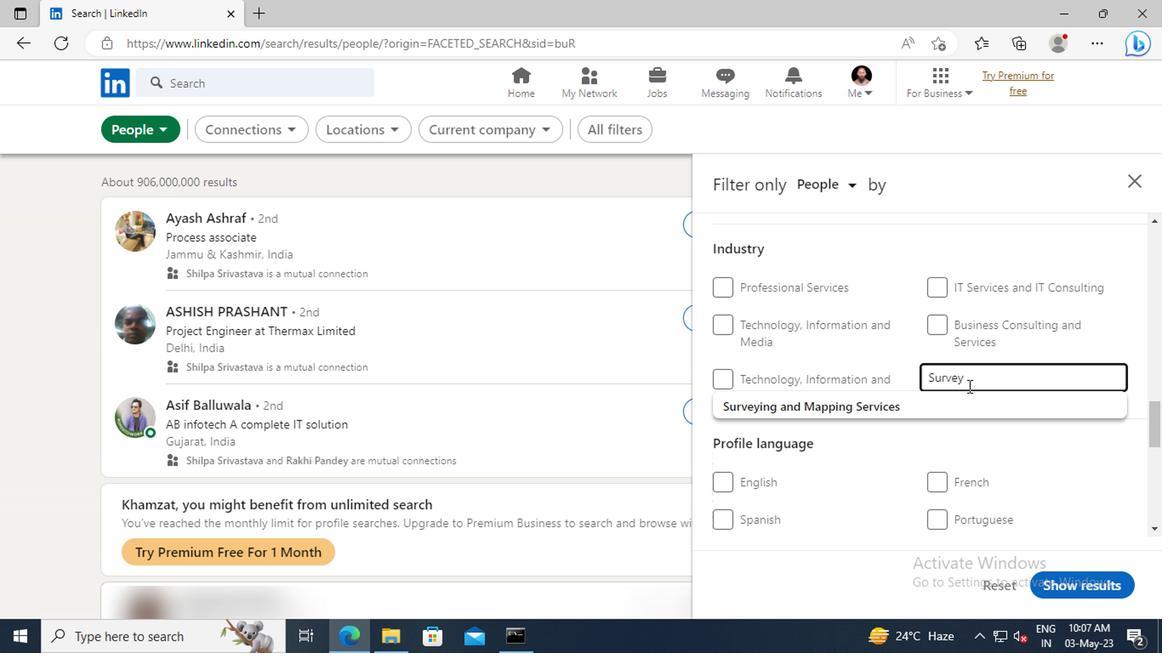 
Action: Mouse pressed left at (968, 396)
Screenshot: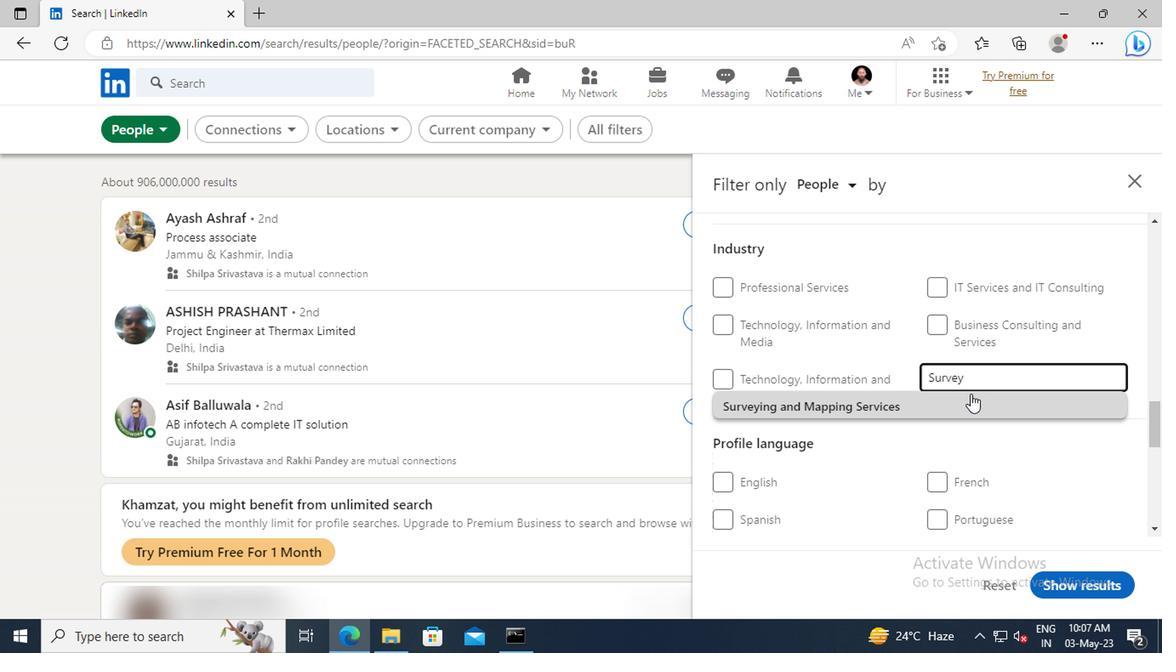
Action: Mouse scrolled (968, 394) with delta (0, -1)
Screenshot: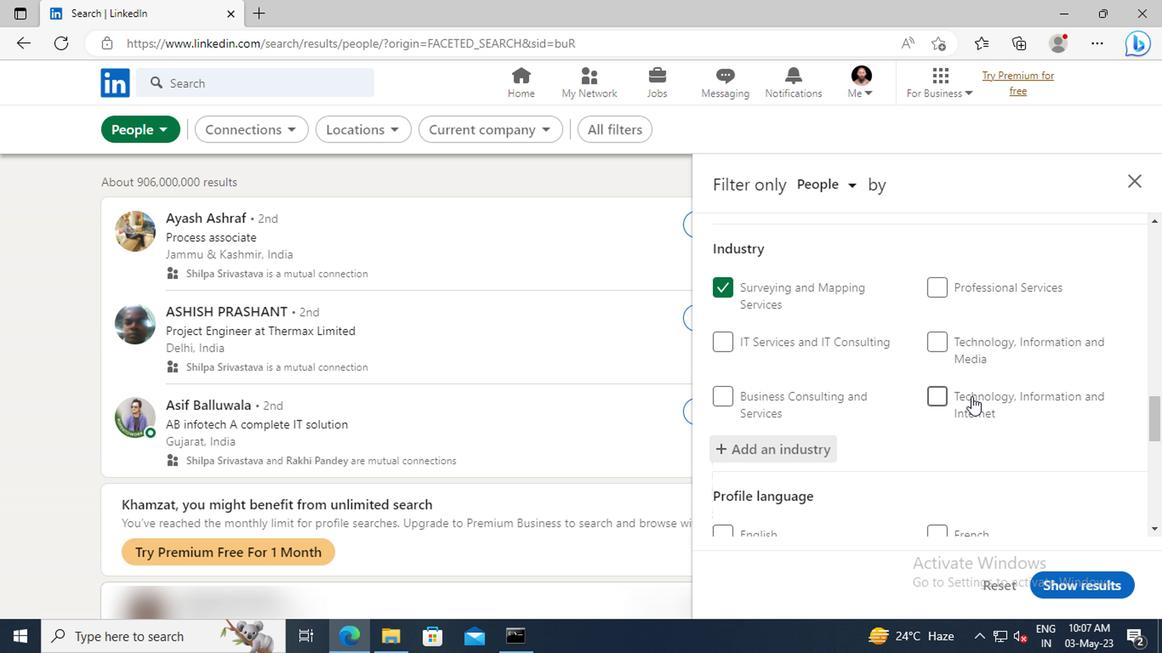 
Action: Mouse scrolled (968, 394) with delta (0, -1)
Screenshot: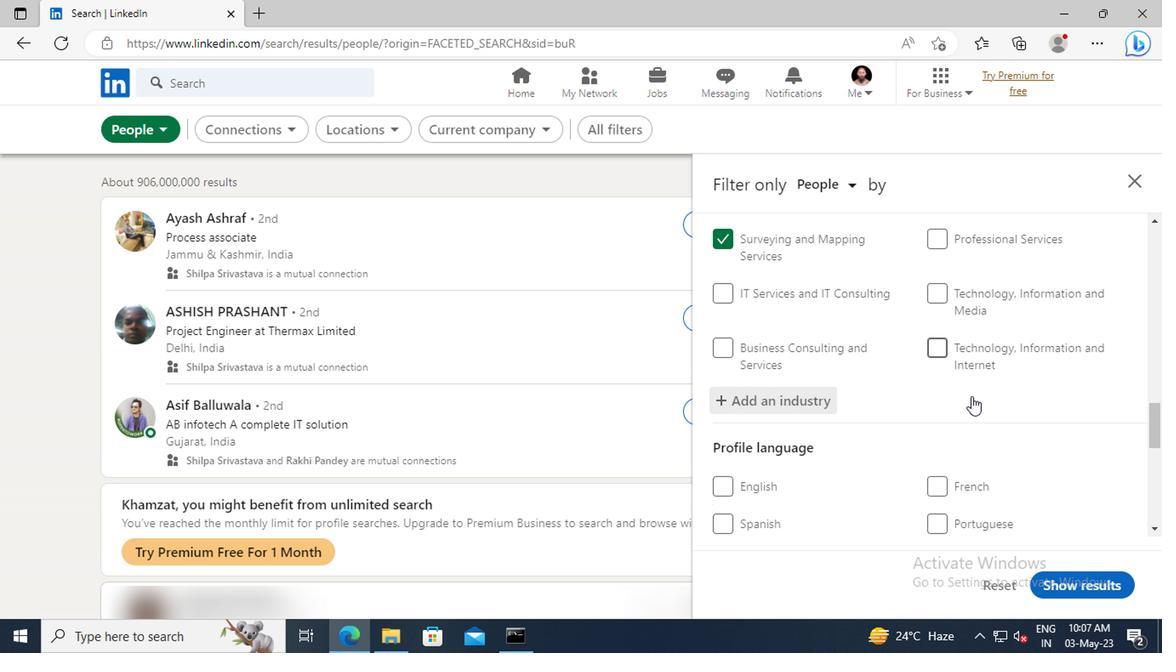 
Action: Mouse scrolled (968, 394) with delta (0, -1)
Screenshot: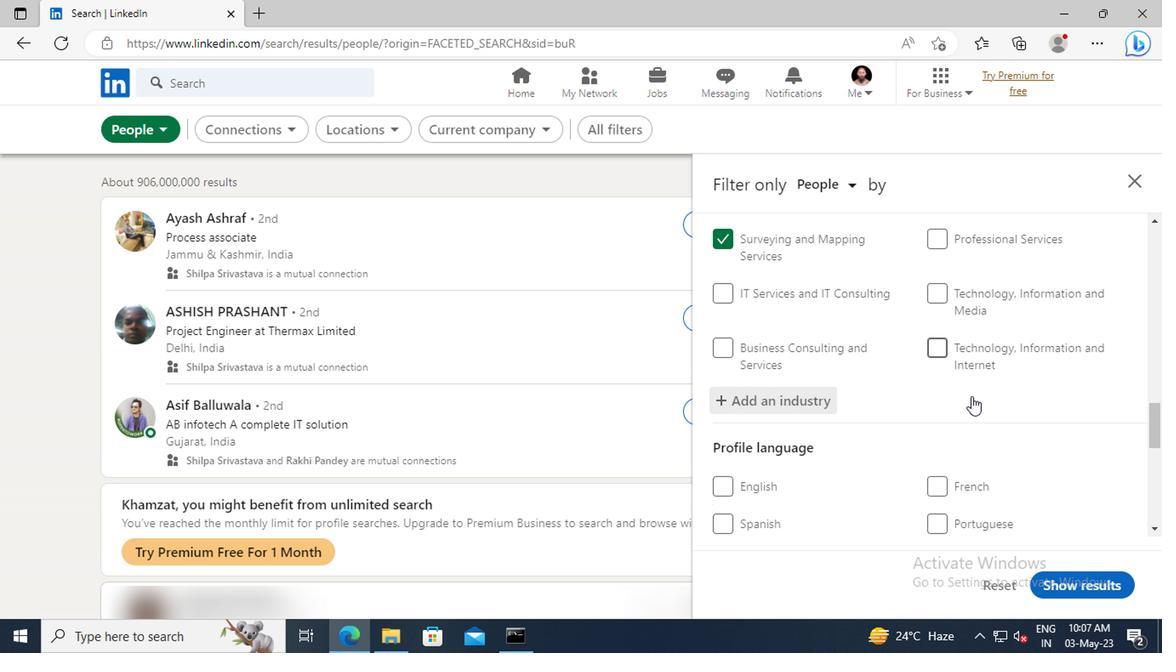 
Action: Mouse moved to (965, 368)
Screenshot: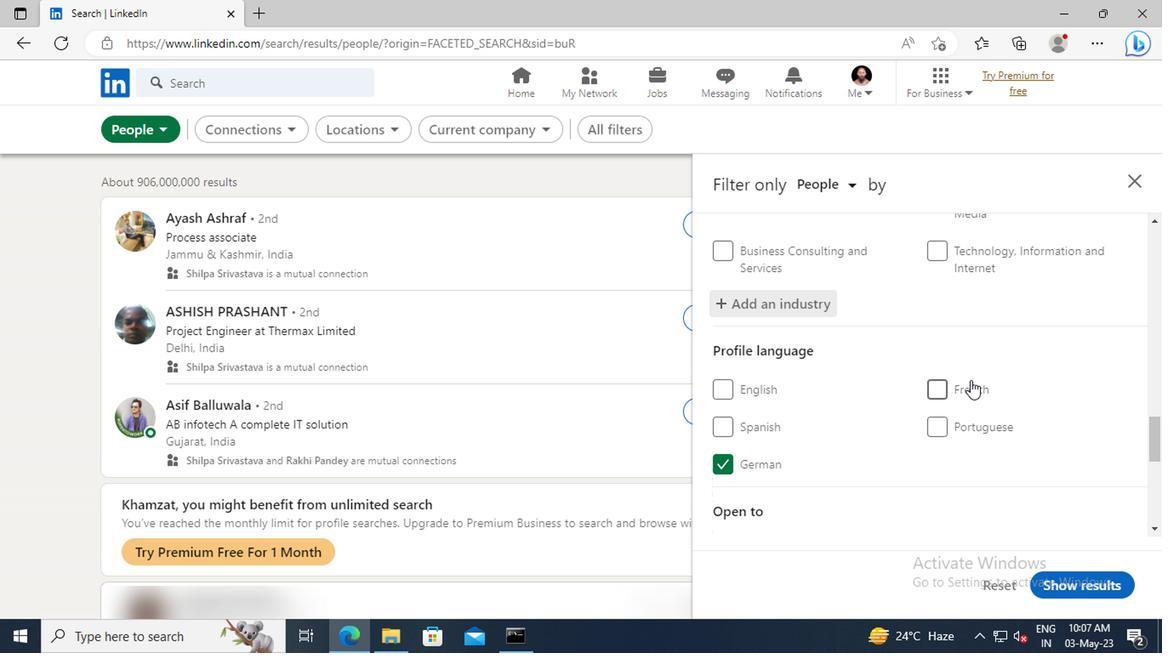 
Action: Mouse scrolled (965, 368) with delta (0, 0)
Screenshot: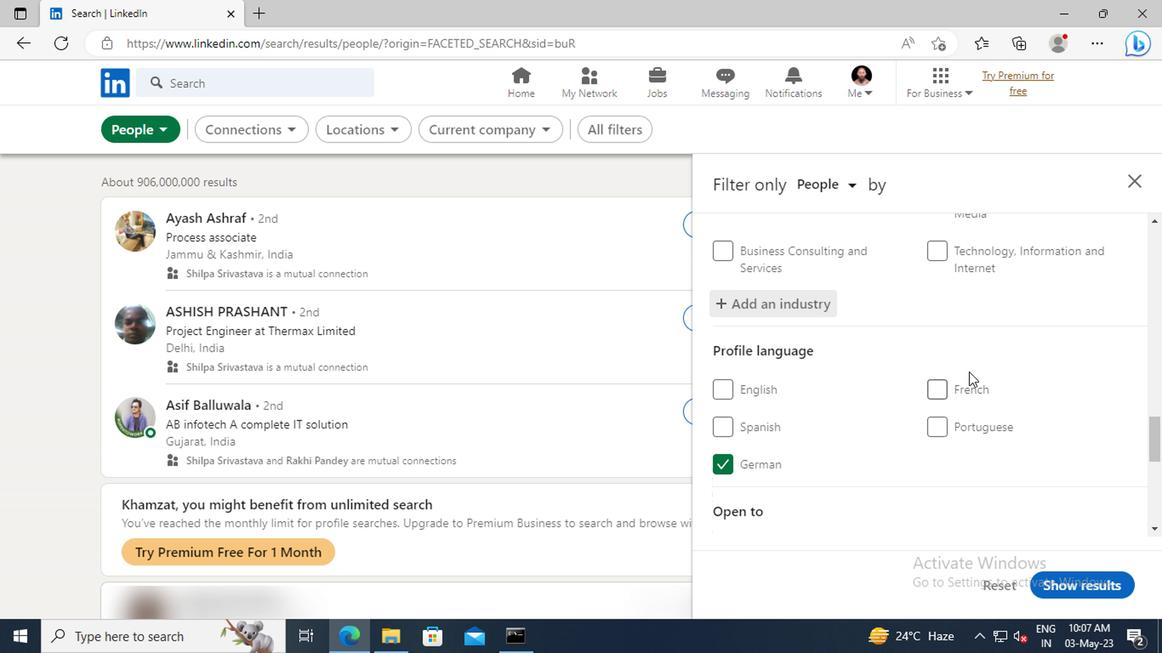 
Action: Mouse scrolled (965, 368) with delta (0, 0)
Screenshot: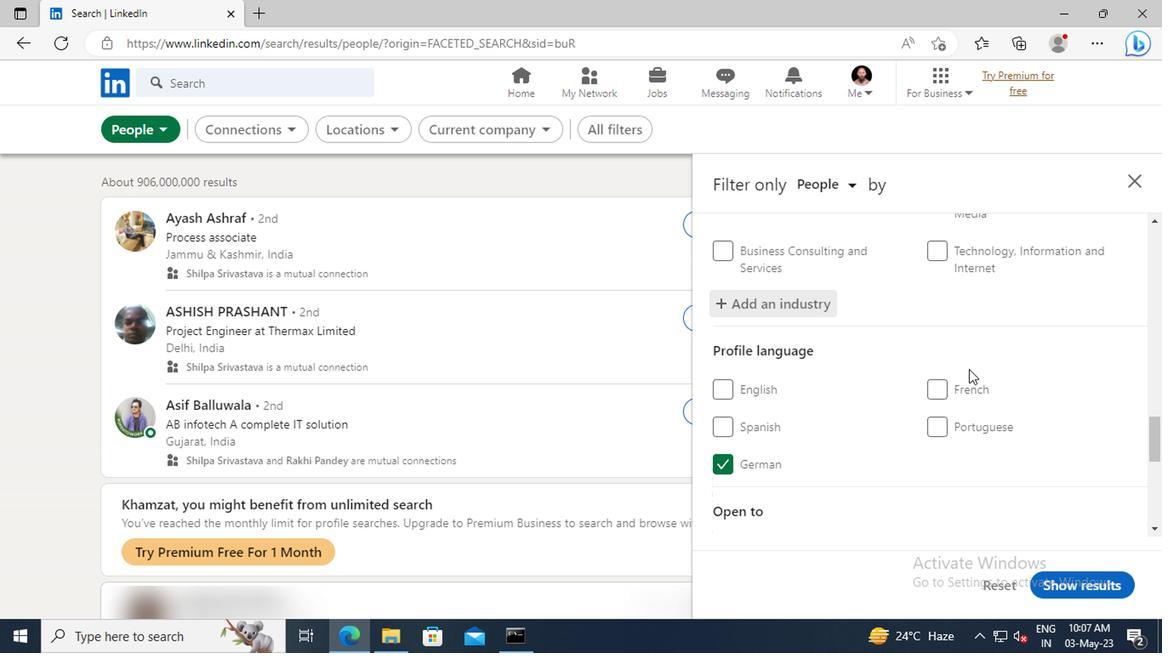 
Action: Mouse moved to (967, 363)
Screenshot: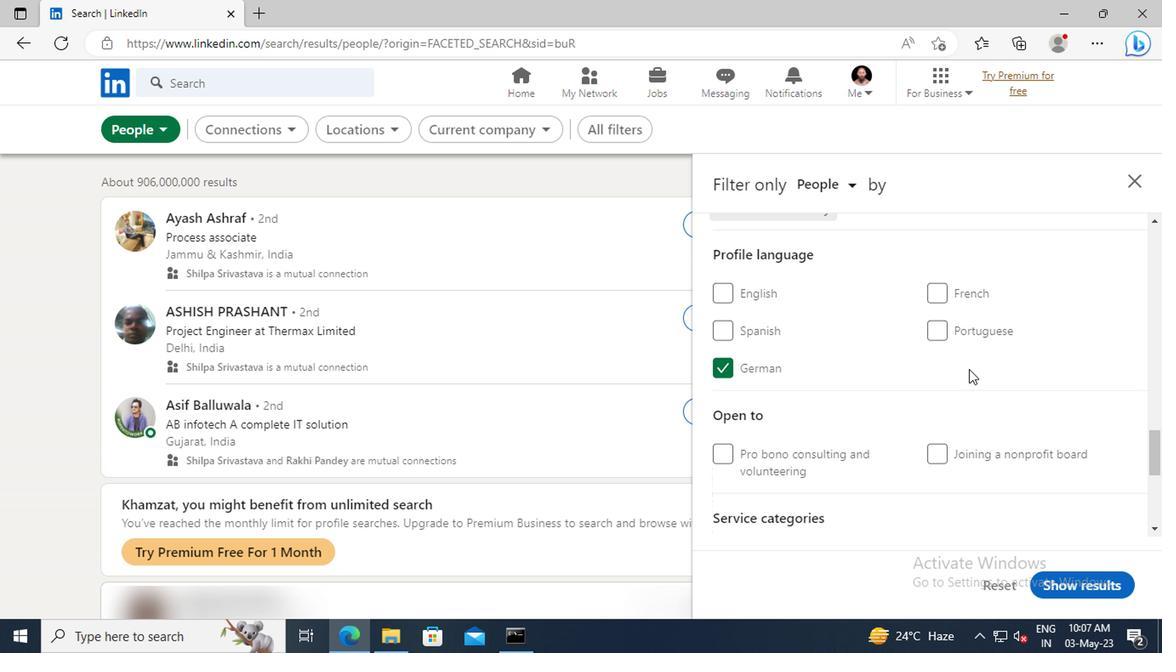 
Action: Mouse scrolled (967, 362) with delta (0, -1)
Screenshot: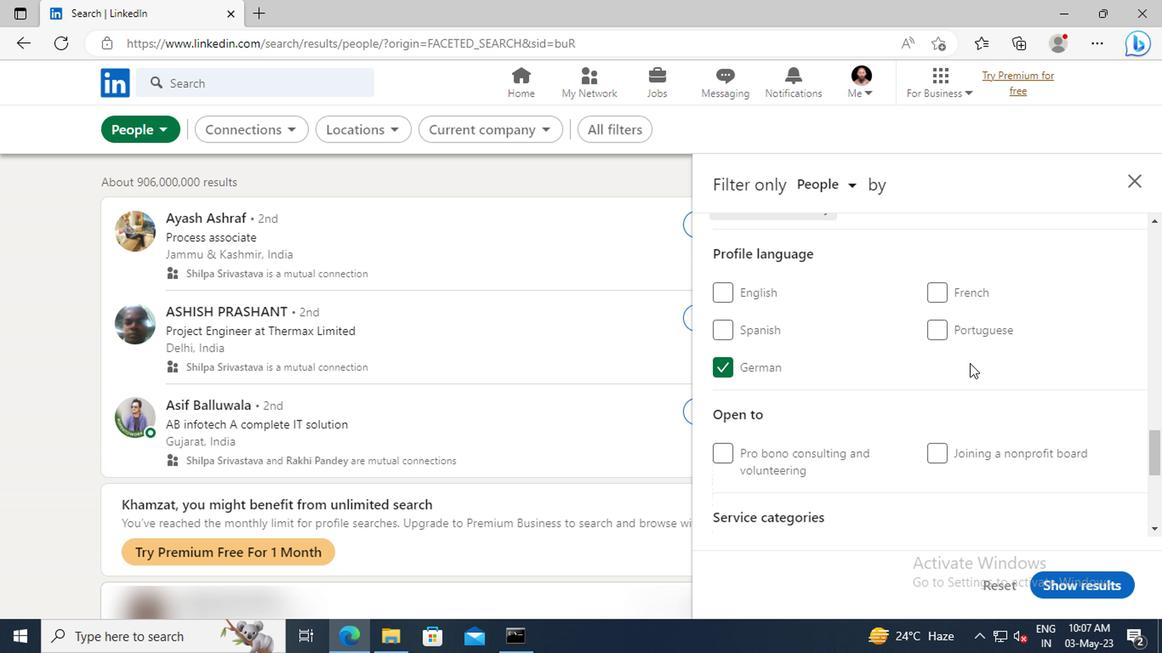 
Action: Mouse scrolled (967, 362) with delta (0, -1)
Screenshot: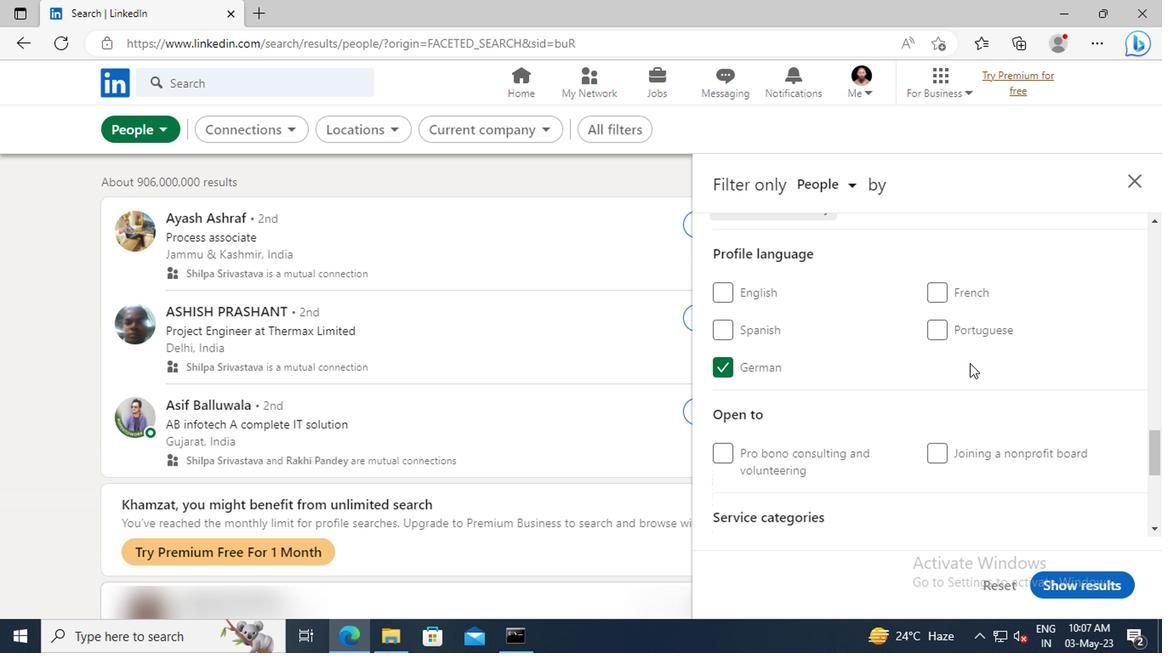
Action: Mouse scrolled (967, 362) with delta (0, -1)
Screenshot: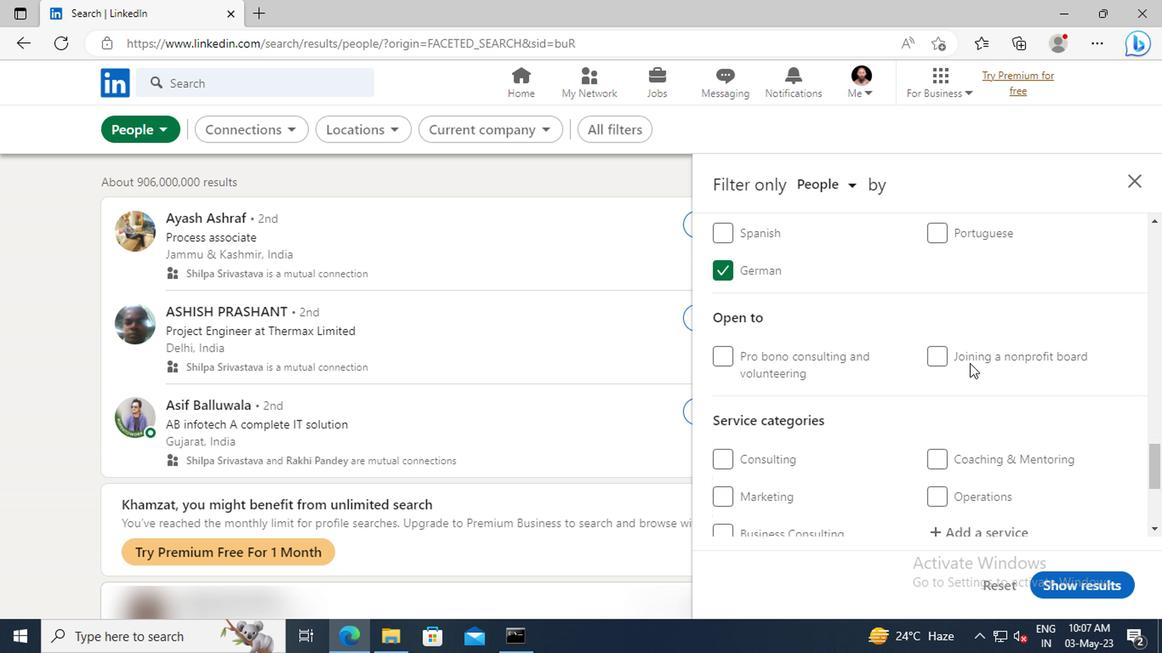 
Action: Mouse scrolled (967, 362) with delta (0, -1)
Screenshot: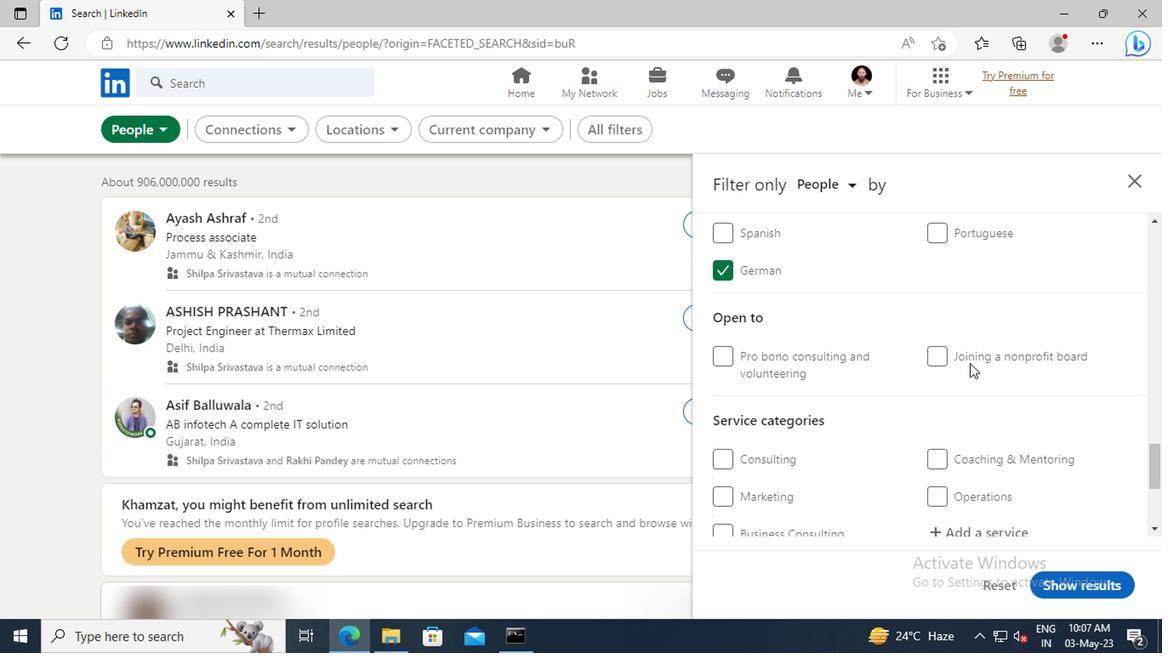 
Action: Mouse moved to (967, 363)
Screenshot: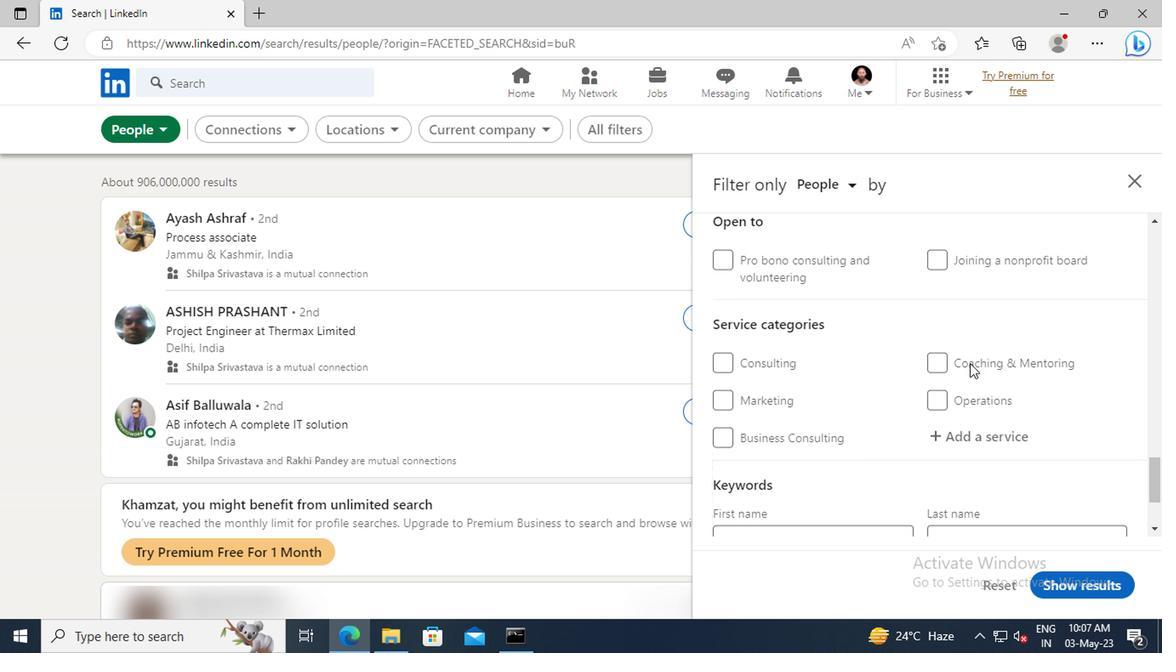 
Action: Mouse scrolled (967, 362) with delta (0, -1)
Screenshot: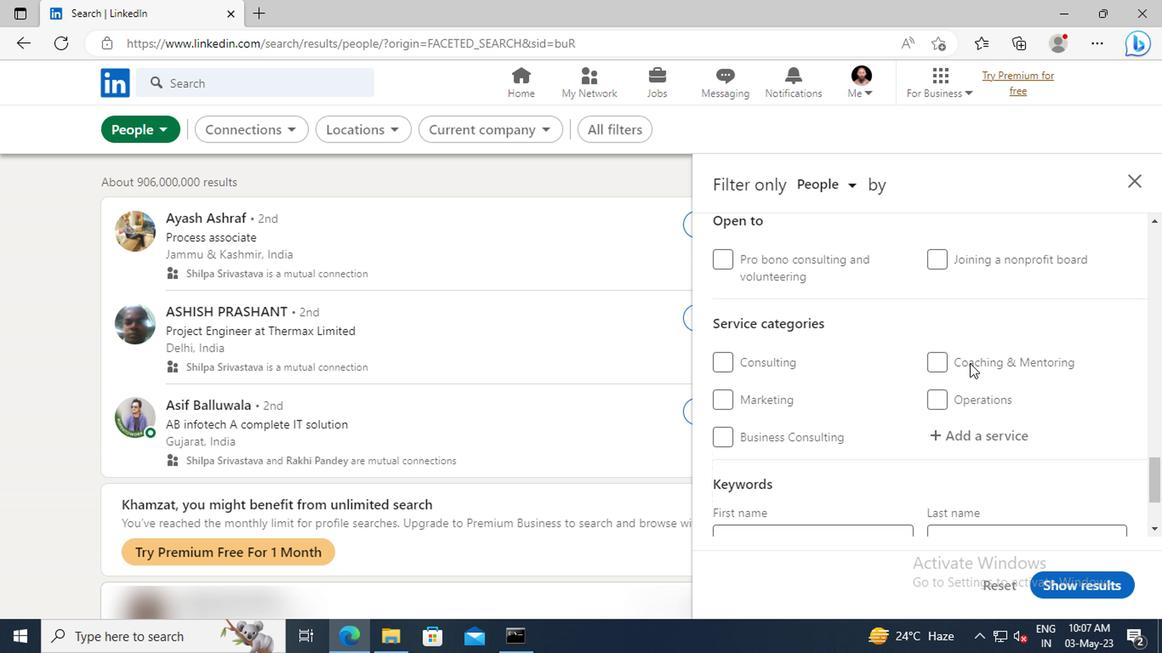 
Action: Mouse moved to (965, 386)
Screenshot: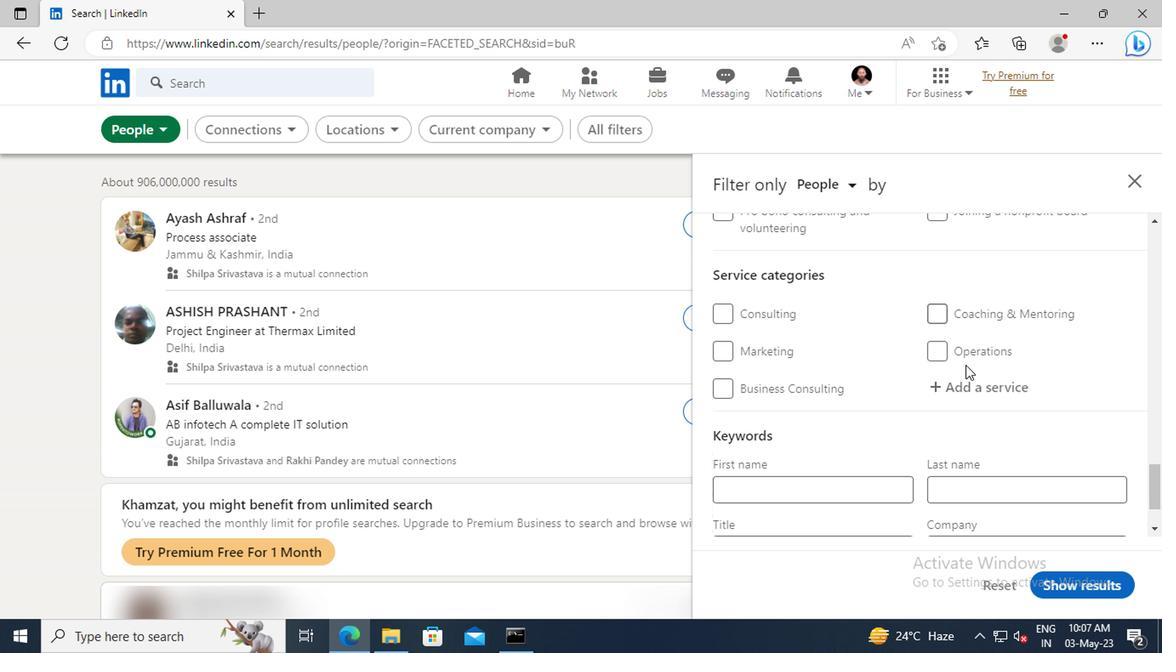 
Action: Mouse pressed left at (965, 386)
Screenshot: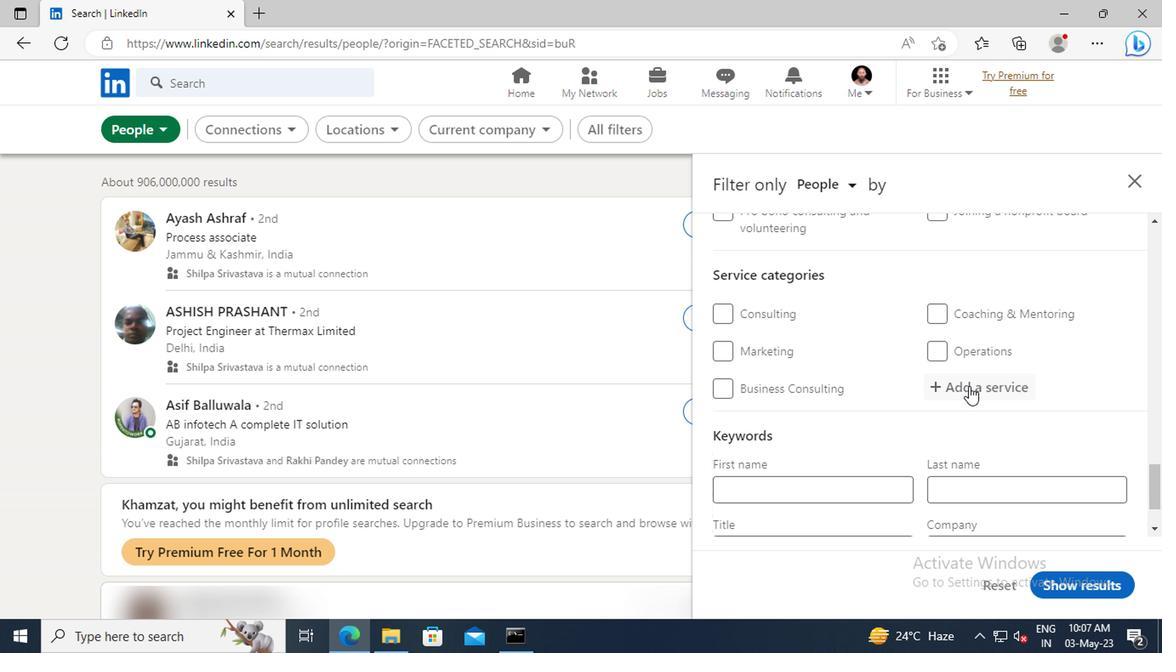 
Action: Key pressed <Key.shift>HEALTHC
Screenshot: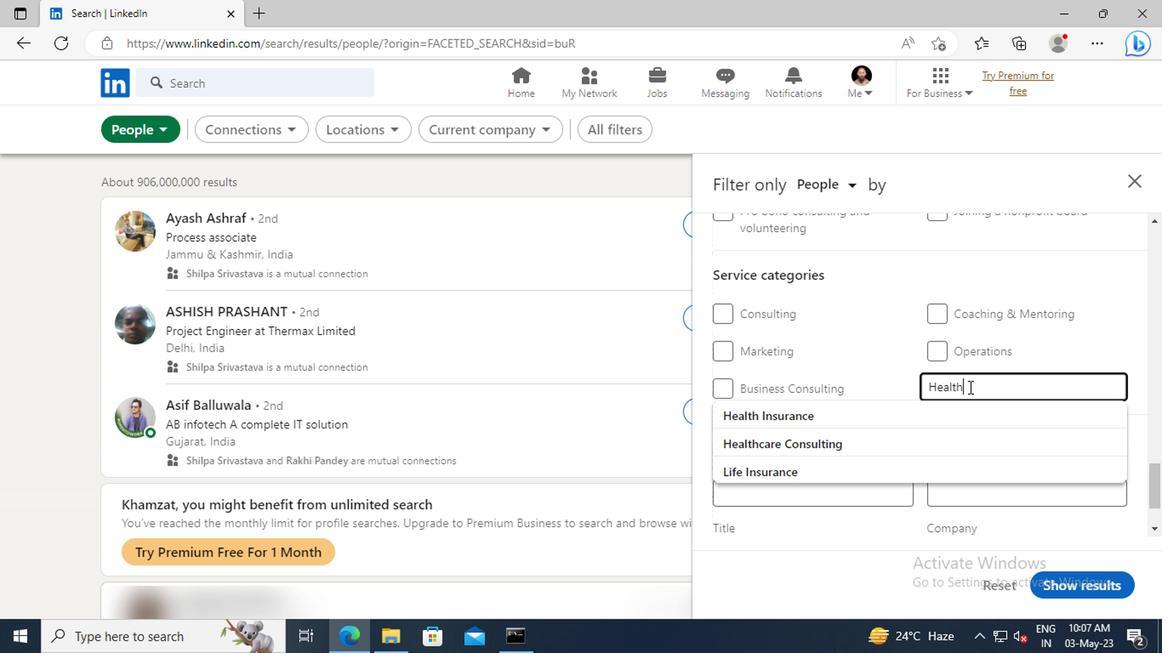 
Action: Mouse moved to (965, 405)
Screenshot: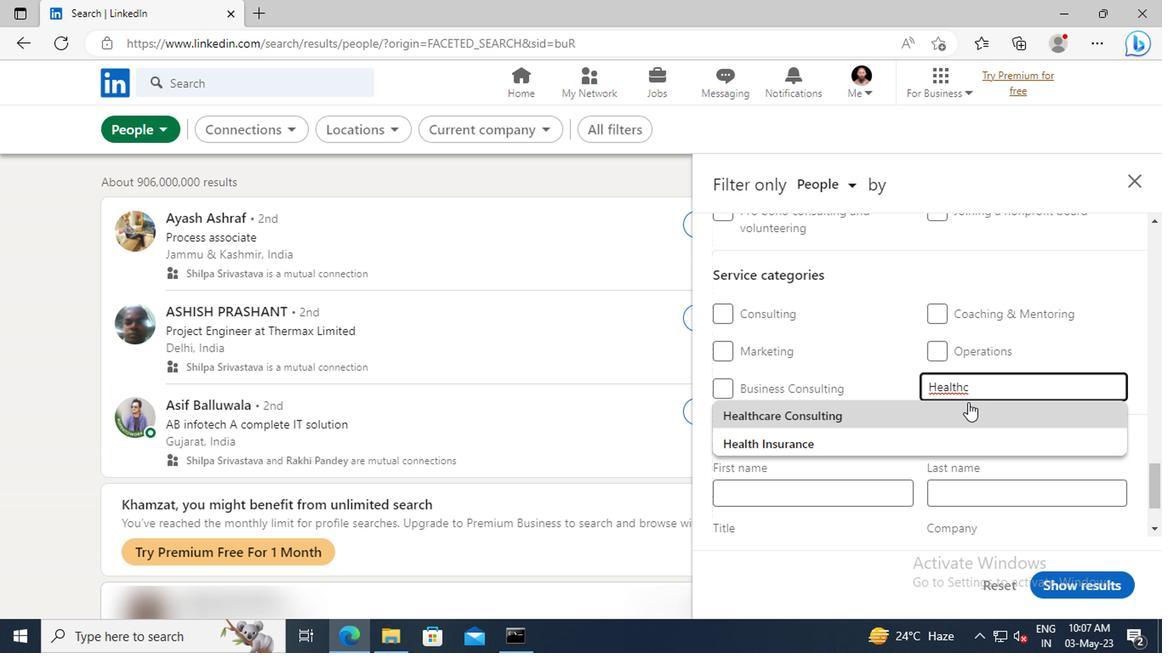 
Action: Mouse pressed left at (965, 405)
Screenshot: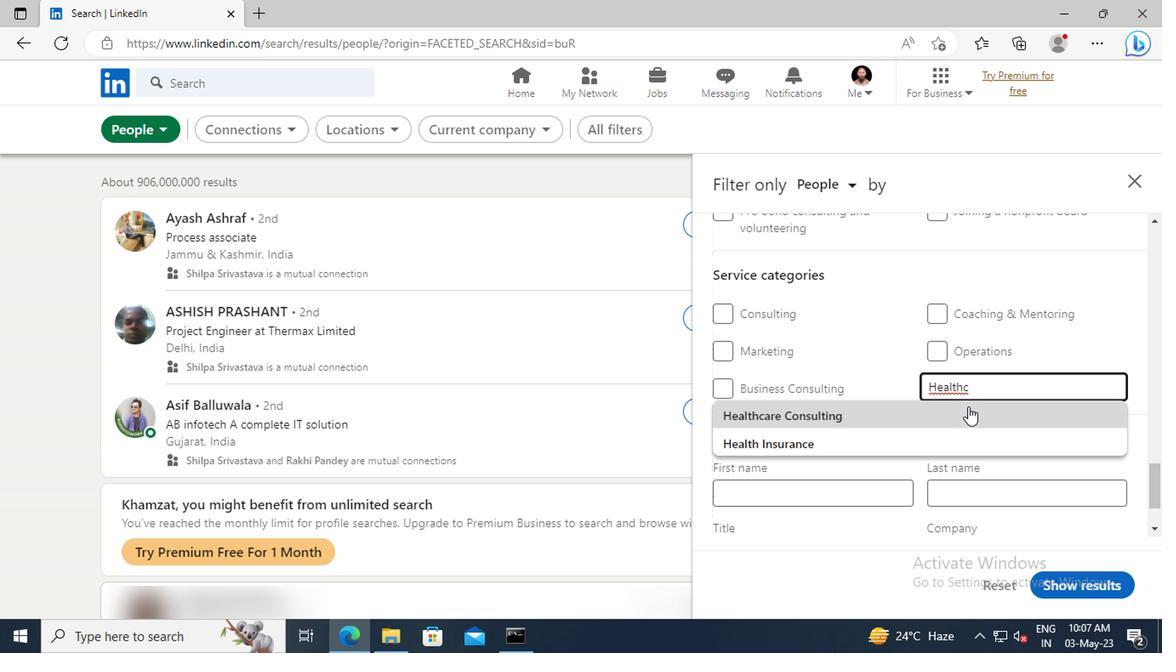 
Action: Mouse scrolled (965, 405) with delta (0, 0)
Screenshot: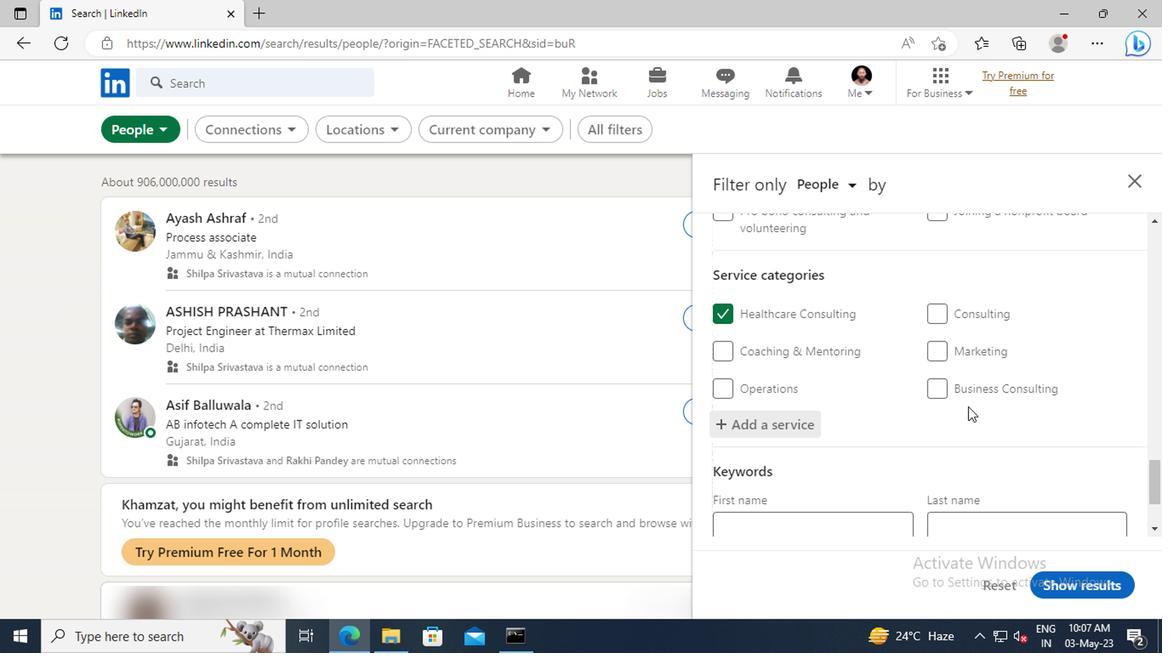 
Action: Mouse scrolled (965, 405) with delta (0, 0)
Screenshot: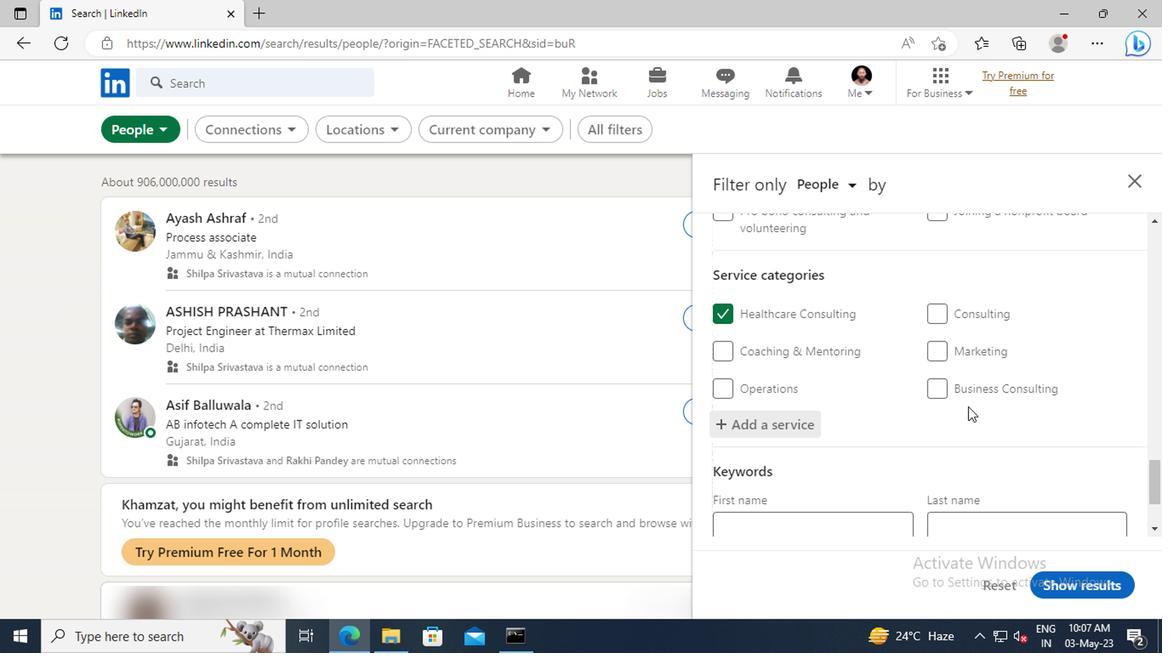 
Action: Mouse scrolled (965, 405) with delta (0, 0)
Screenshot: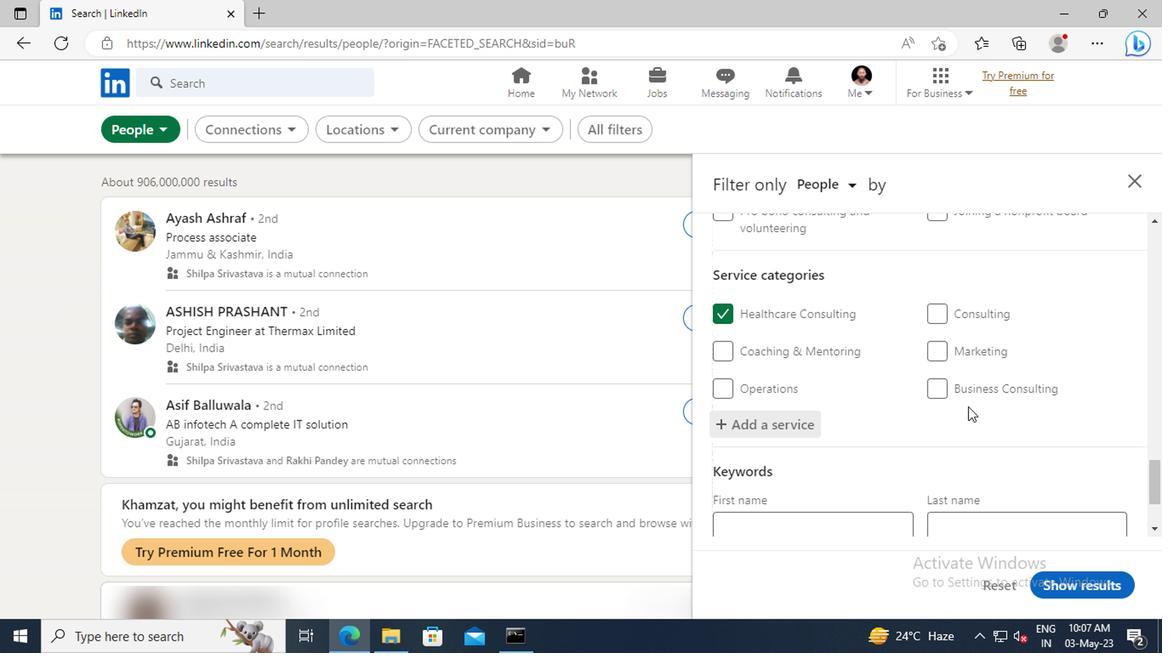 
Action: Mouse moved to (866, 458)
Screenshot: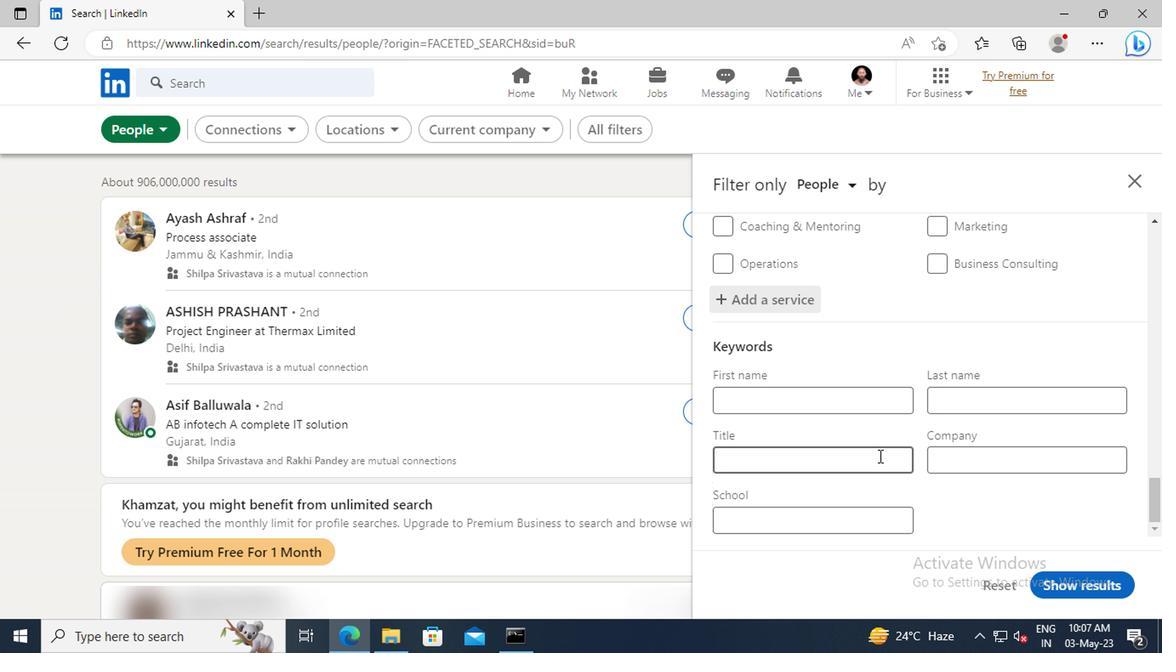 
Action: Mouse pressed left at (866, 458)
Screenshot: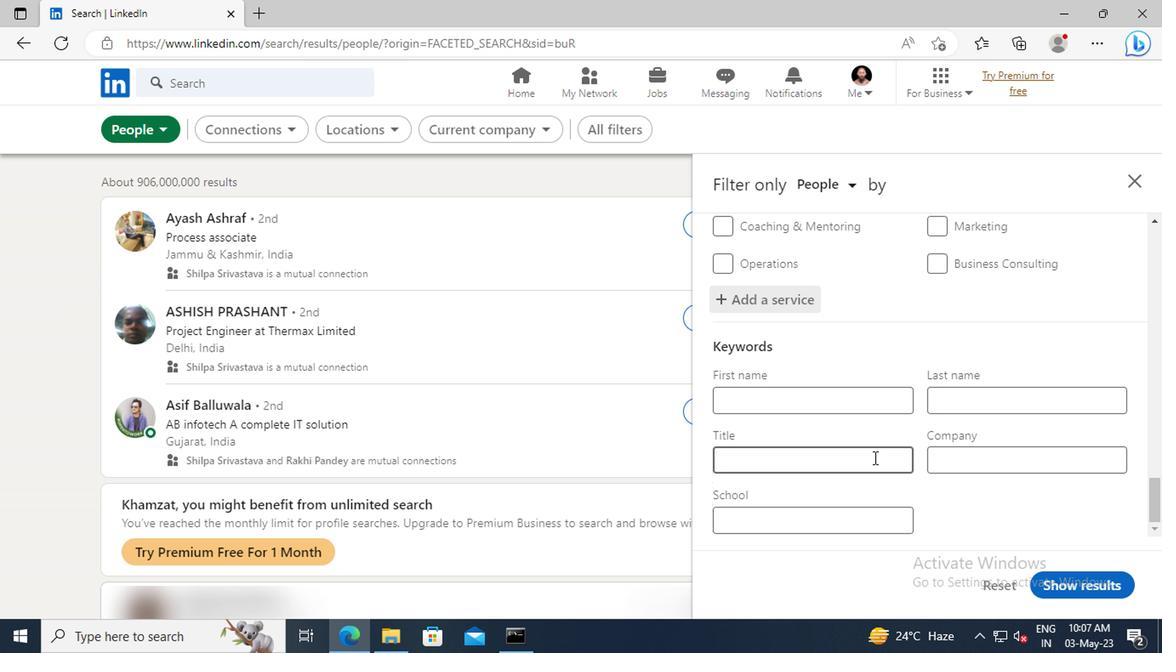 
Action: Key pressed <Key.shift>PARALEGAL<Key.enter>
Screenshot: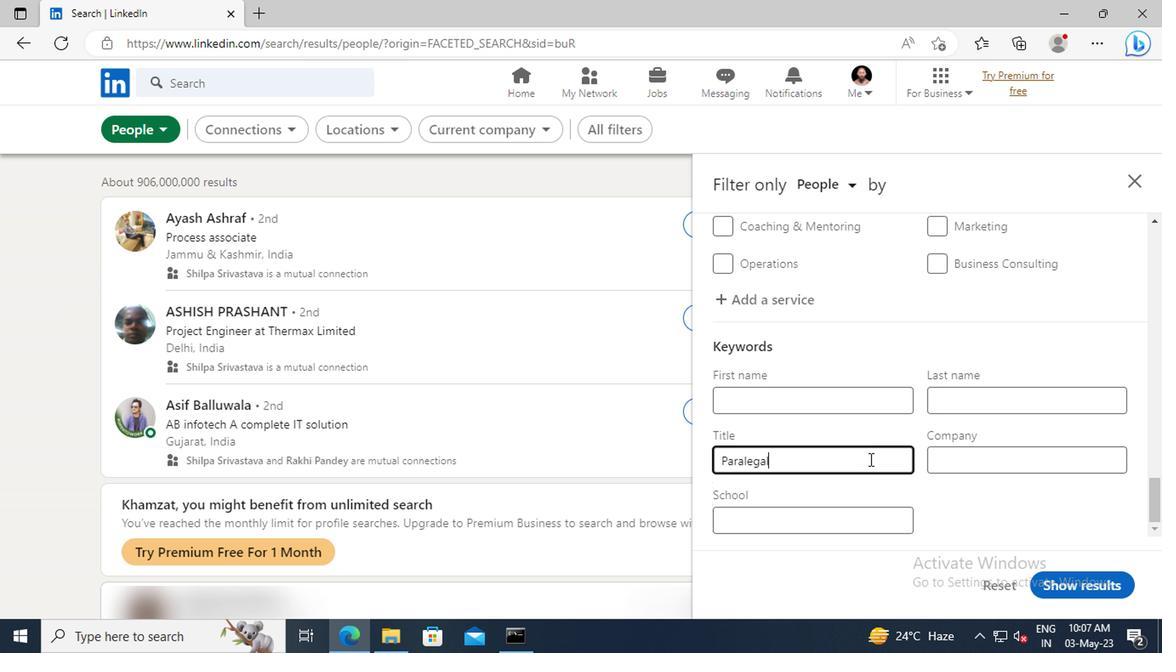 
Action: Mouse moved to (1055, 573)
Screenshot: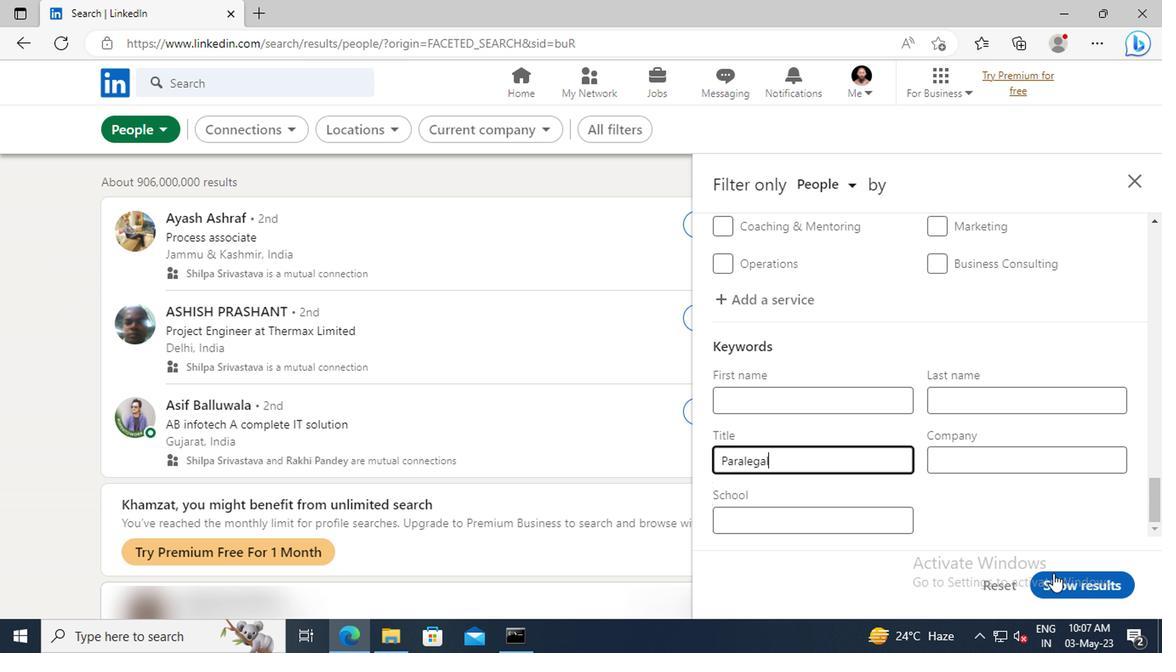 
Action: Mouse pressed left at (1055, 573)
Screenshot: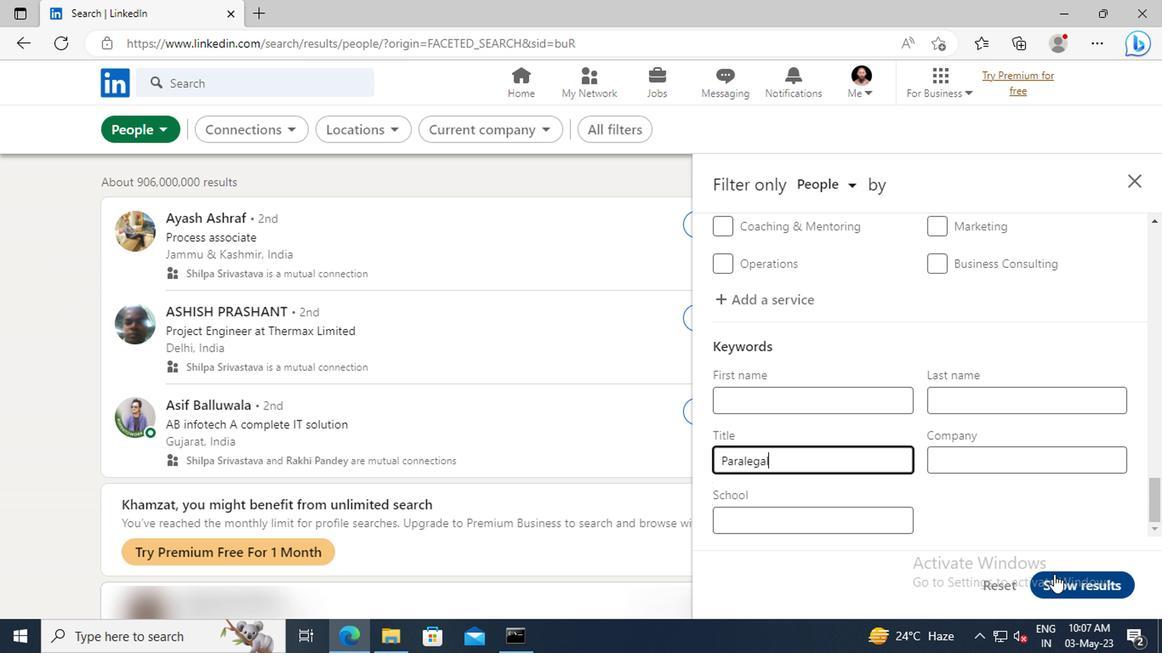 
